 Task: Create a business presentation template vector set.
Action: Mouse moved to (233, 84)
Screenshot: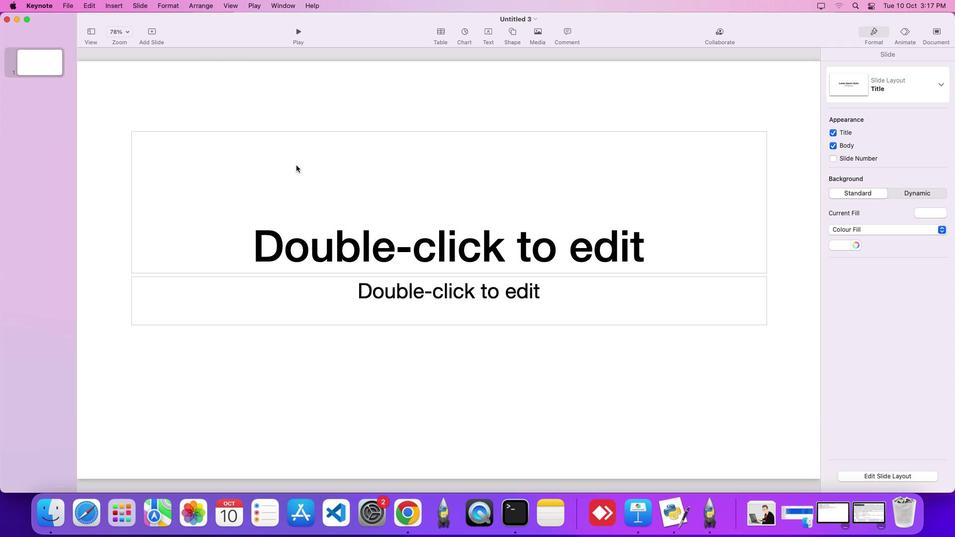 
Action: Mouse pressed left at (233, 84)
Screenshot: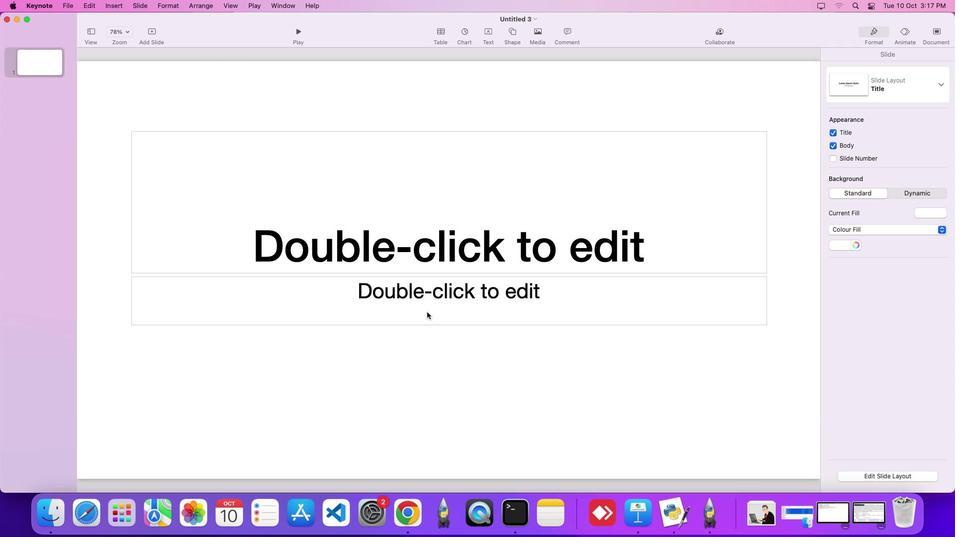 
Action: Mouse moved to (295, 100)
Screenshot: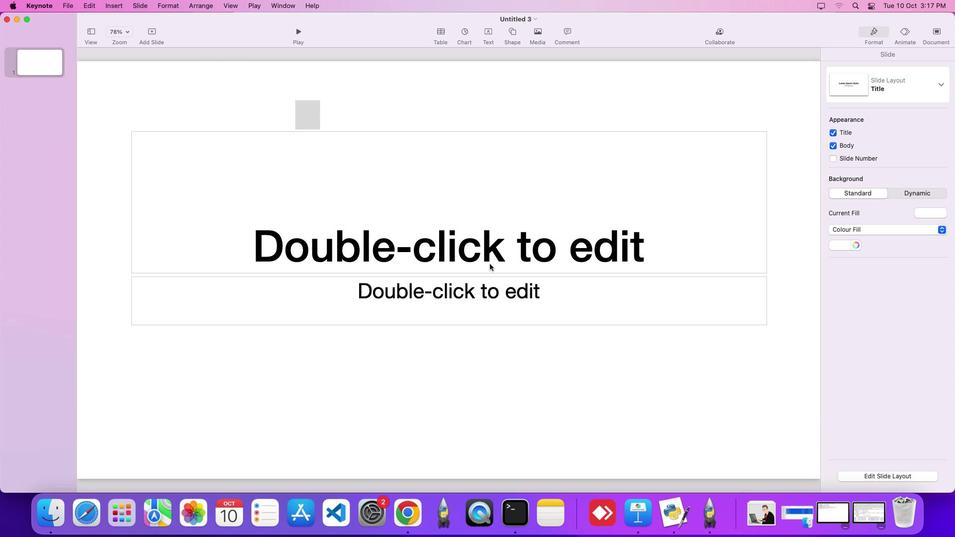 
Action: Mouse pressed left at (295, 100)
Screenshot: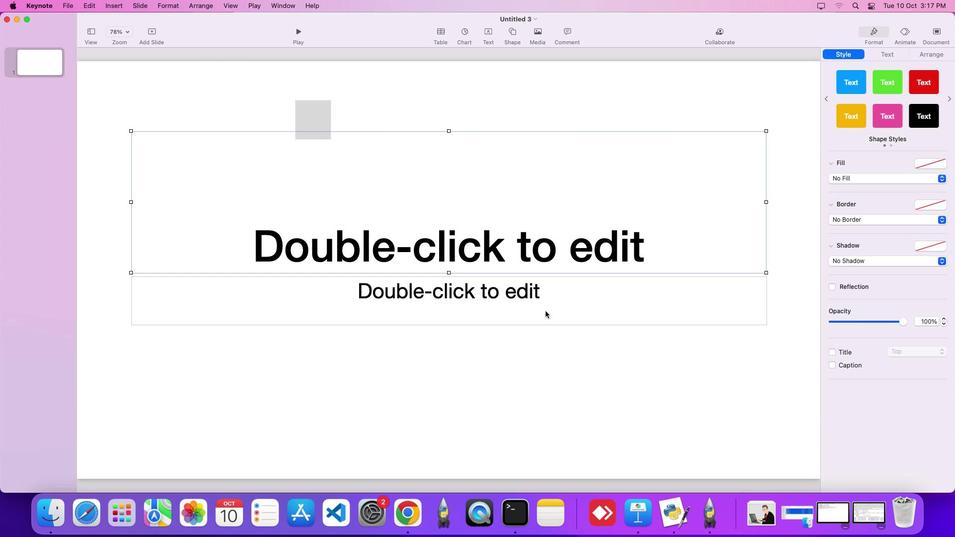 
Action: Mouse moved to (554, 276)
Screenshot: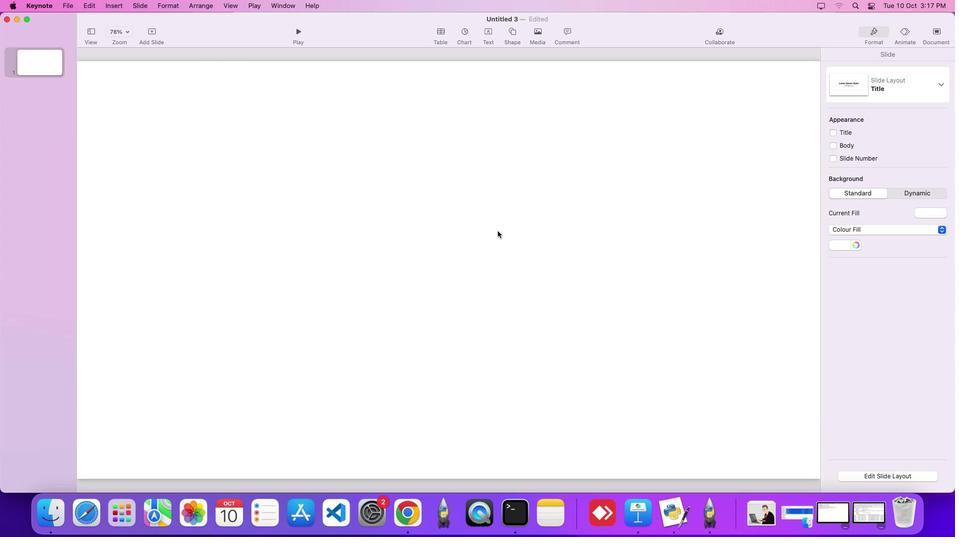 
Action: Key pressed Key.delete
Screenshot: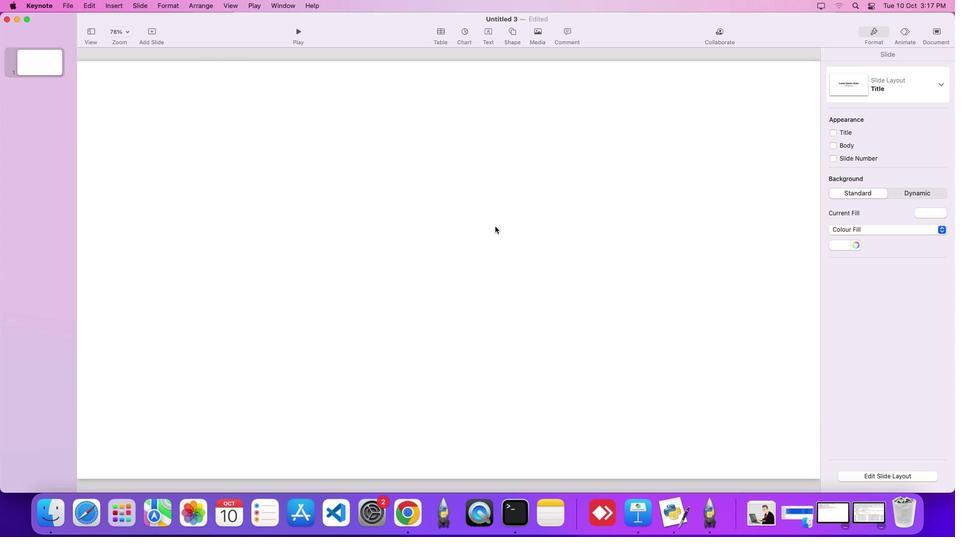 
Action: Mouse moved to (495, 226)
Screenshot: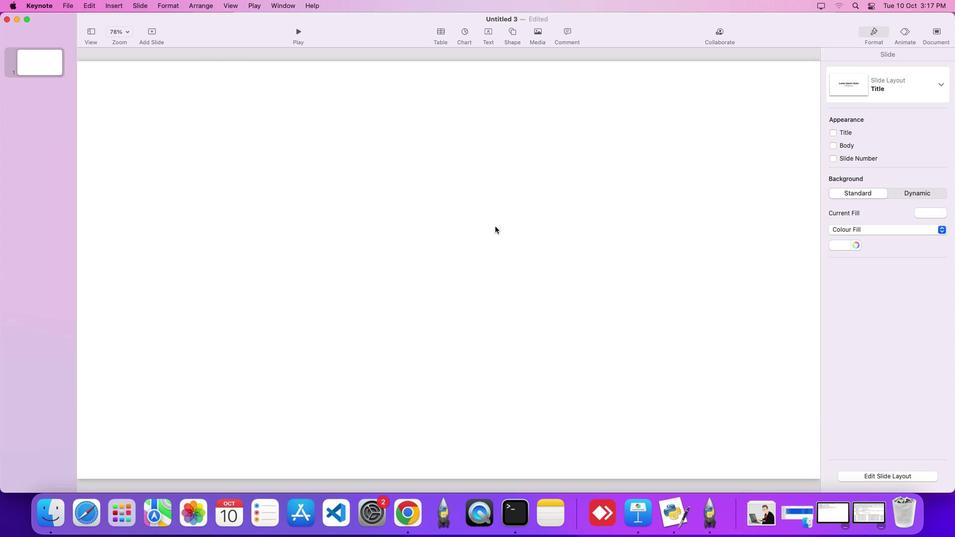 
Action: Mouse pressed left at (495, 226)
Screenshot: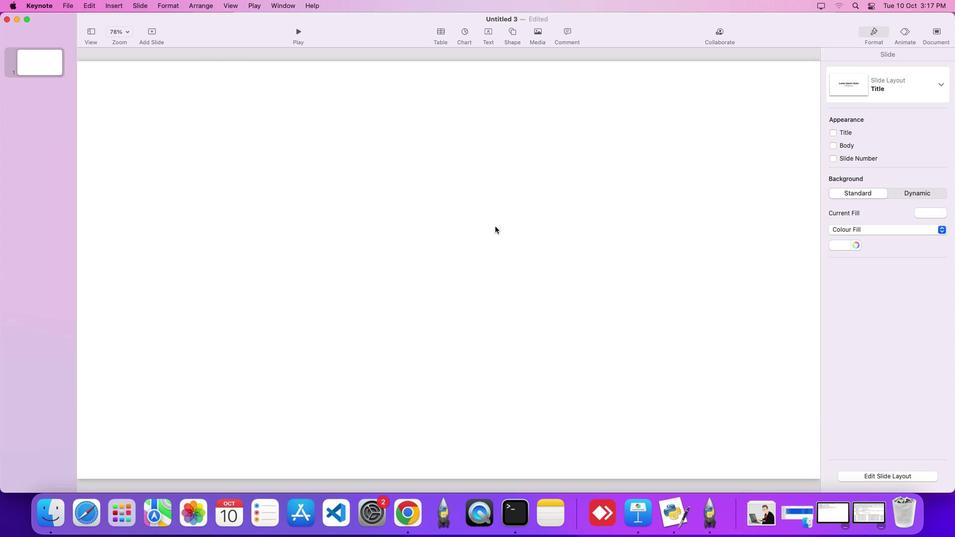 
Action: Mouse moved to (672, 439)
Screenshot: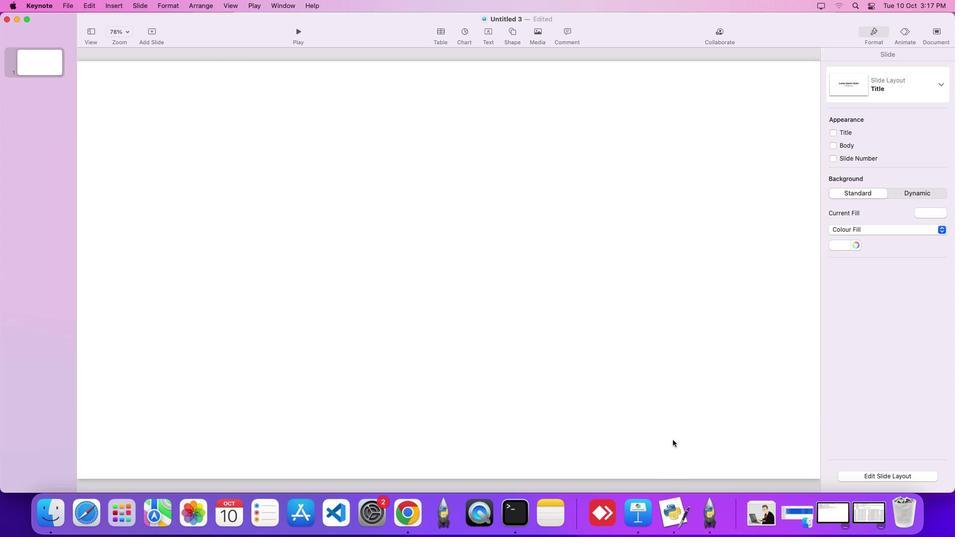
Action: Mouse pressed left at (672, 439)
Screenshot: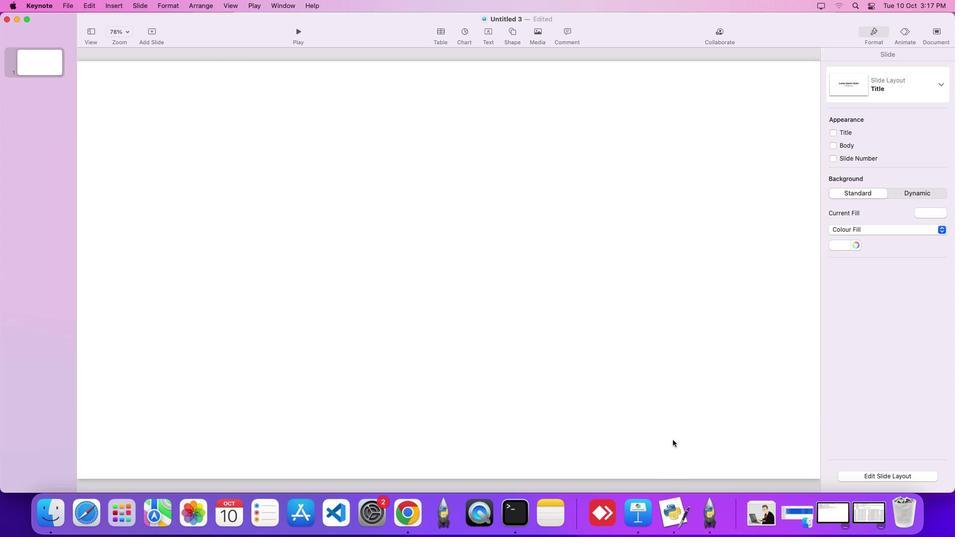 
Action: Mouse moved to (534, 41)
Screenshot: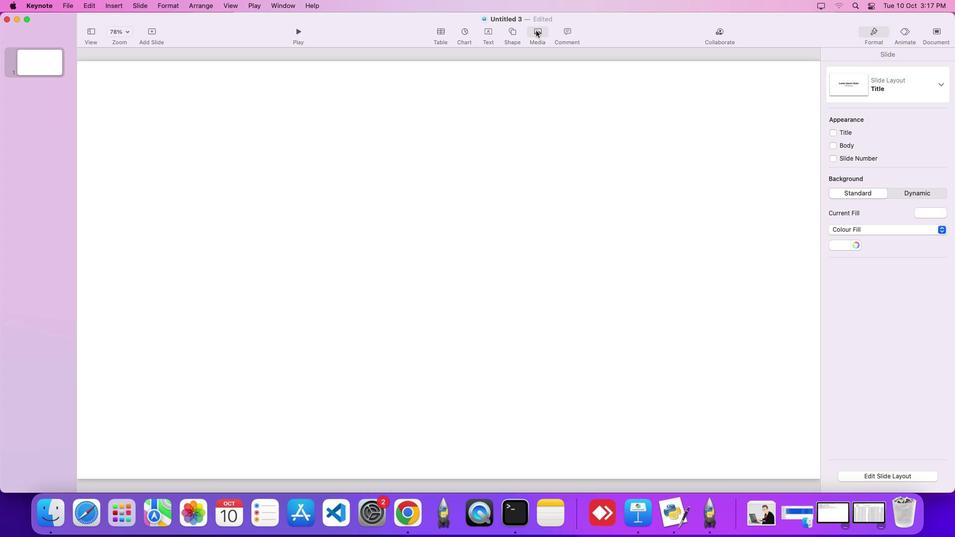 
Action: Mouse pressed left at (534, 41)
Screenshot: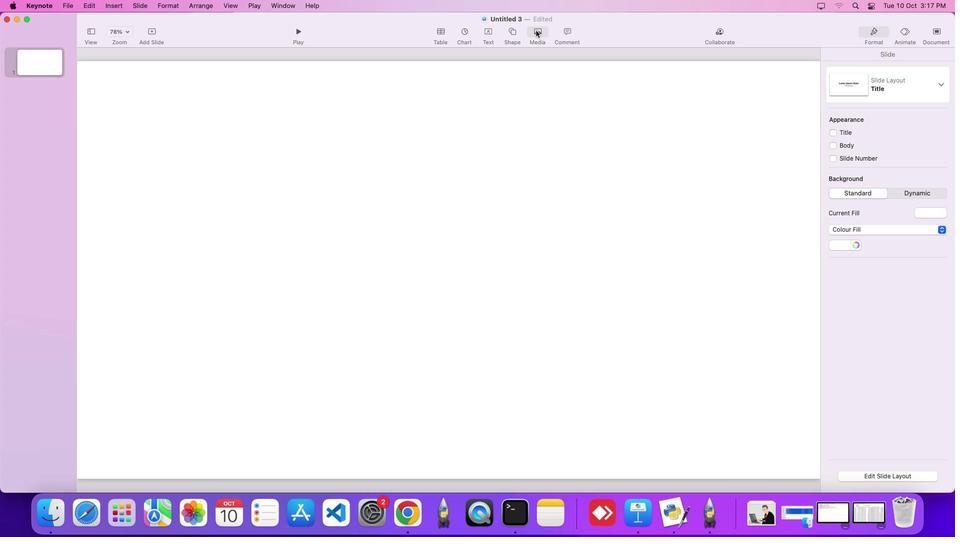 
Action: Mouse moved to (535, 30)
Screenshot: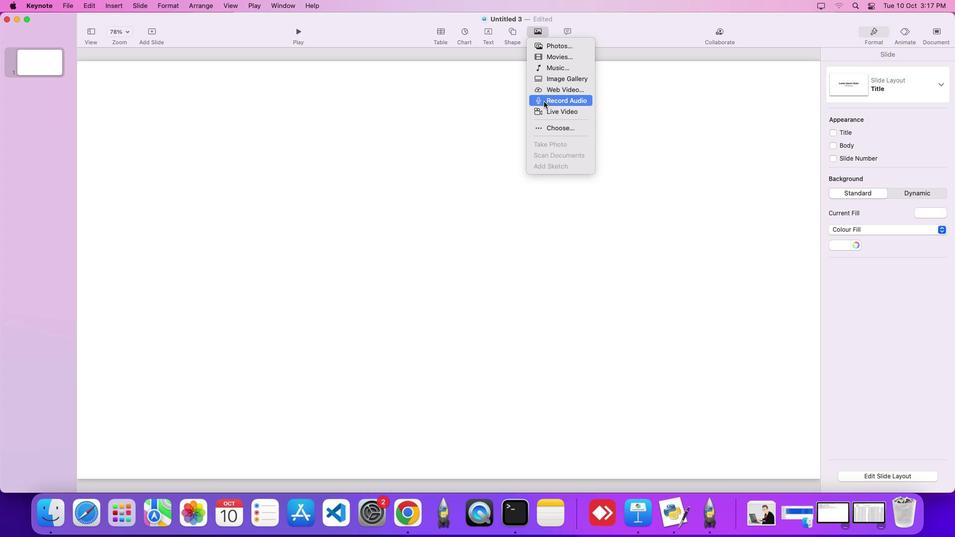 
Action: Mouse pressed left at (535, 30)
Screenshot: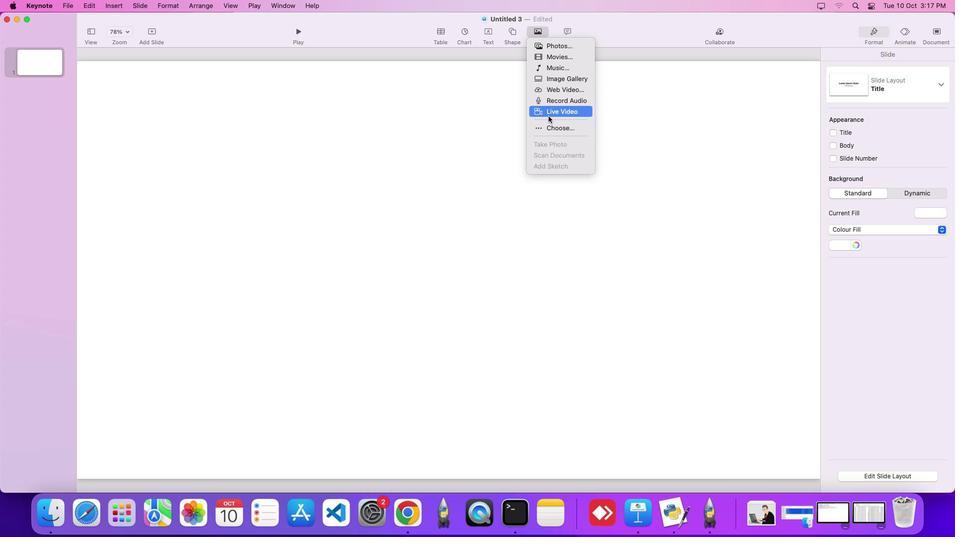 
Action: Mouse moved to (548, 122)
Screenshot: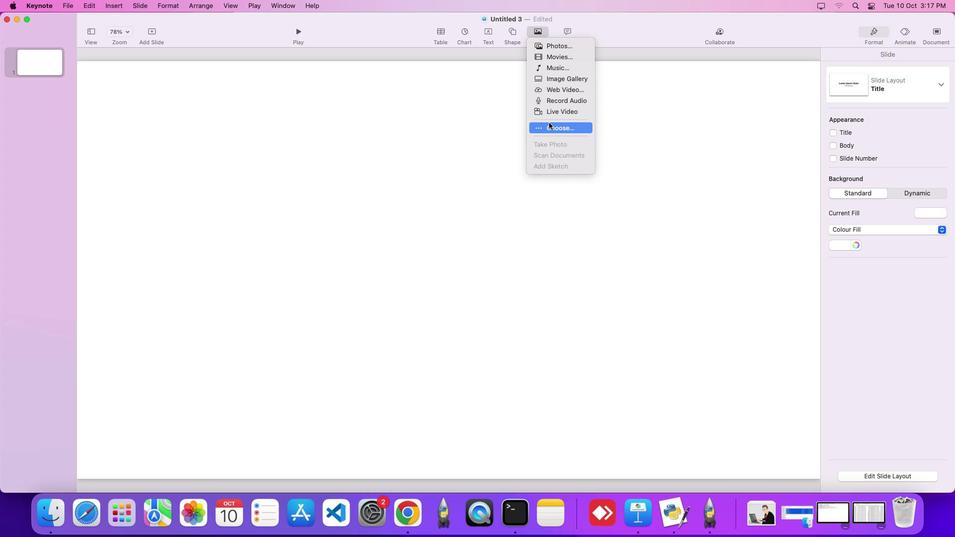 
Action: Mouse pressed left at (548, 122)
Screenshot: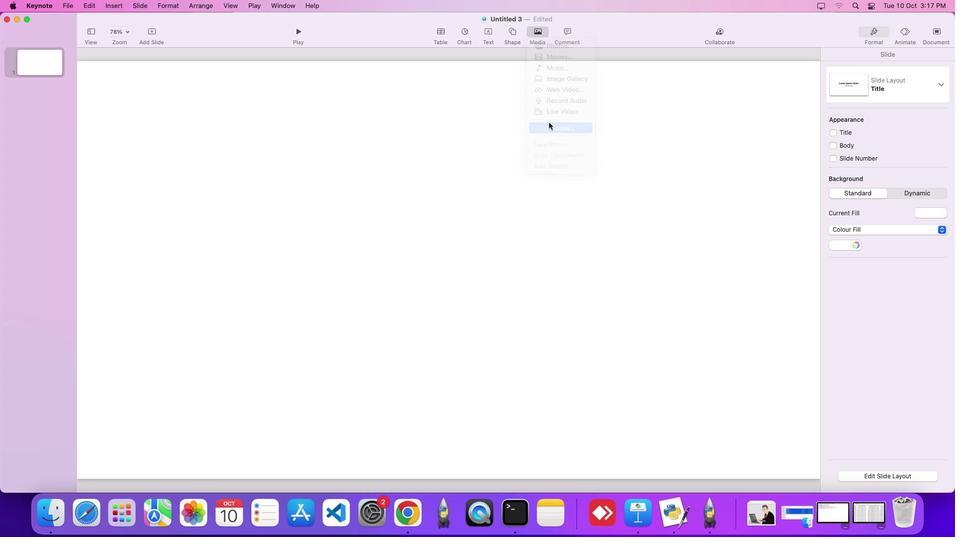 
Action: Mouse moved to (886, 66)
Screenshot: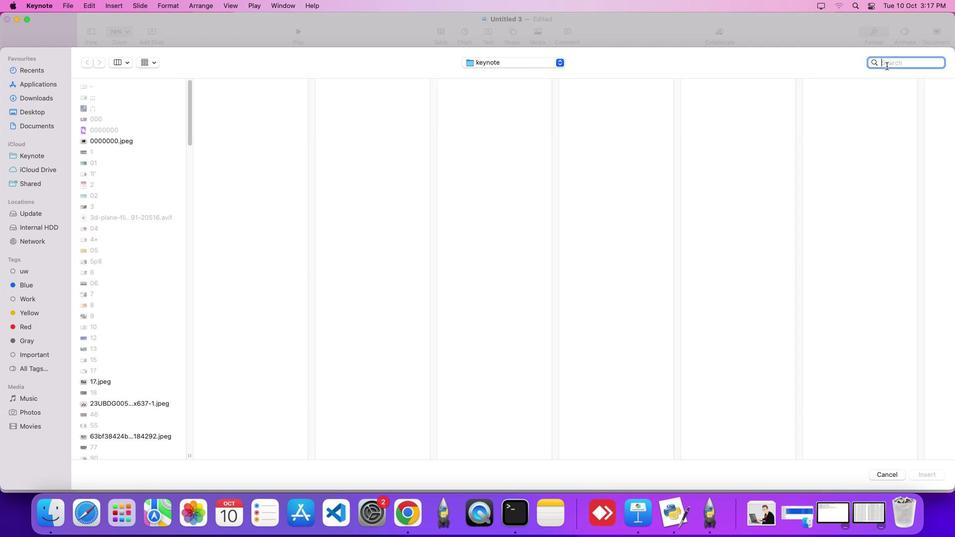 
Action: Mouse pressed left at (886, 66)
Screenshot: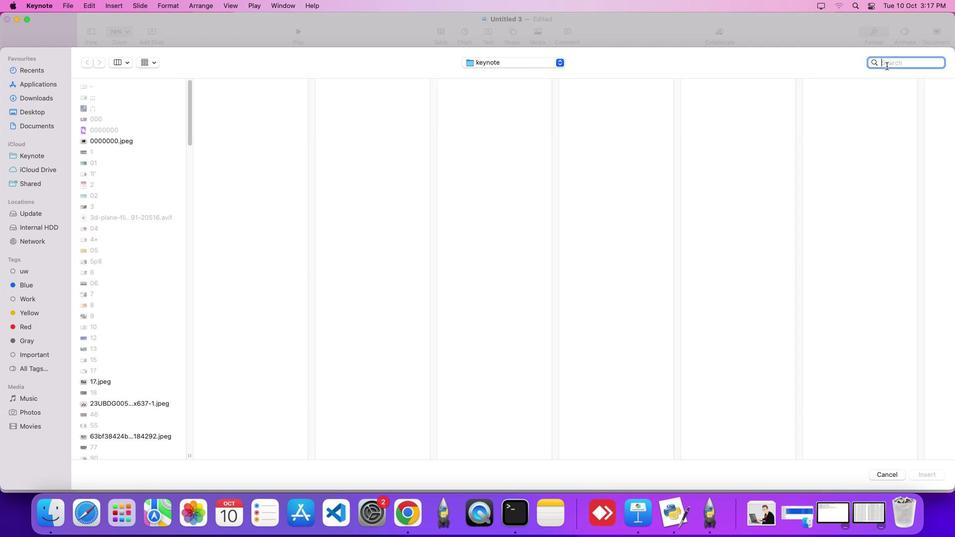 
Action: Mouse moved to (886, 66)
Screenshot: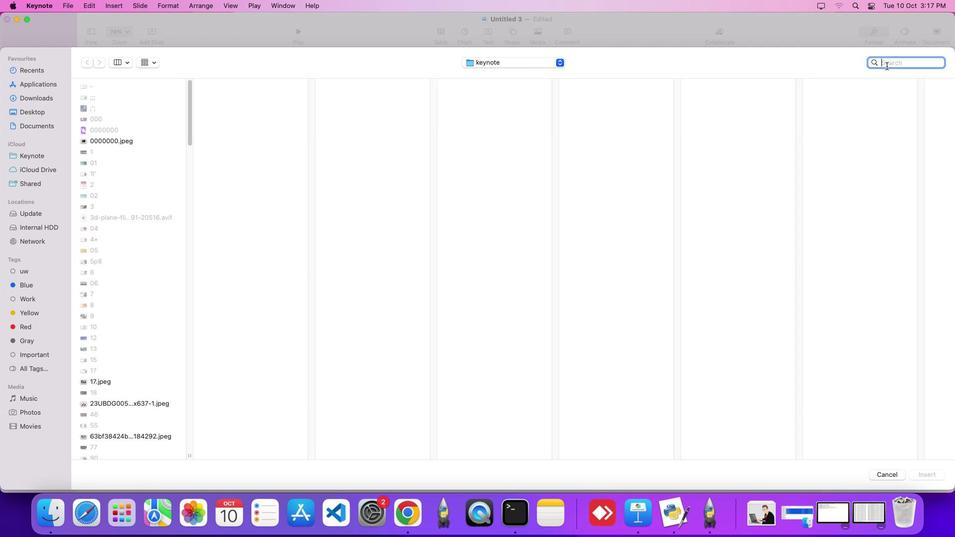 
Action: Key pressed 'b'Key.enter
Screenshot: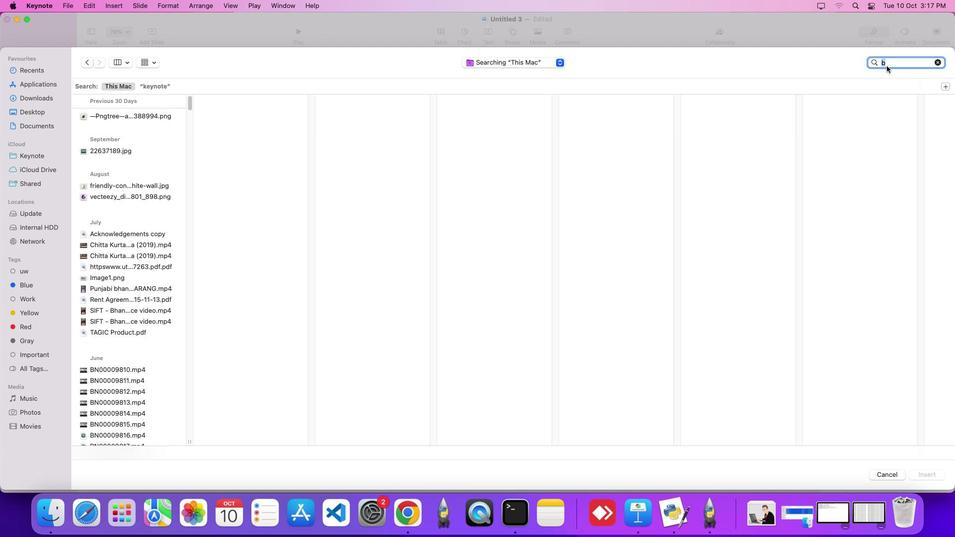 
Action: Mouse moved to (146, 280)
Screenshot: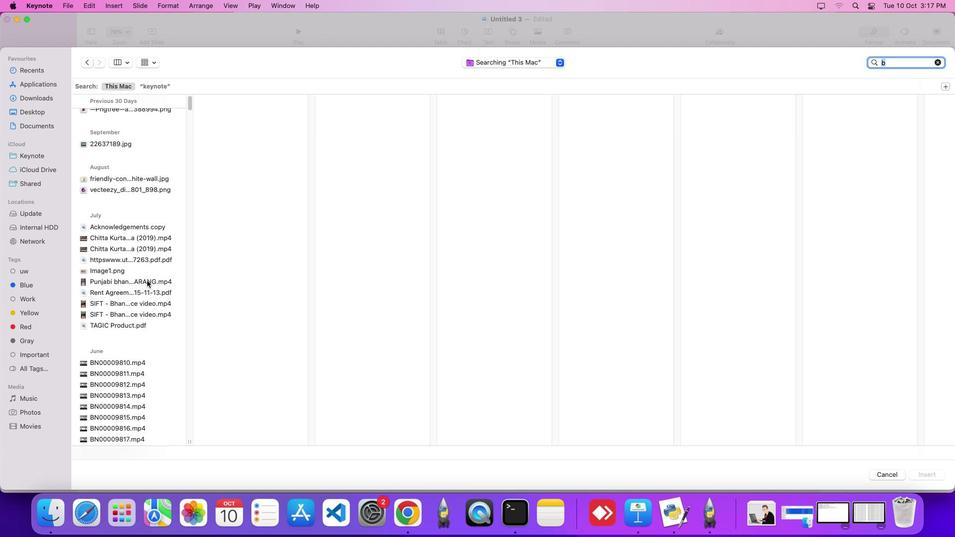 
Action: Mouse scrolled (146, 280) with delta (0, 0)
Screenshot: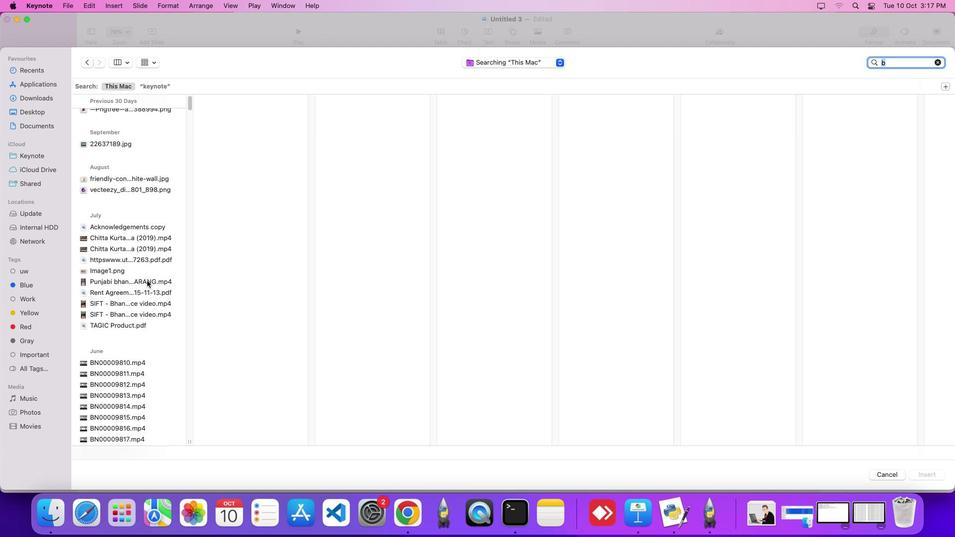 
Action: Mouse scrolled (146, 280) with delta (0, 0)
Screenshot: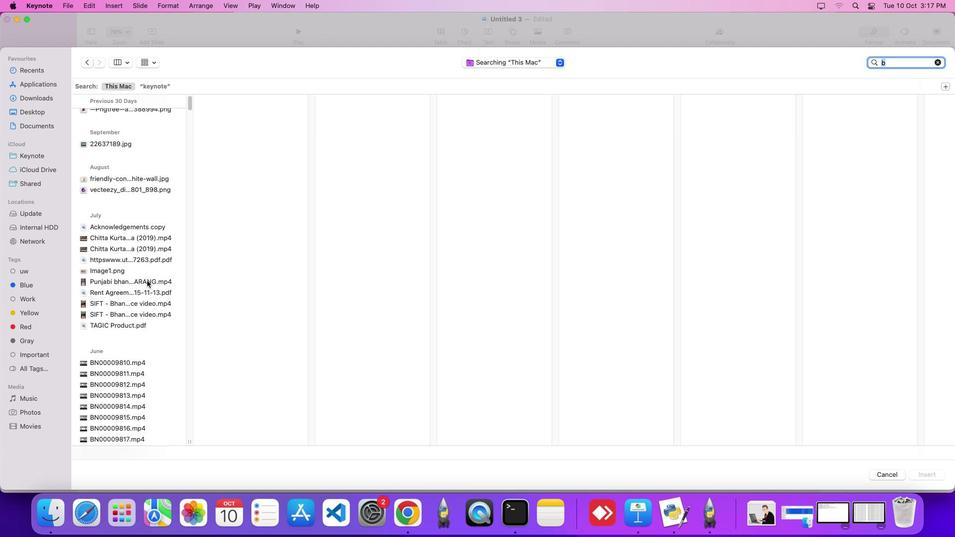 
Action: Mouse moved to (118, 368)
Screenshot: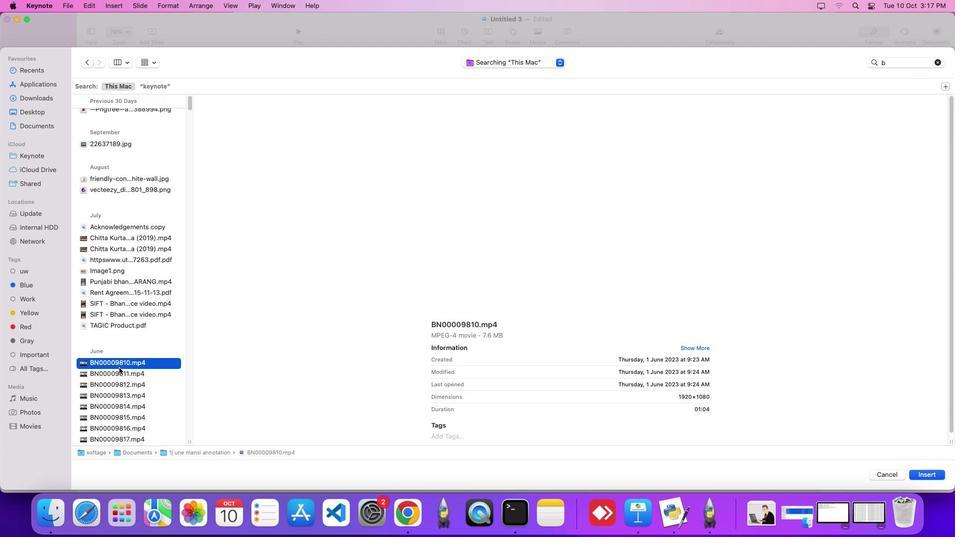 
Action: Mouse pressed left at (118, 368)
Screenshot: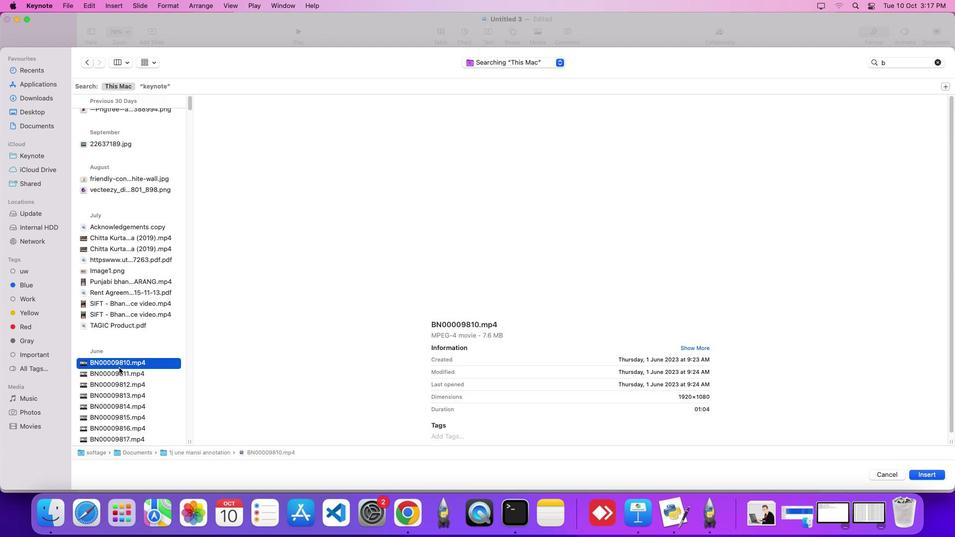 
Action: Mouse moved to (118, 375)
Screenshot: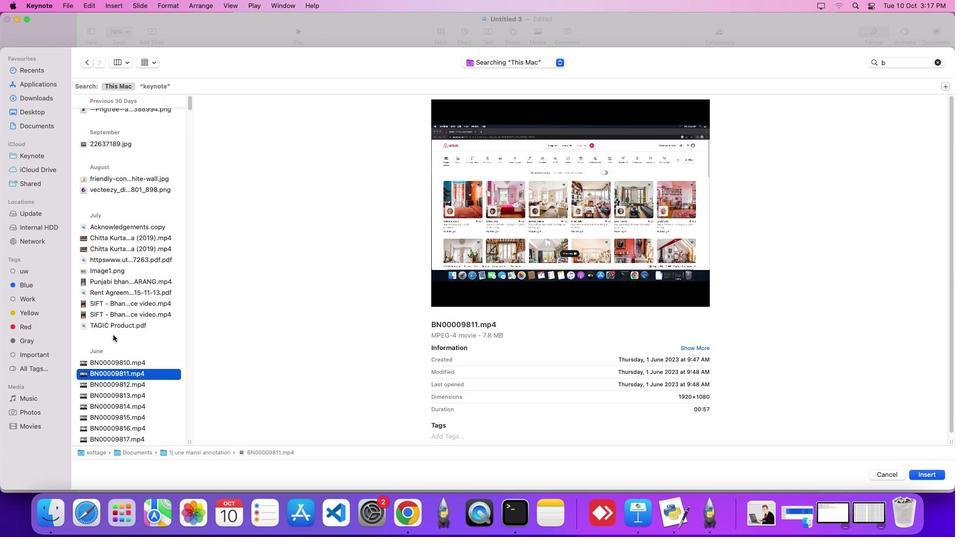 
Action: Mouse pressed left at (118, 375)
Screenshot: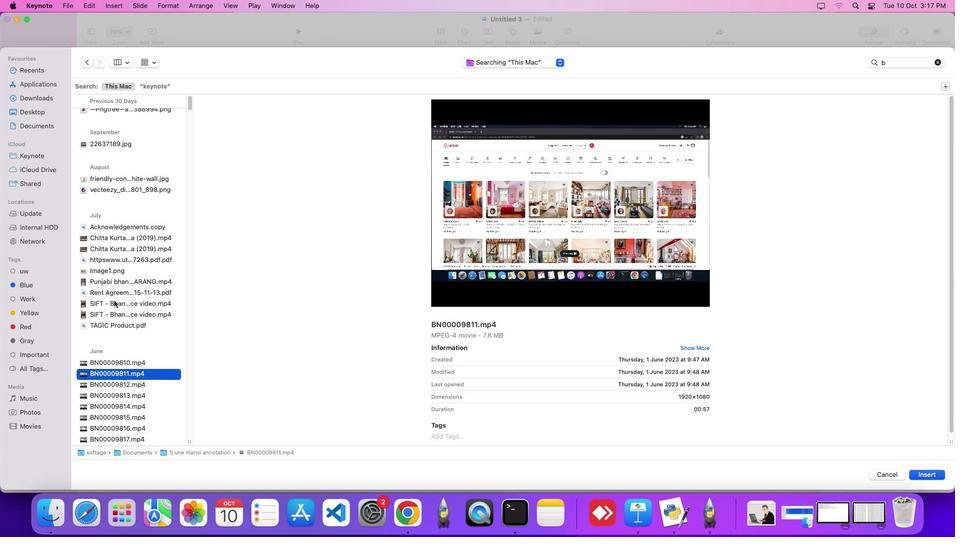 
Action: Mouse moved to (114, 300)
Screenshot: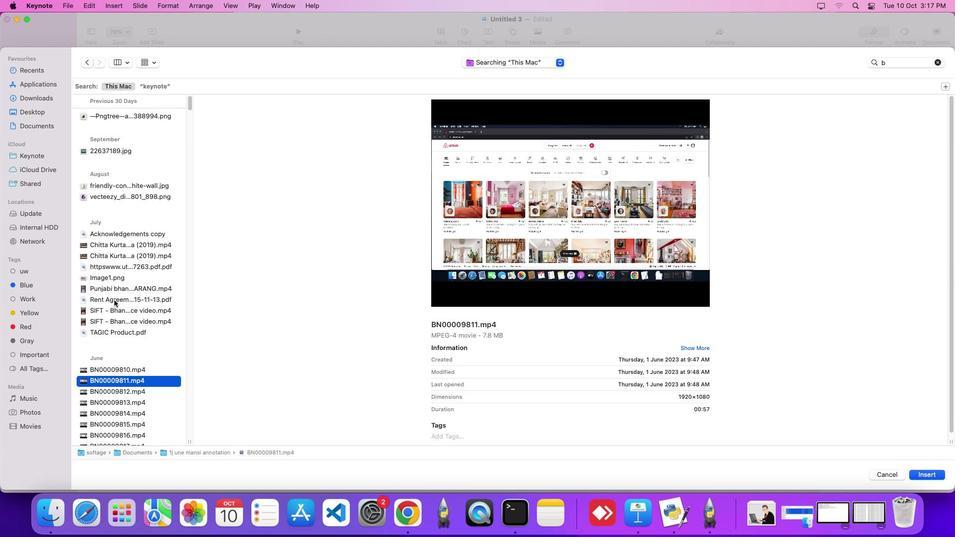 
Action: Mouse scrolled (114, 300) with delta (0, 0)
Screenshot: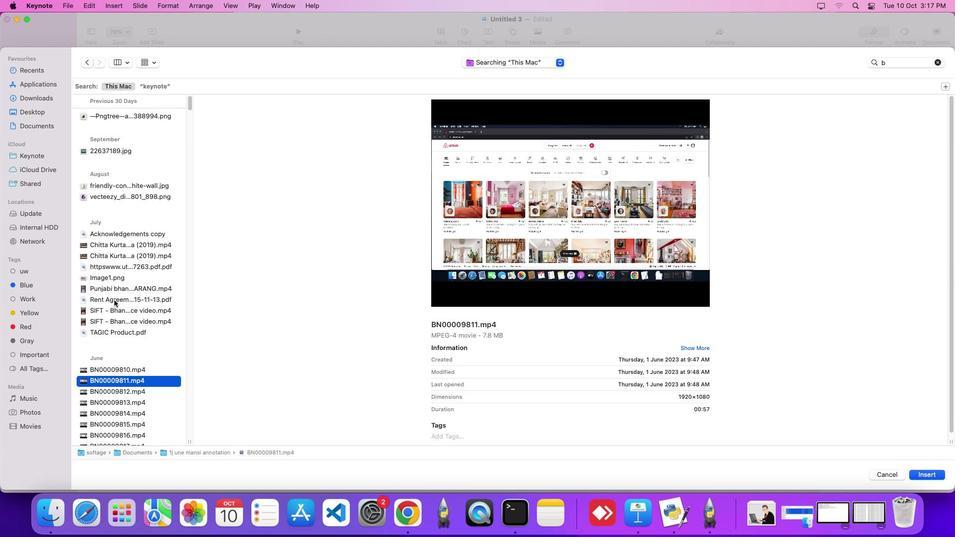
Action: Mouse scrolled (114, 300) with delta (0, 0)
Screenshot: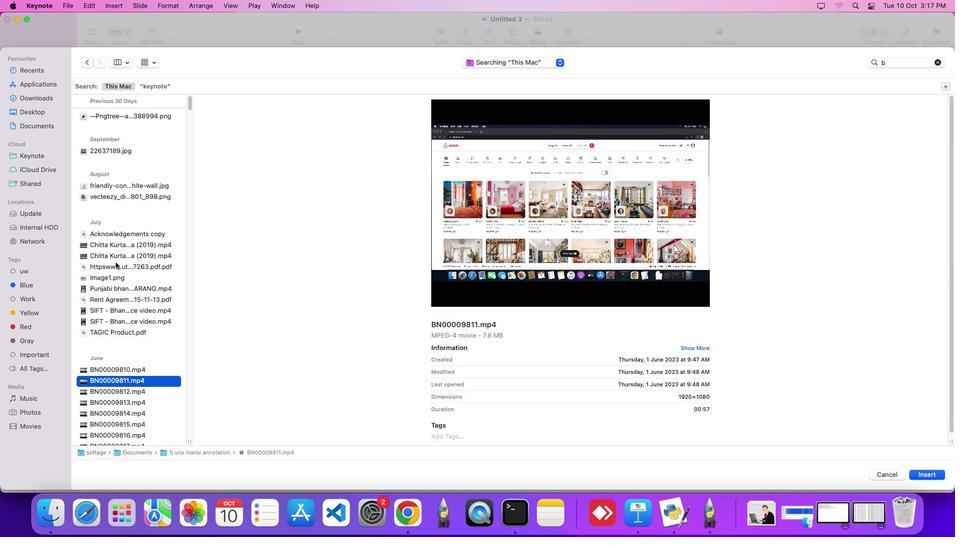 
Action: Mouse scrolled (114, 300) with delta (0, 3)
Screenshot: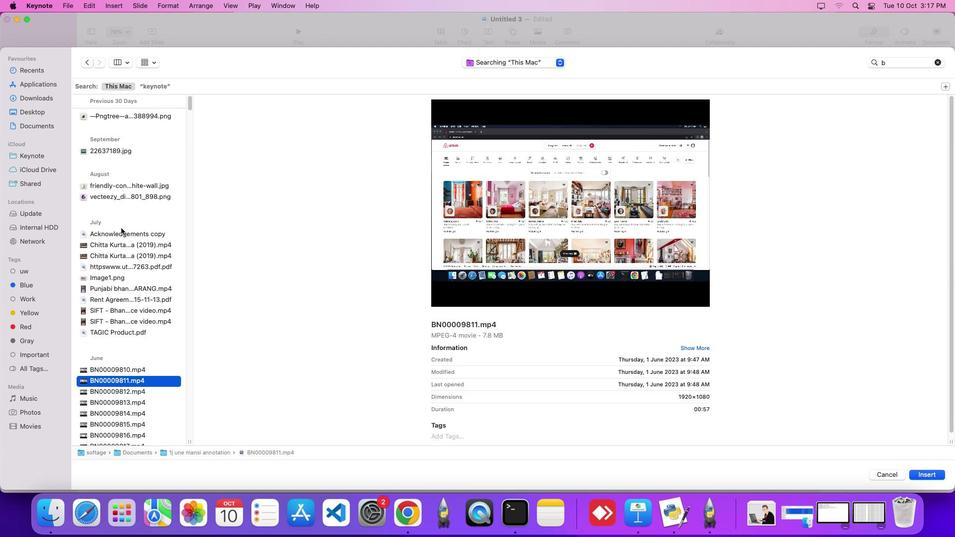 
Action: Mouse moved to (129, 174)
Screenshot: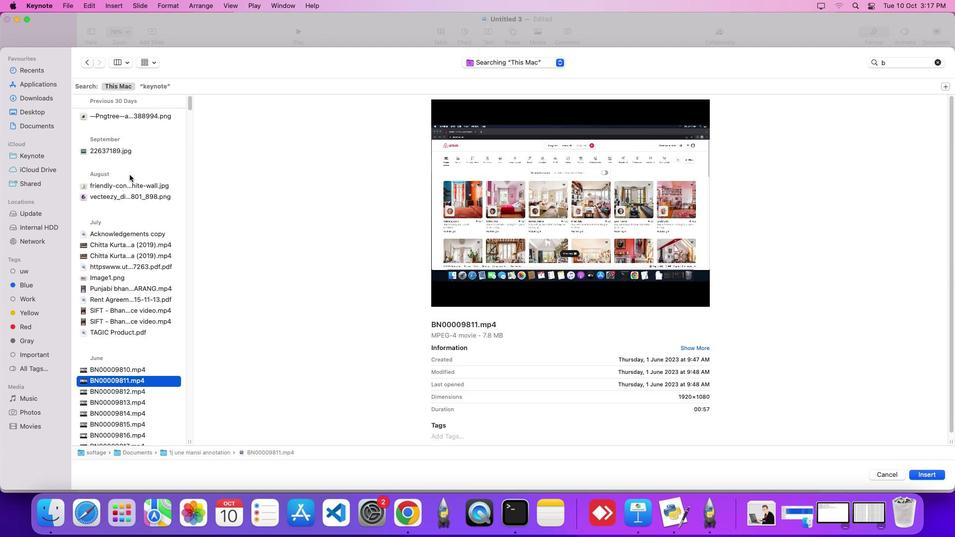 
Action: Mouse pressed left at (129, 174)
Screenshot: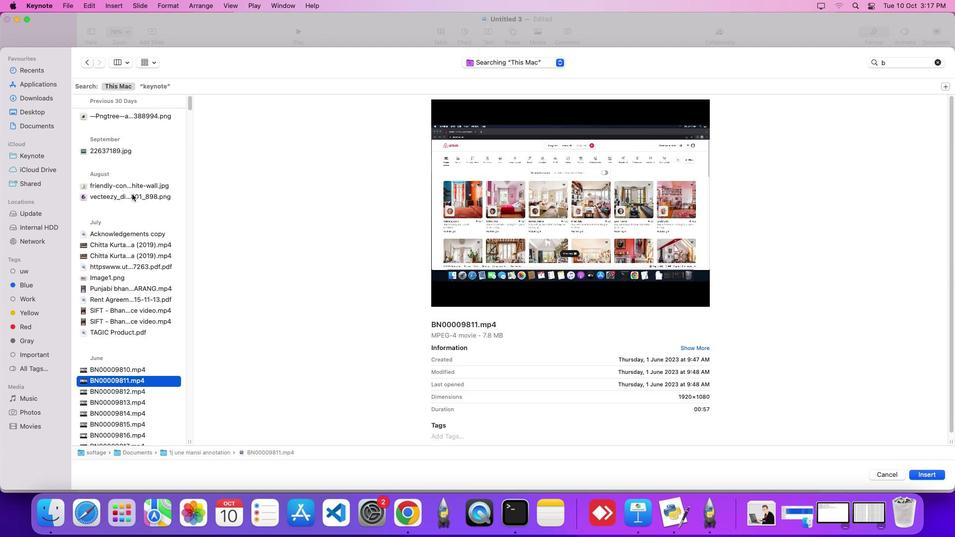
Action: Mouse moved to (132, 195)
Screenshot: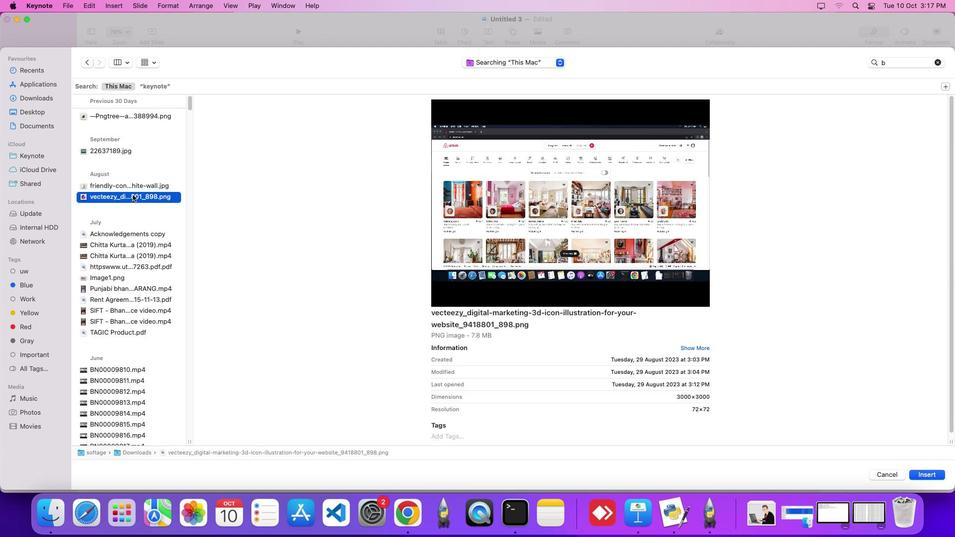 
Action: Mouse pressed left at (132, 195)
Screenshot: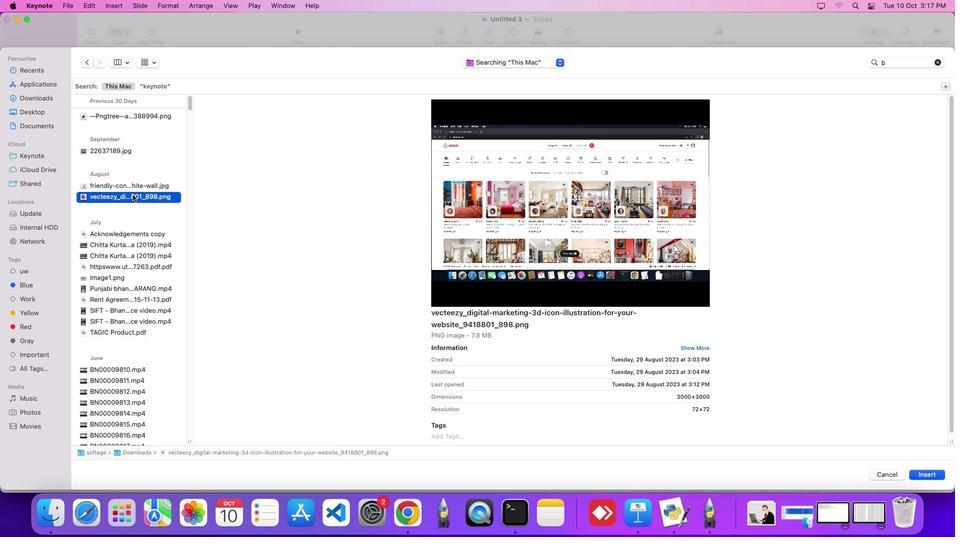 
Action: Mouse moved to (132, 187)
Screenshot: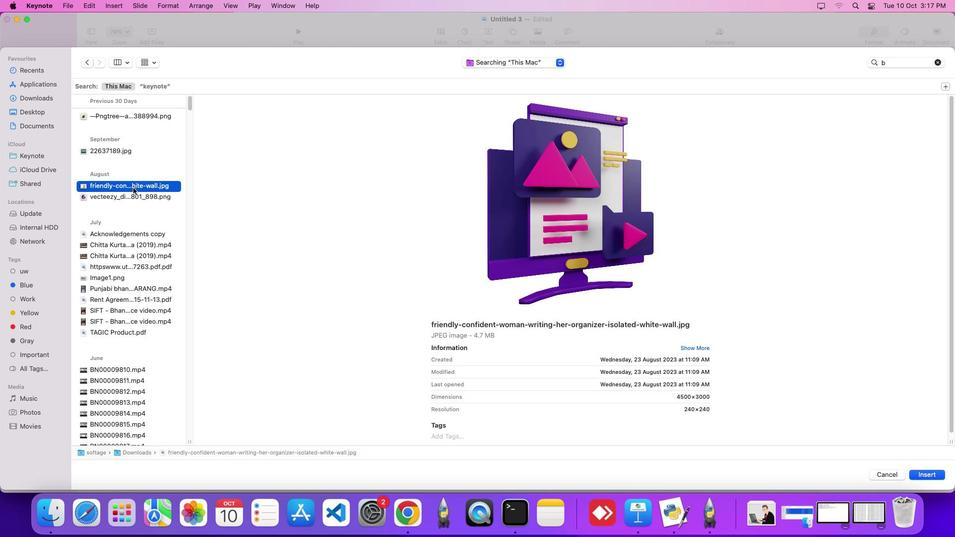 
Action: Mouse pressed left at (132, 187)
Screenshot: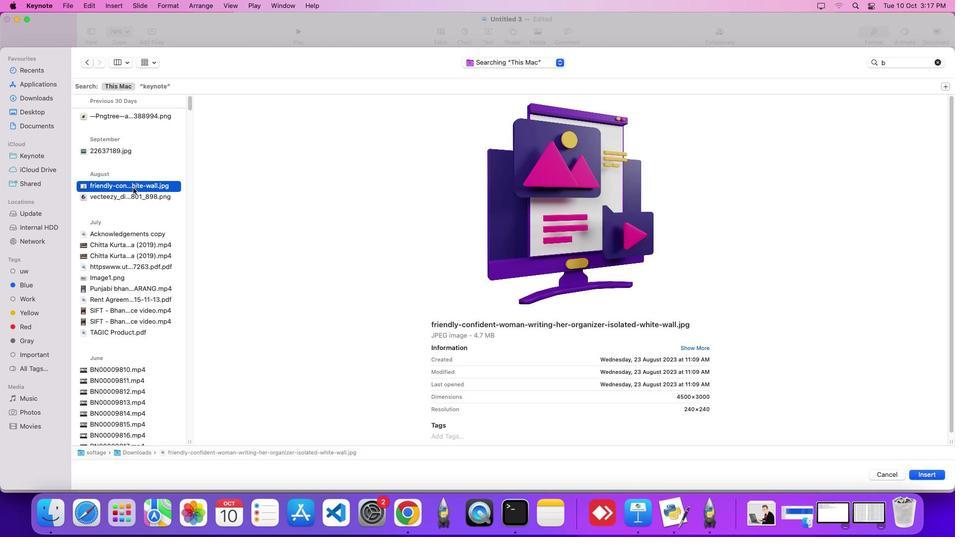 
Action: Mouse scrolled (132, 187) with delta (0, 0)
Screenshot: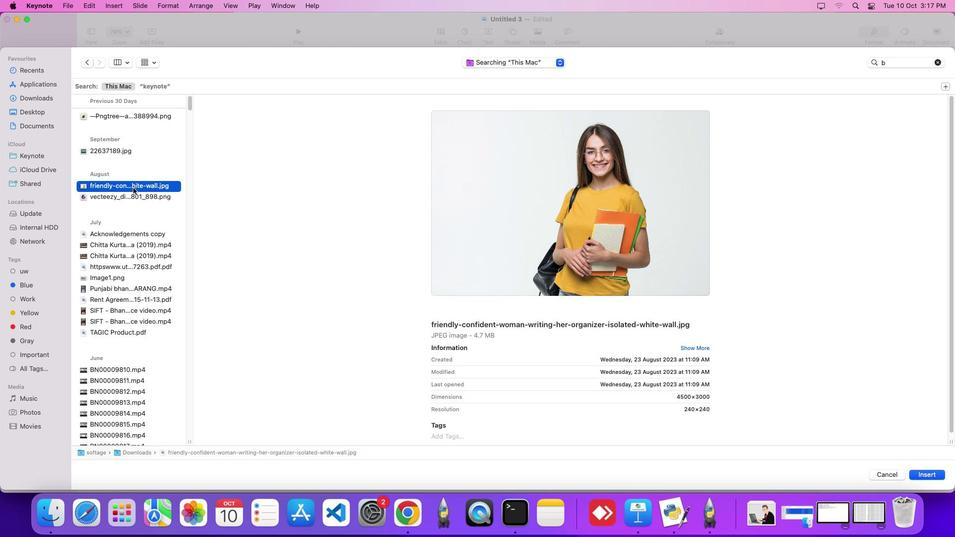 
Action: Mouse scrolled (132, 187) with delta (0, 0)
Screenshot: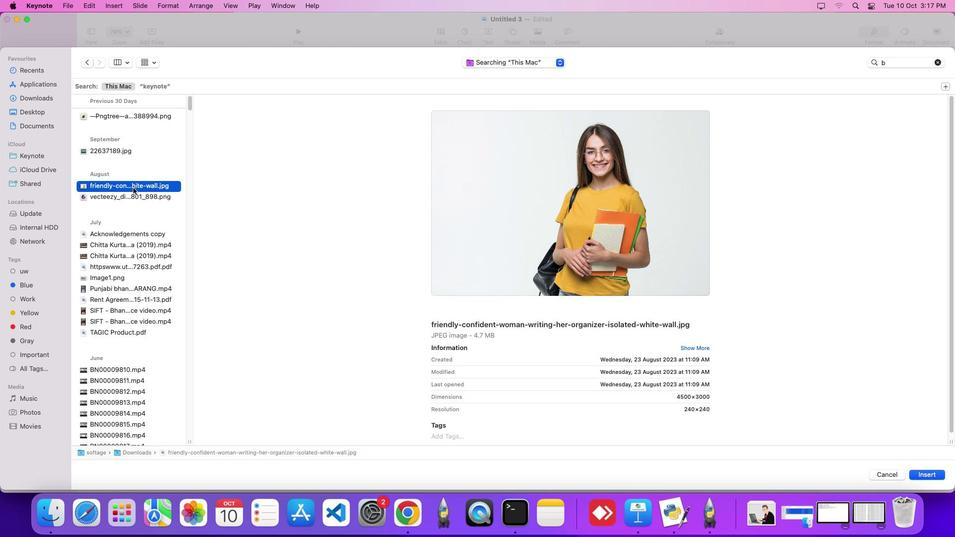 
Action: Mouse scrolled (132, 187) with delta (0, 4)
Screenshot: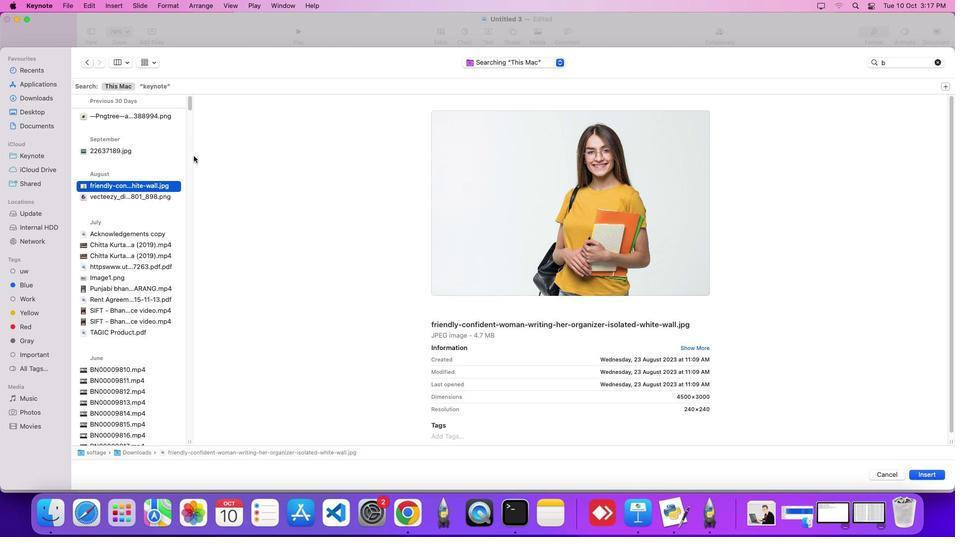 
Action: Mouse moved to (897, 65)
Screenshot: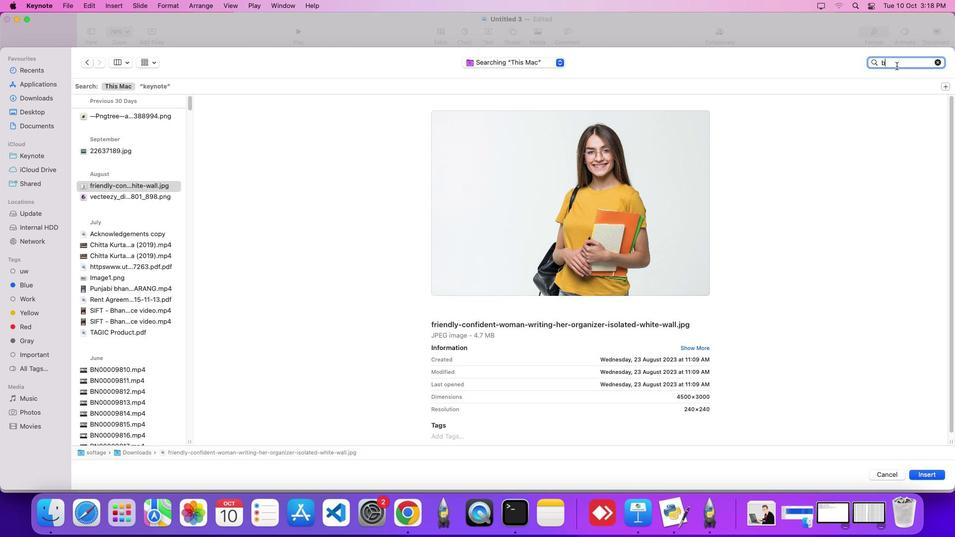 
Action: Mouse pressed left at (897, 65)
Screenshot: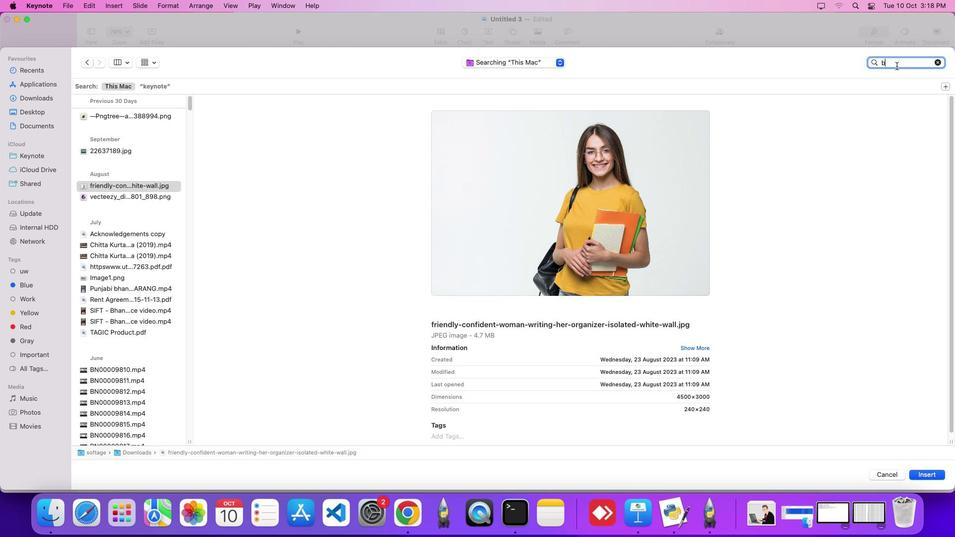 
Action: Key pressed '1'Key.enter
Screenshot: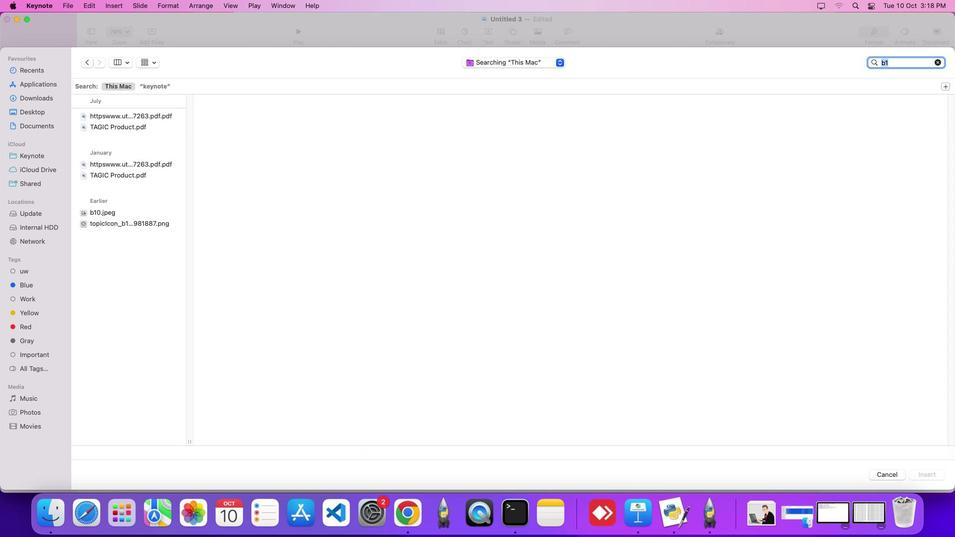 
Action: Mouse moved to (109, 213)
Screenshot: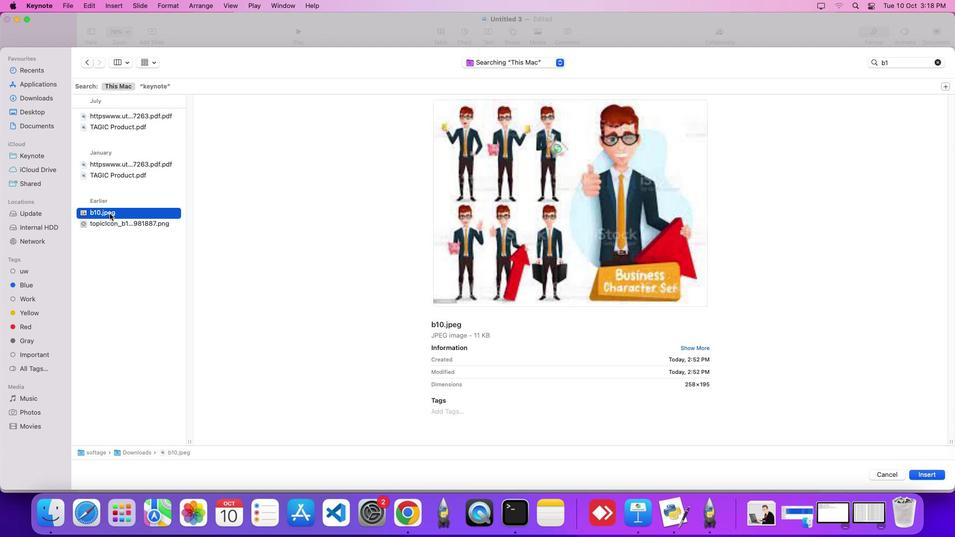 
Action: Mouse pressed left at (109, 213)
Screenshot: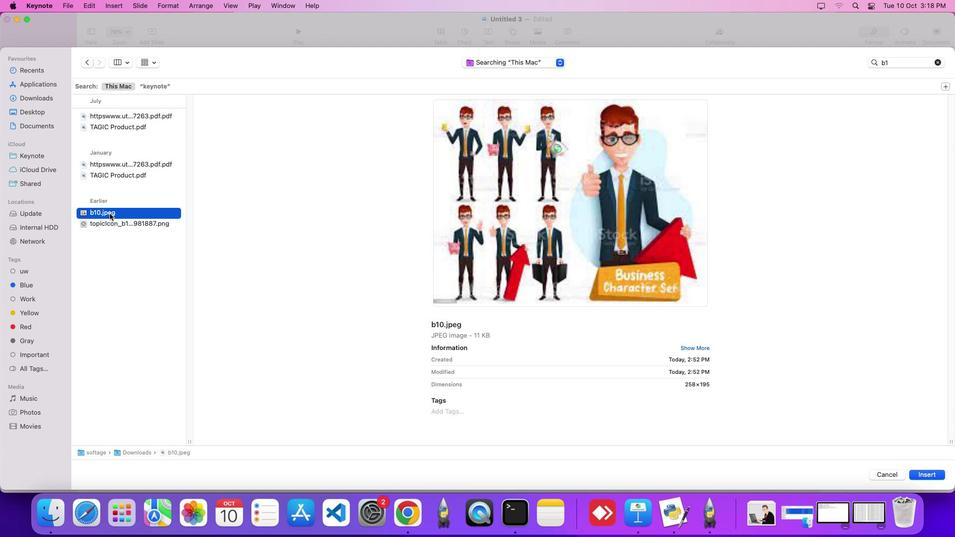 
Action: Mouse moved to (916, 473)
Screenshot: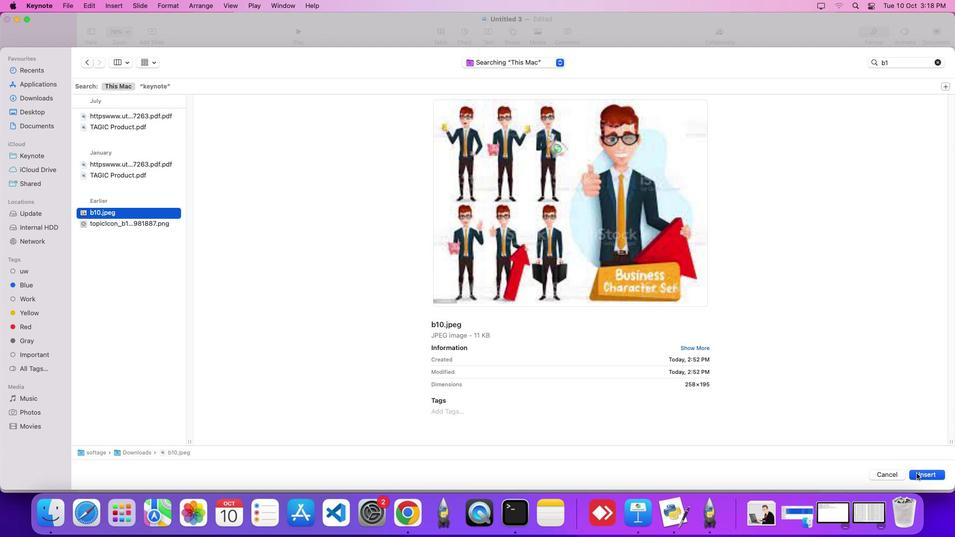 
Action: Mouse pressed left at (916, 473)
Screenshot: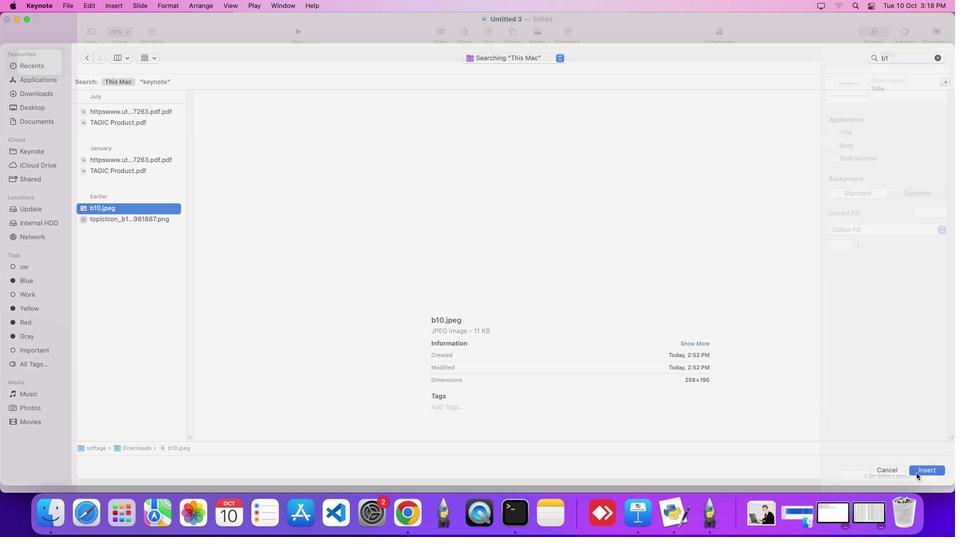 
Action: Mouse moved to (493, 308)
Screenshot: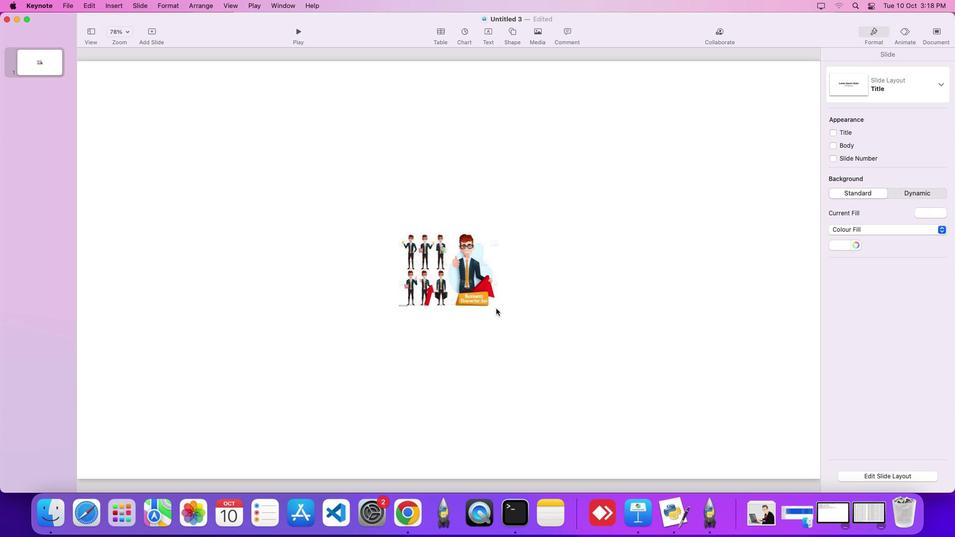 
Action: Mouse pressed left at (493, 308)
Screenshot: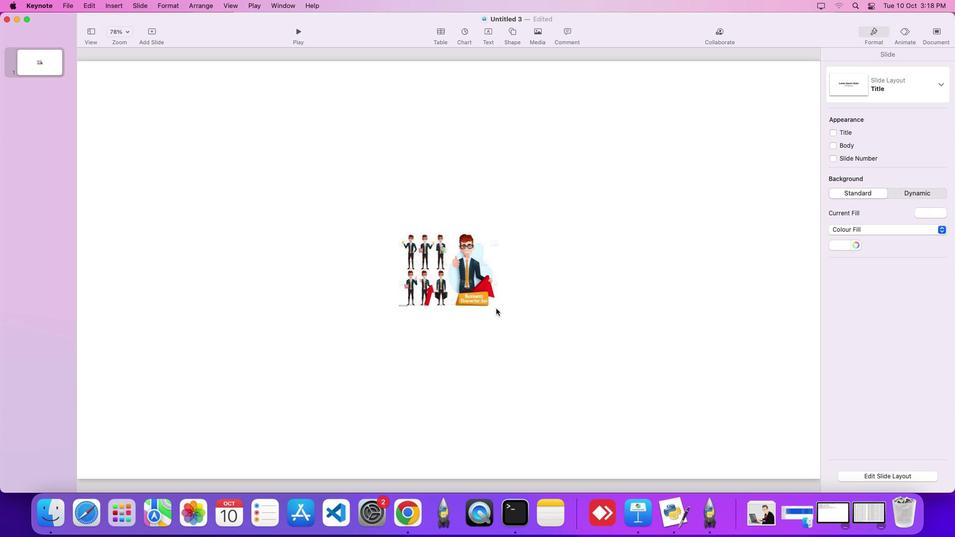 
Action: Mouse moved to (493, 306)
Screenshot: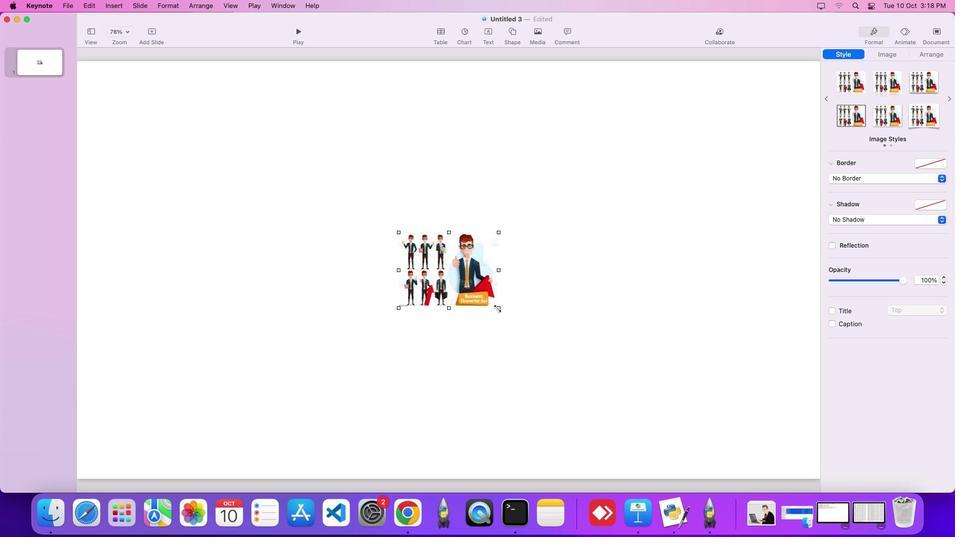 
Action: Mouse pressed left at (493, 306)
Screenshot: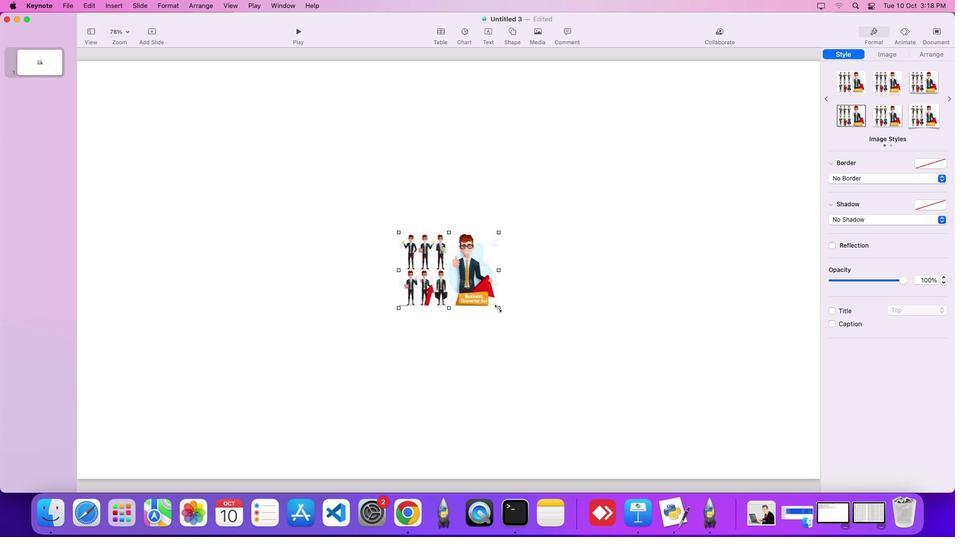 
Action: Mouse moved to (499, 309)
Screenshot: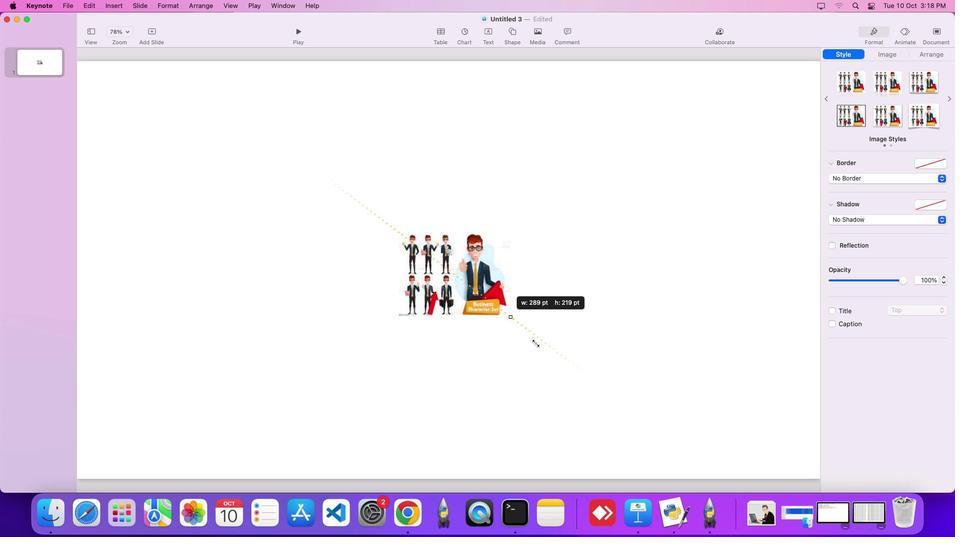 
Action: Key pressed Key.shift
Screenshot: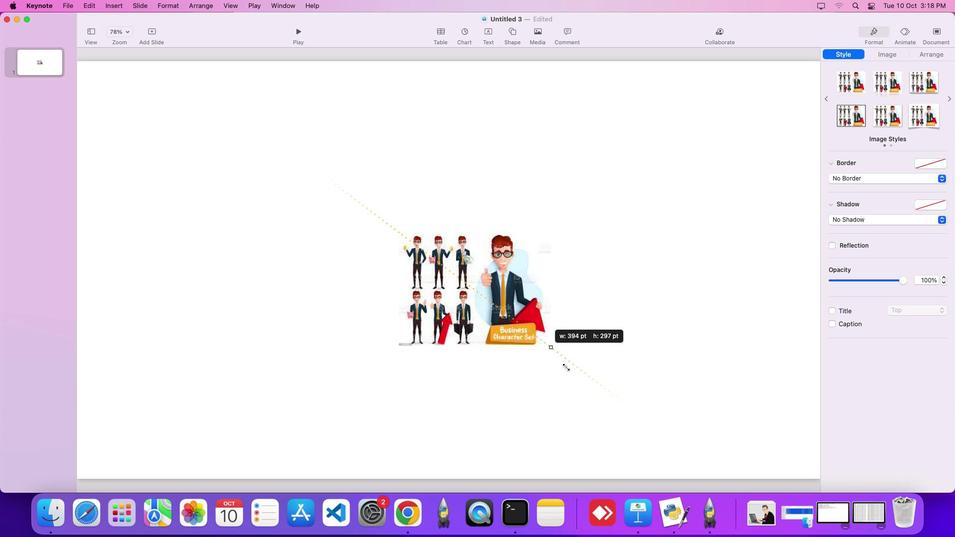 
Action: Mouse pressed left at (499, 309)
Screenshot: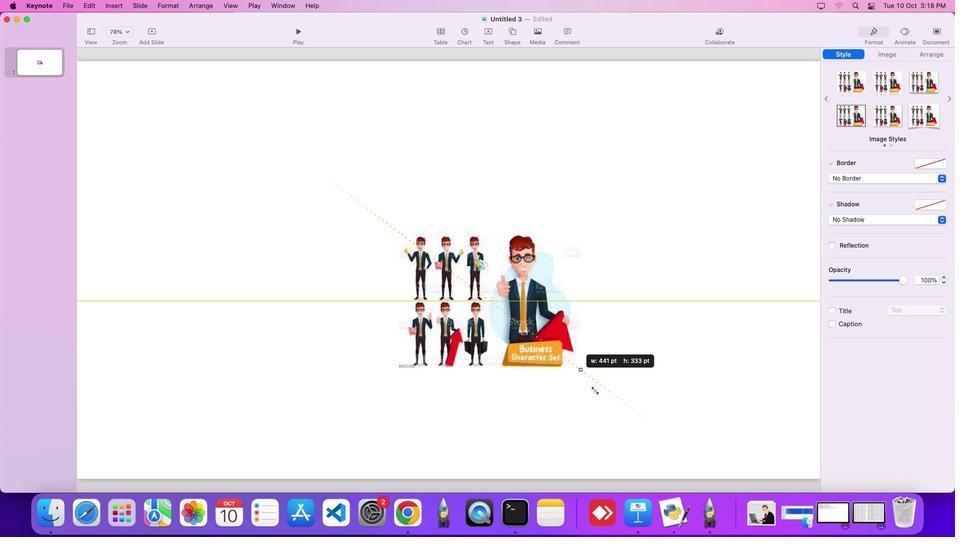 
Action: Mouse moved to (616, 312)
Screenshot: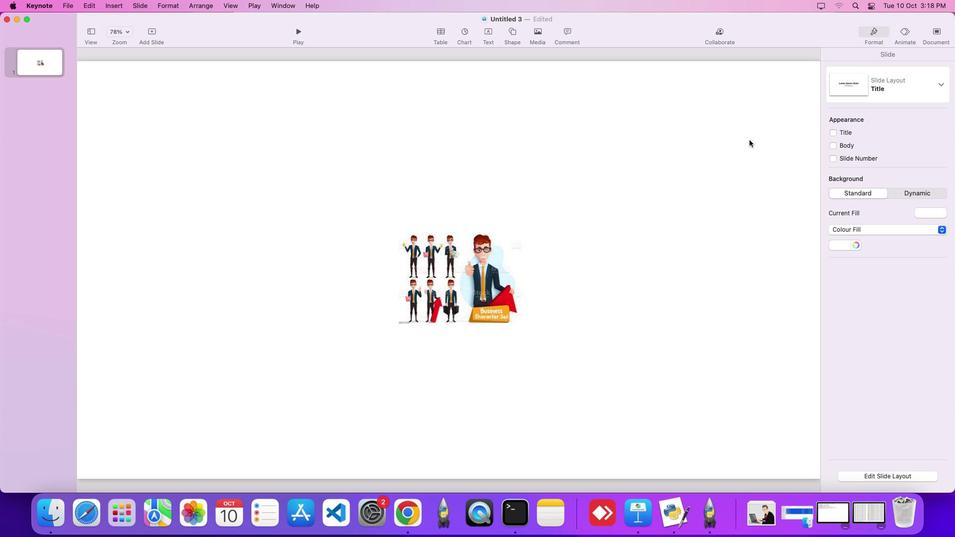 
Action: Mouse pressed left at (616, 312)
Screenshot: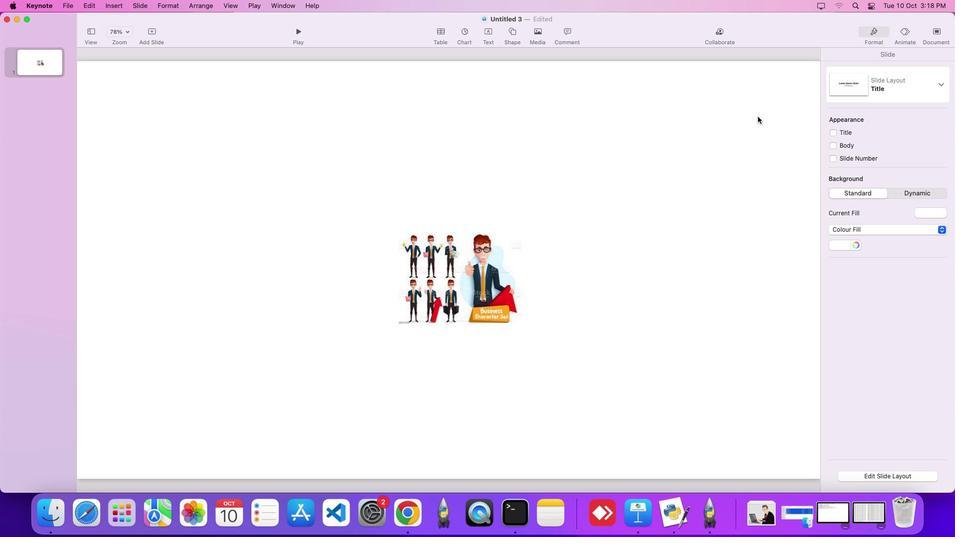 
Action: Mouse moved to (536, 37)
Screenshot: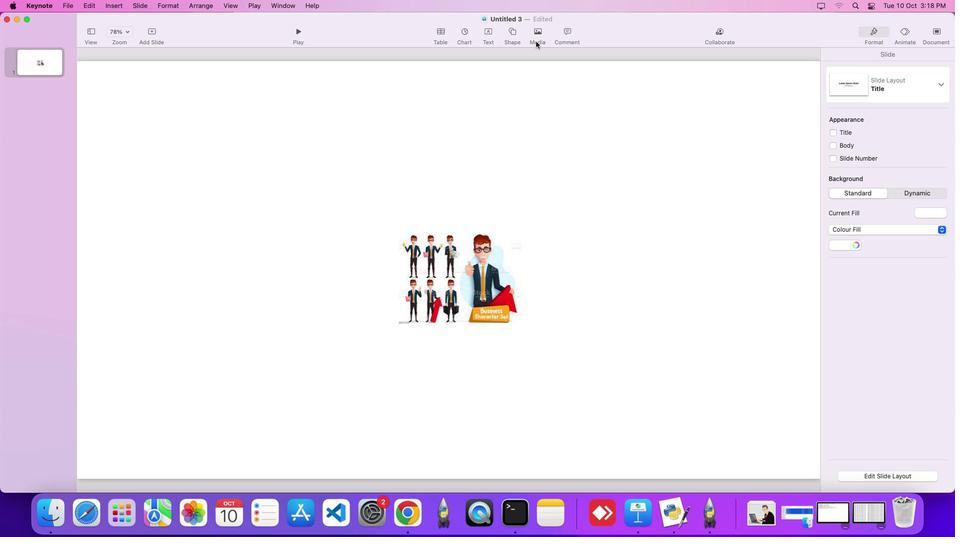 
Action: Mouse pressed left at (536, 37)
Screenshot: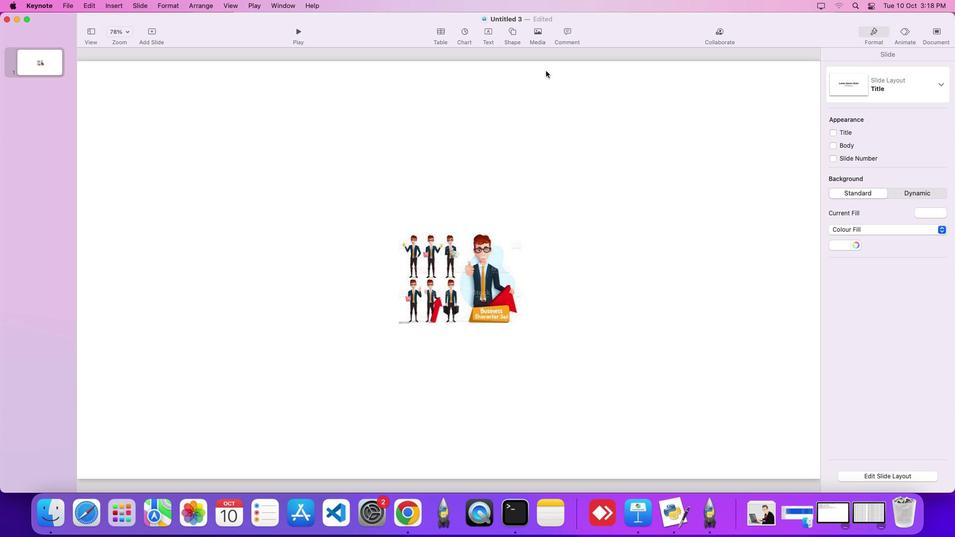 
Action: Mouse moved to (541, 35)
Screenshot: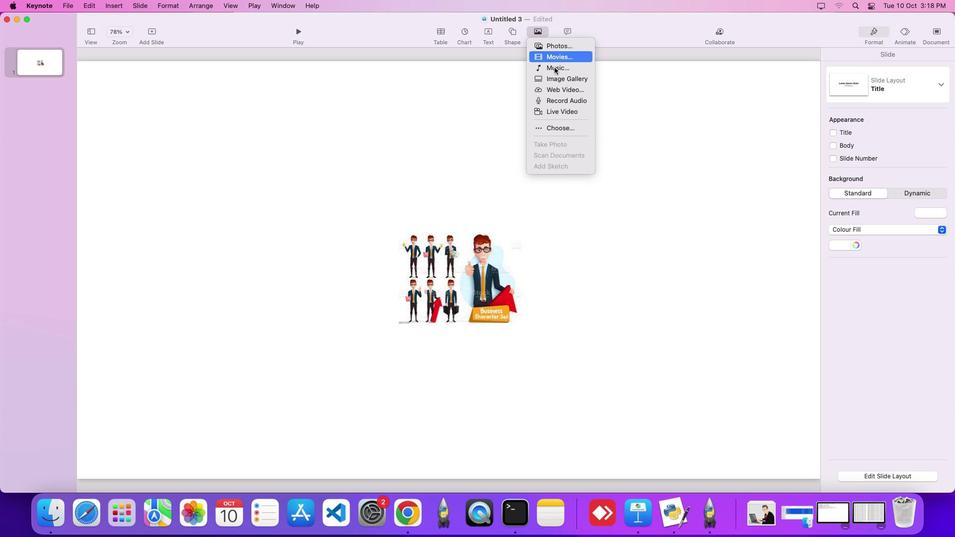 
Action: Mouse pressed left at (541, 35)
Screenshot: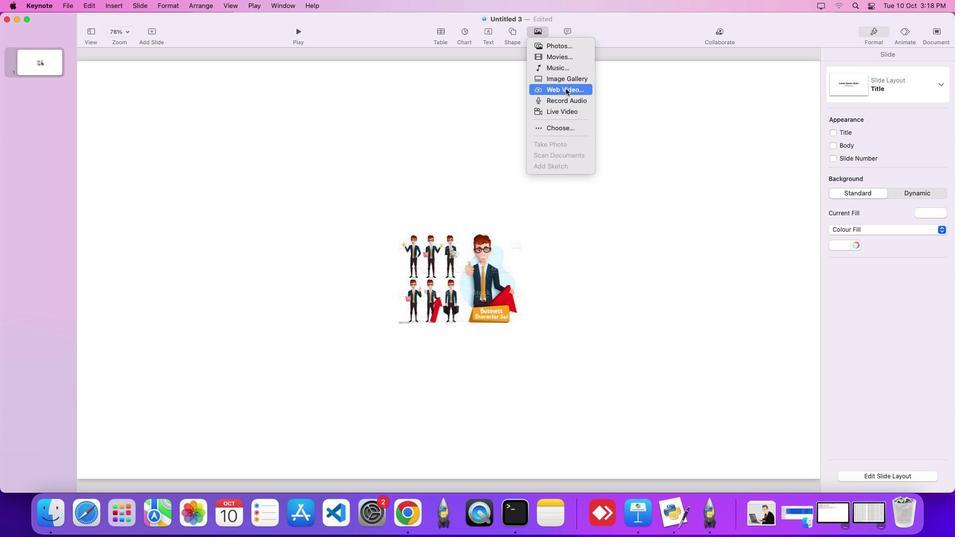 
Action: Mouse moved to (567, 132)
Screenshot: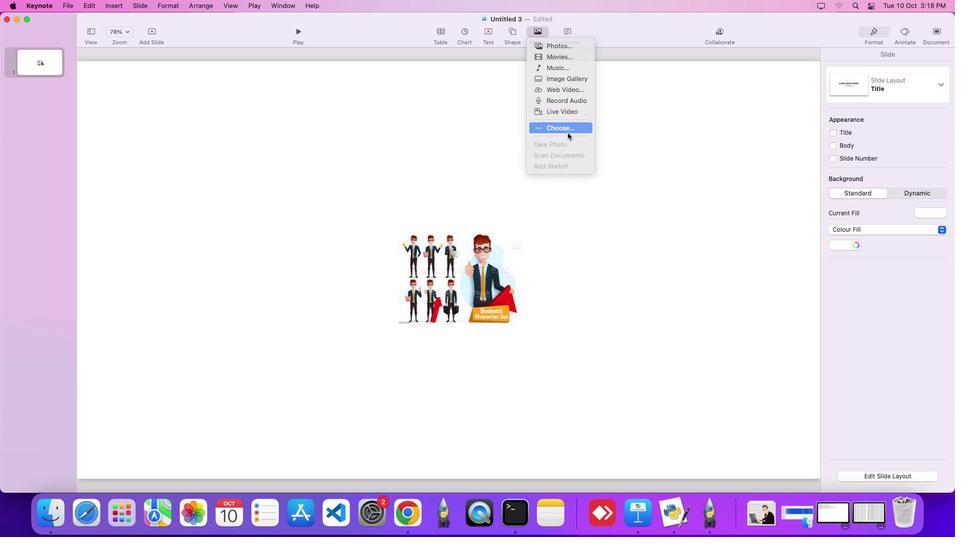 
Action: Mouse pressed left at (567, 132)
Screenshot: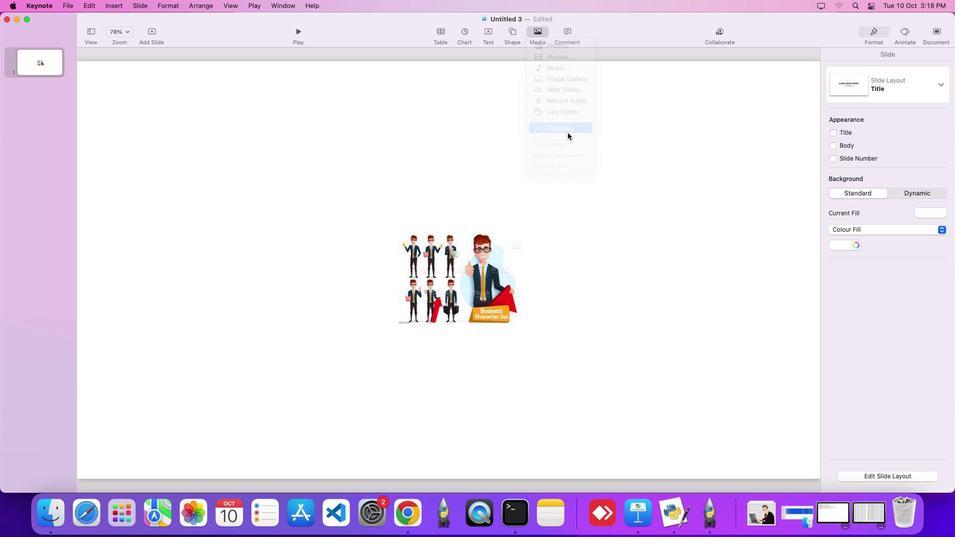 
Action: Mouse moved to (41, 99)
Screenshot: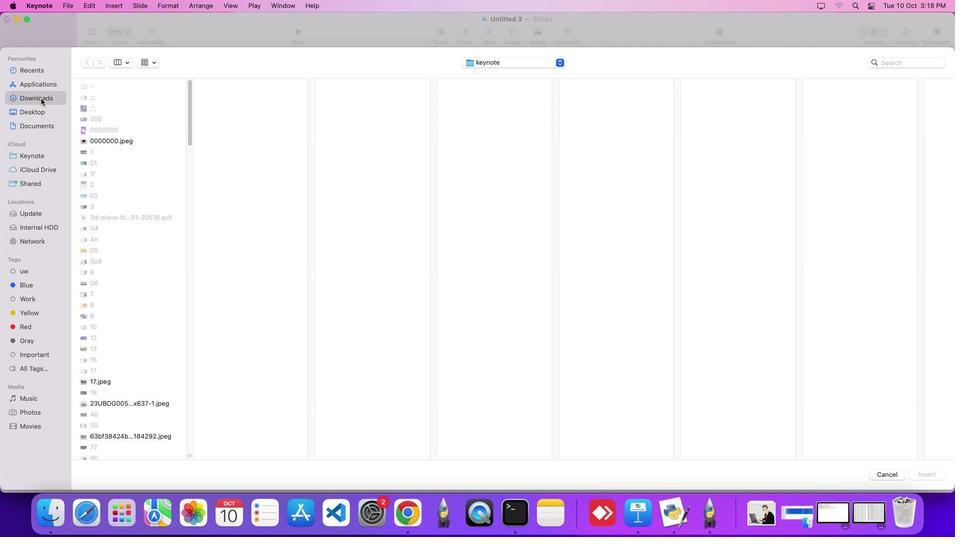
Action: Mouse pressed left at (41, 99)
Screenshot: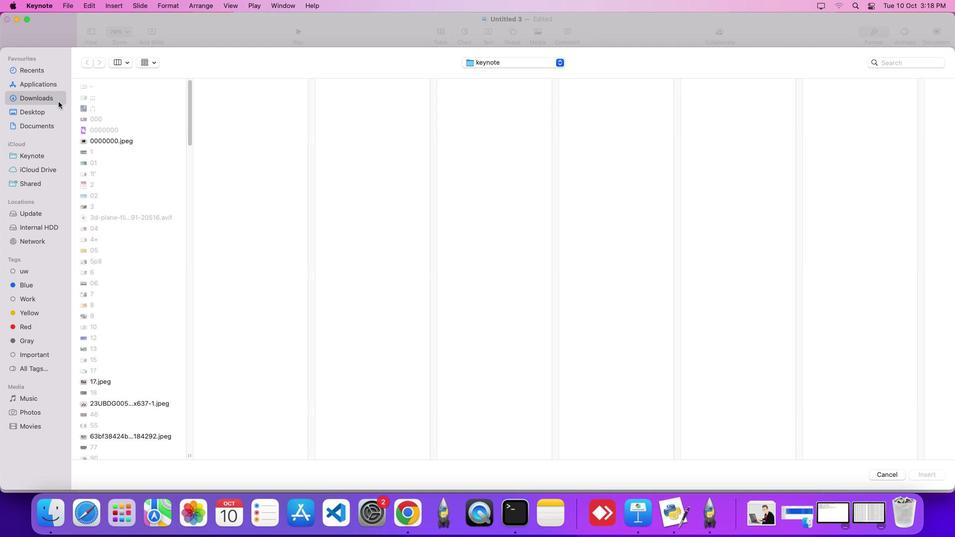 
Action: Mouse moved to (890, 60)
Screenshot: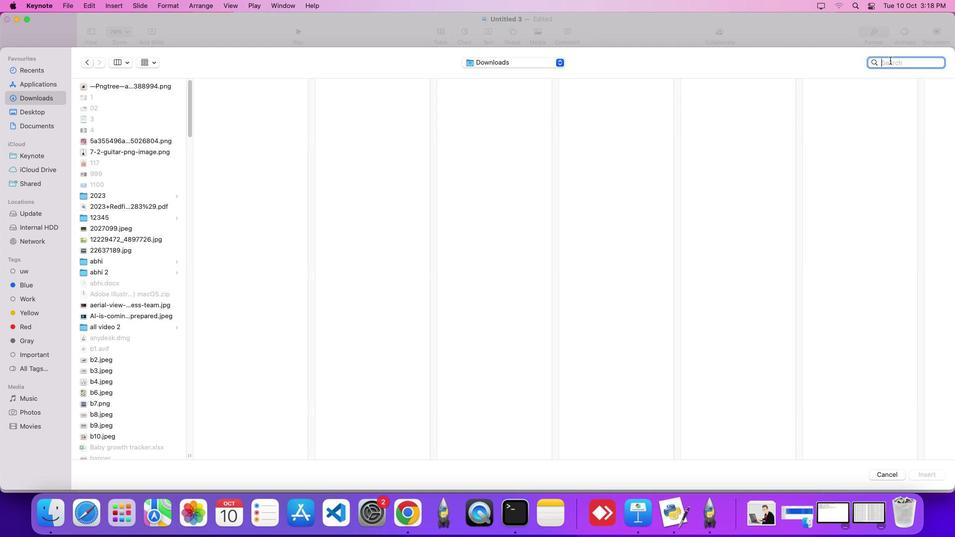 
Action: Mouse pressed left at (890, 60)
Screenshot: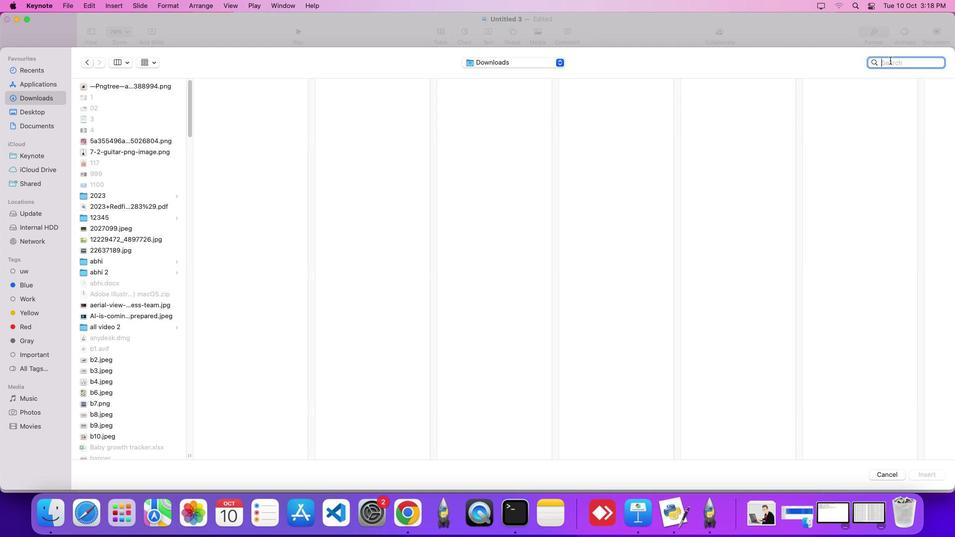 
Action: Key pressed 'b'Key.enter
Screenshot: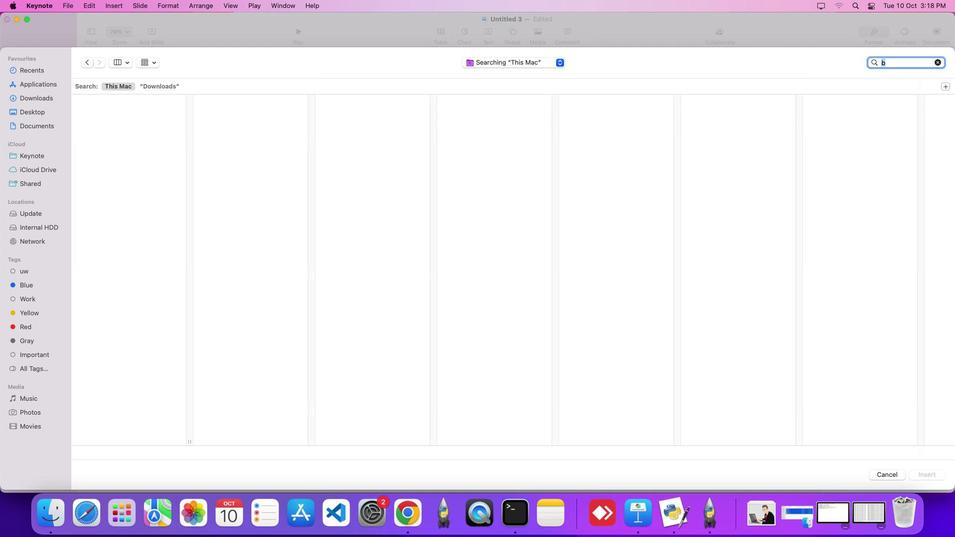 
Action: Mouse moved to (126, 221)
Screenshot: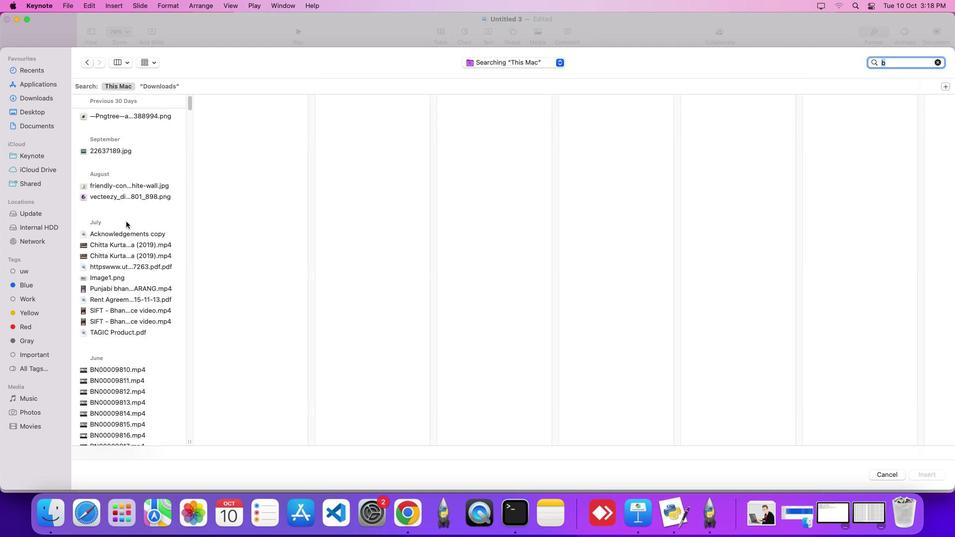 
Action: Mouse scrolled (126, 221) with delta (0, 0)
Screenshot: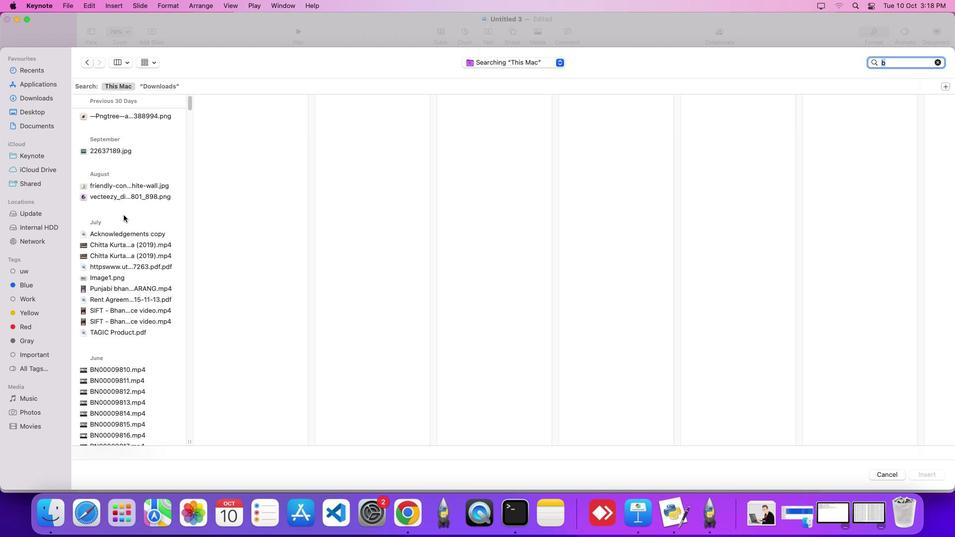 
Action: Mouse scrolled (126, 221) with delta (0, 0)
Screenshot: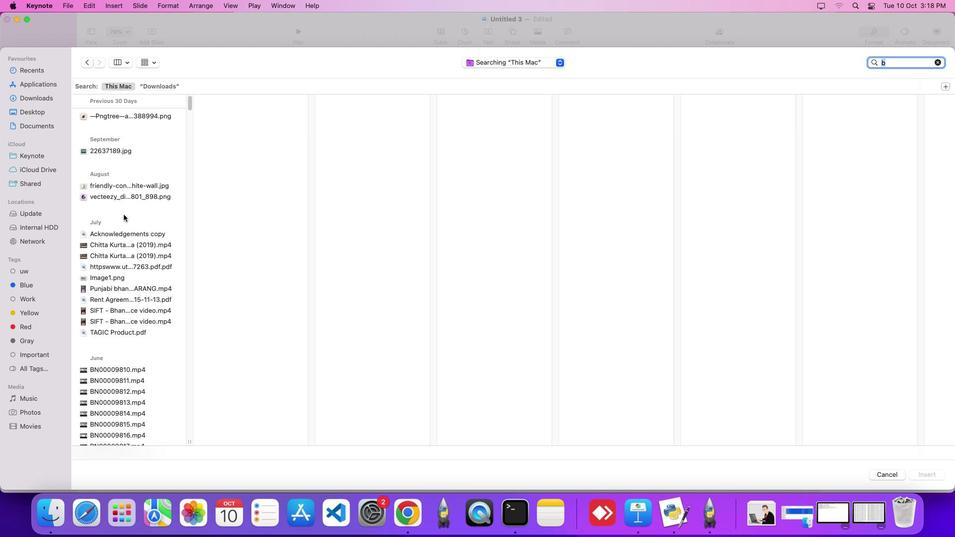 
Action: Mouse scrolled (126, 221) with delta (0, 4)
Screenshot: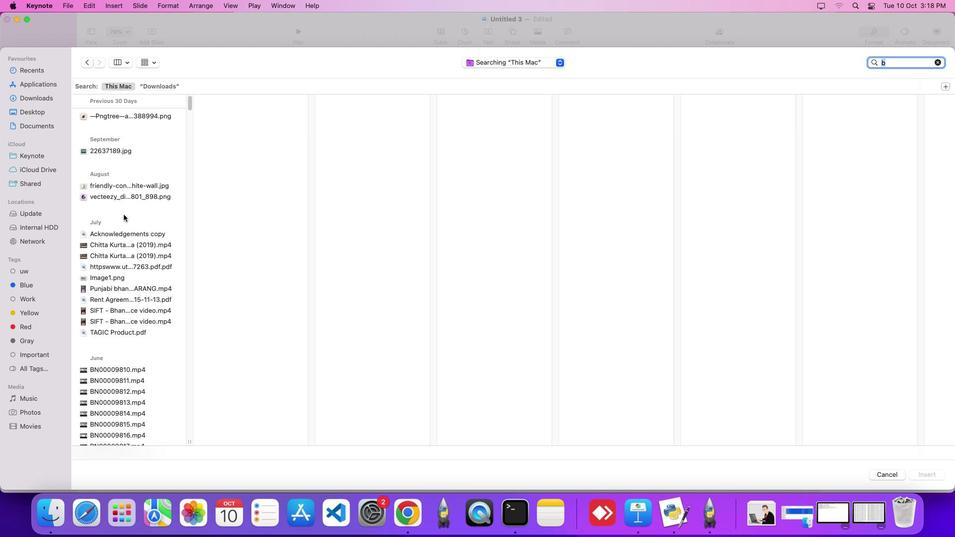 
Action: Mouse scrolled (126, 221) with delta (0, 6)
Screenshot: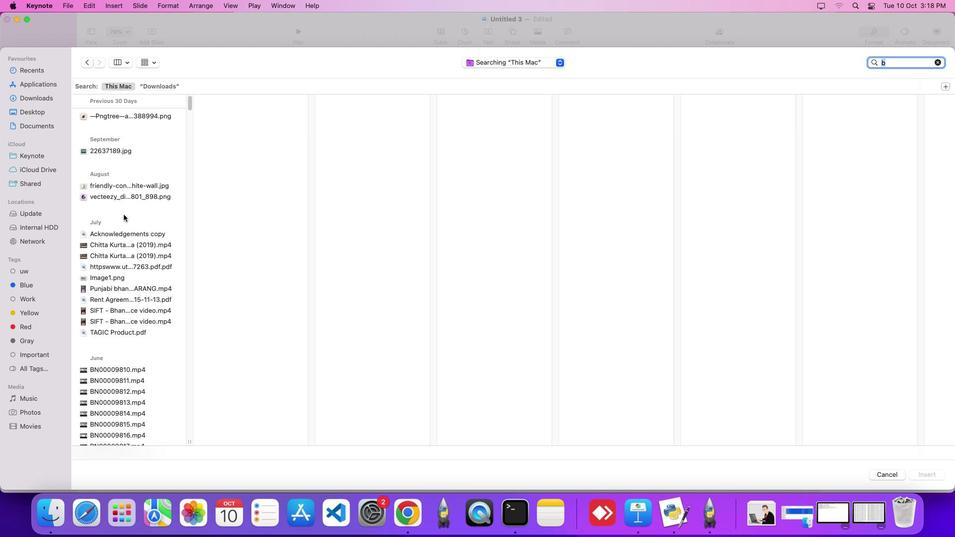 
Action: Mouse moved to (123, 214)
Screenshot: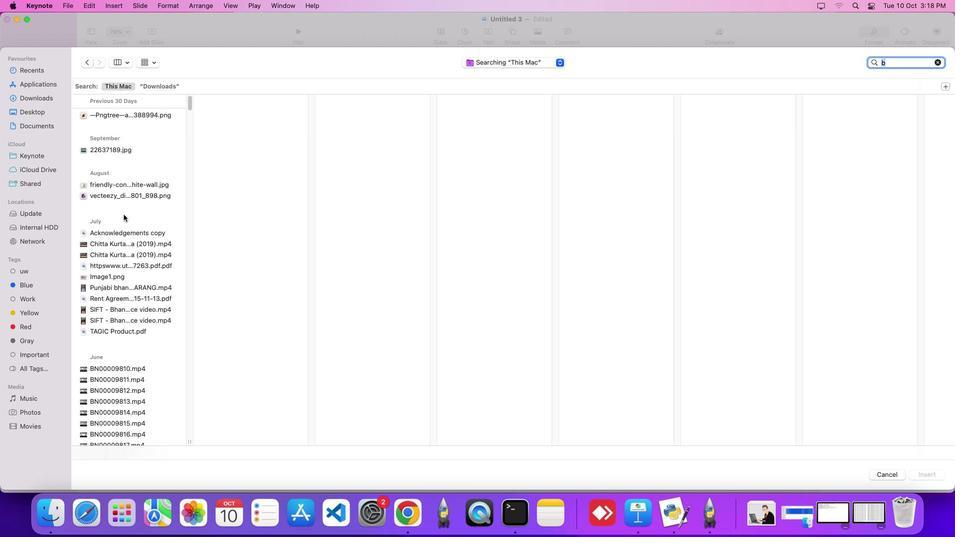 
Action: Mouse scrolled (123, 214) with delta (0, 0)
Screenshot: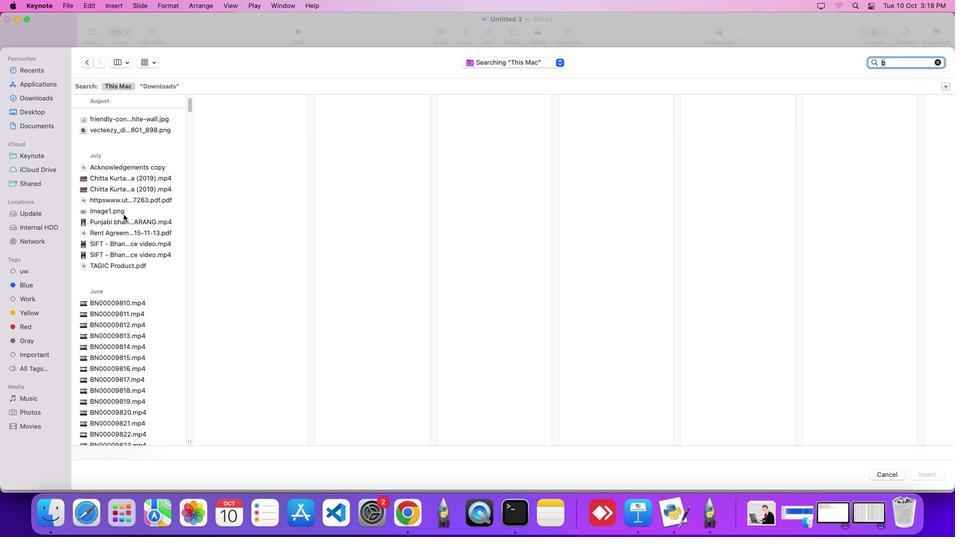 
Action: Mouse scrolled (123, 214) with delta (0, 0)
Screenshot: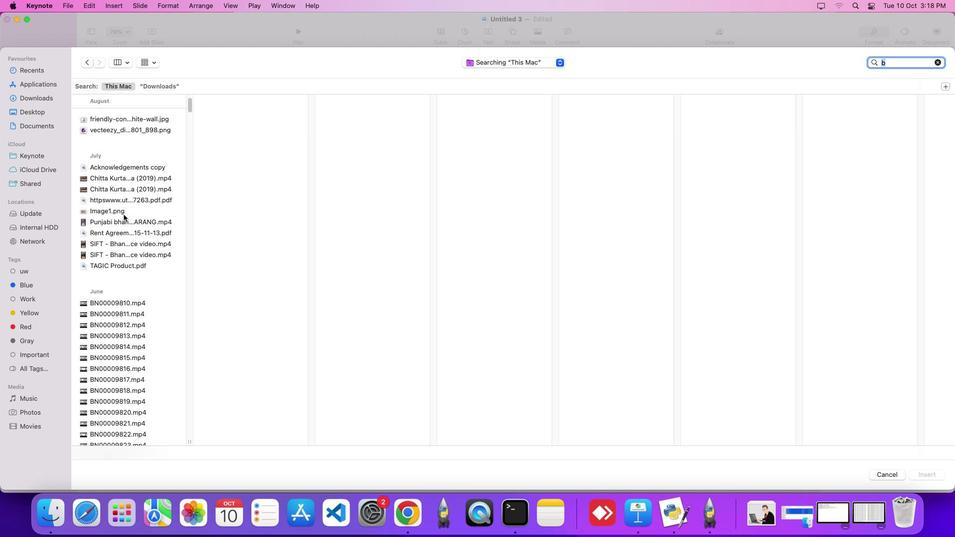 
Action: Mouse scrolled (123, 214) with delta (0, -1)
Screenshot: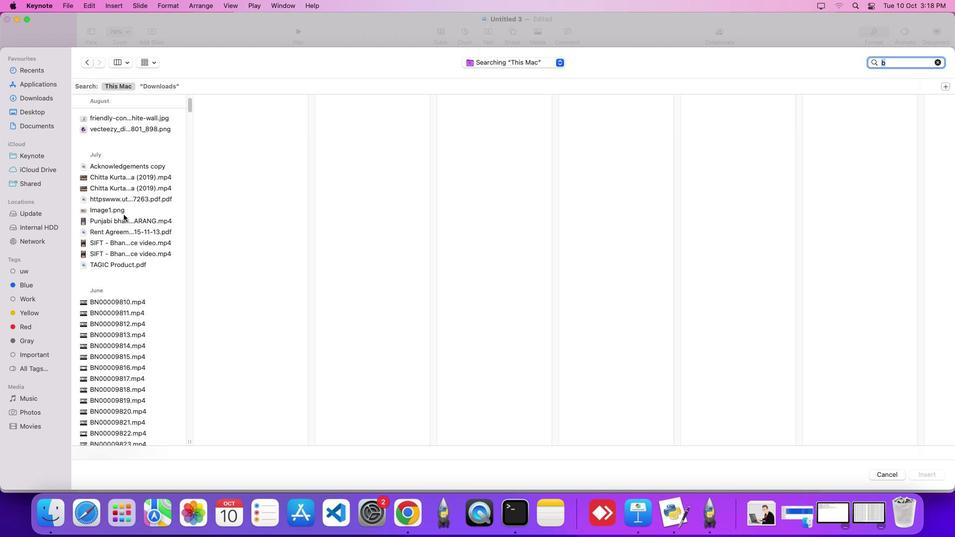 
Action: Mouse scrolled (123, 214) with delta (0, 0)
Screenshot: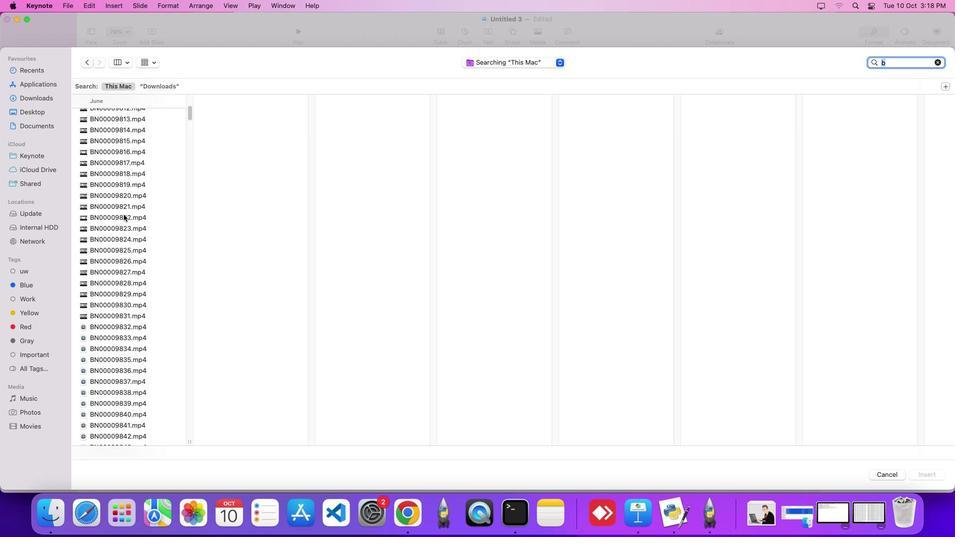 
Action: Mouse scrolled (123, 214) with delta (0, 0)
Screenshot: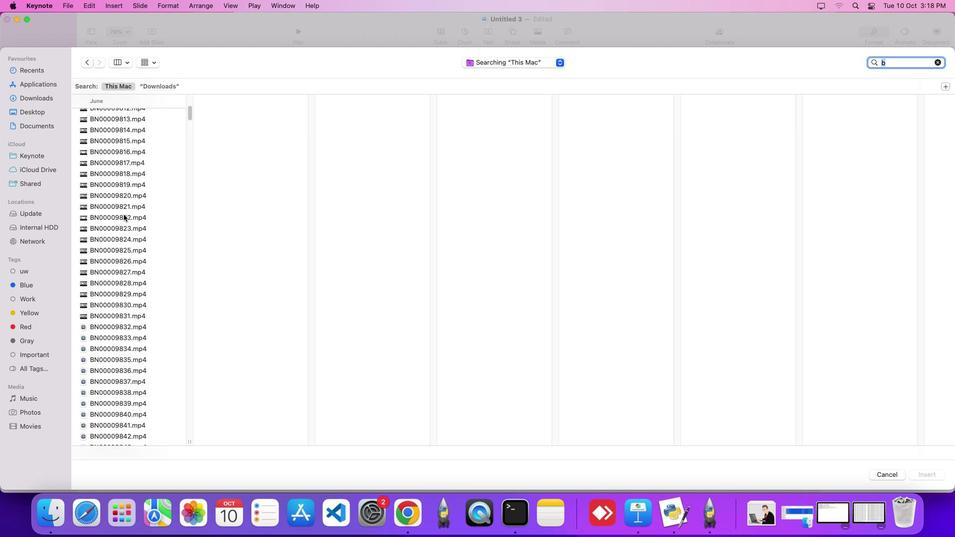 
Action: Mouse scrolled (123, 214) with delta (0, -3)
Screenshot: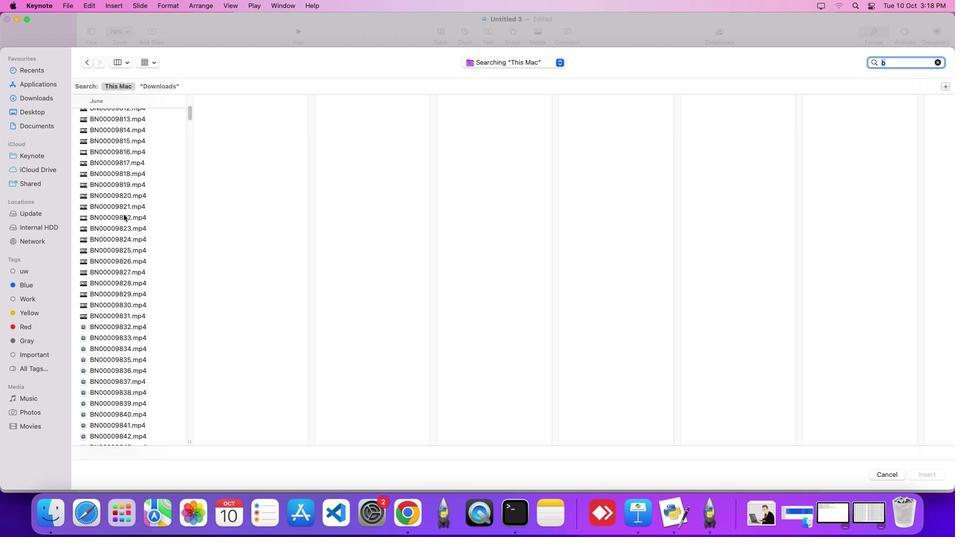 
Action: Mouse scrolled (123, 214) with delta (0, -4)
Screenshot: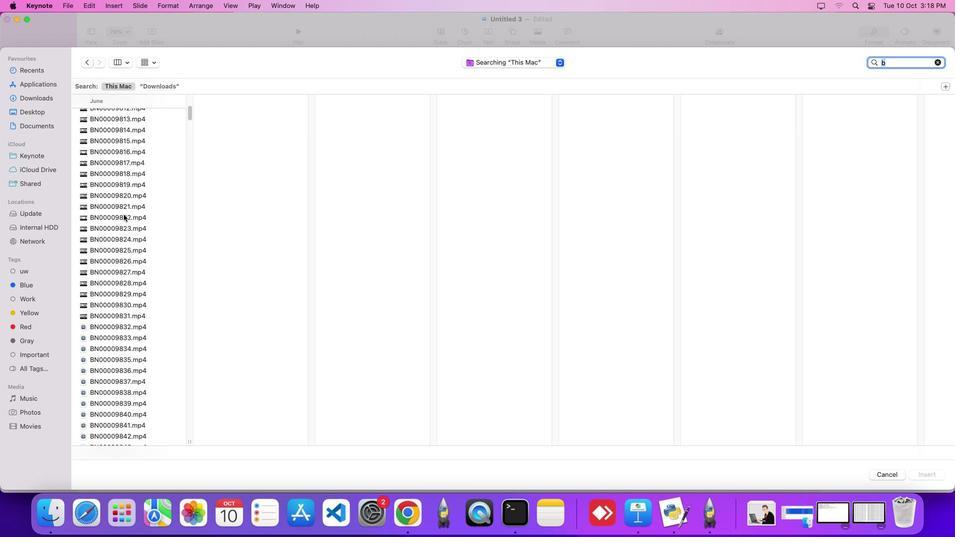 
Action: Mouse scrolled (123, 214) with delta (0, 0)
Screenshot: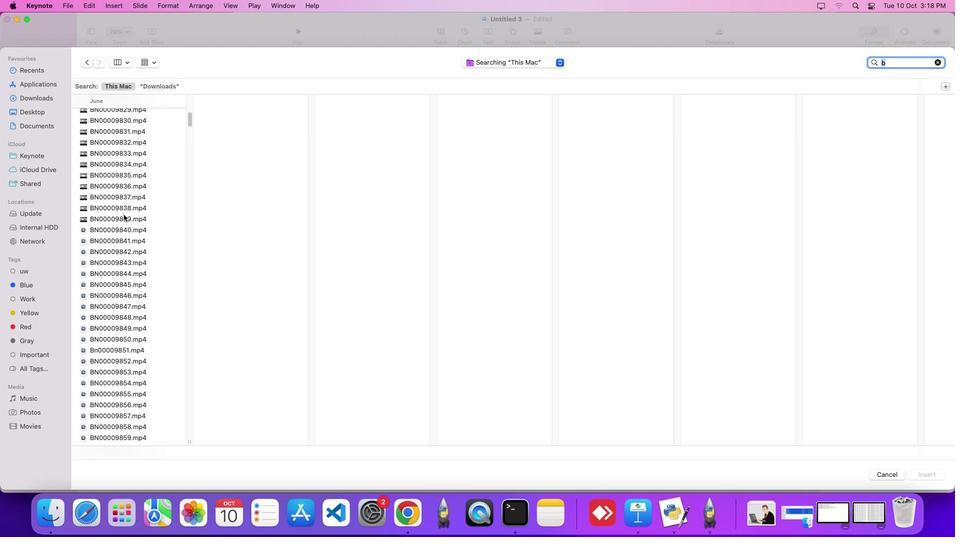 
Action: Mouse scrolled (123, 214) with delta (0, 0)
Screenshot: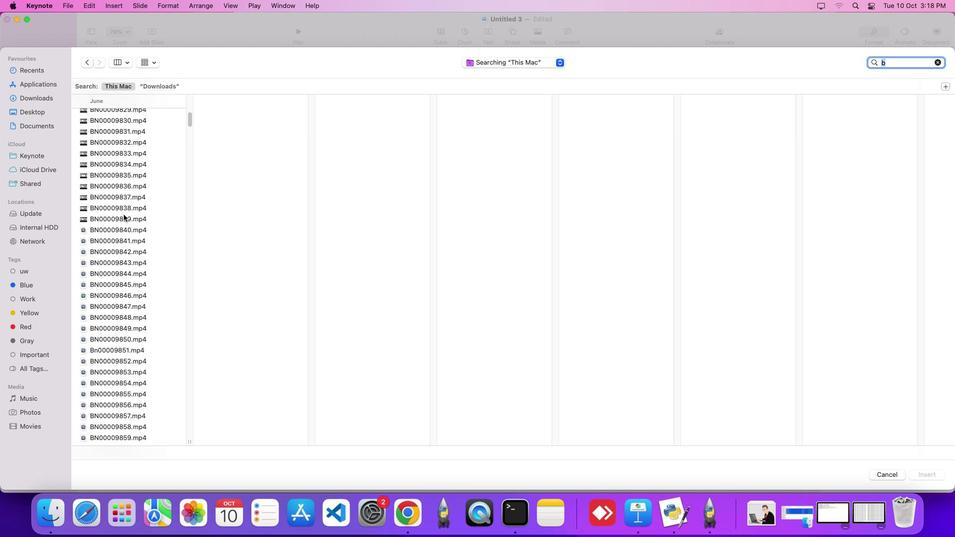 
Action: Mouse scrolled (123, 214) with delta (0, -3)
Screenshot: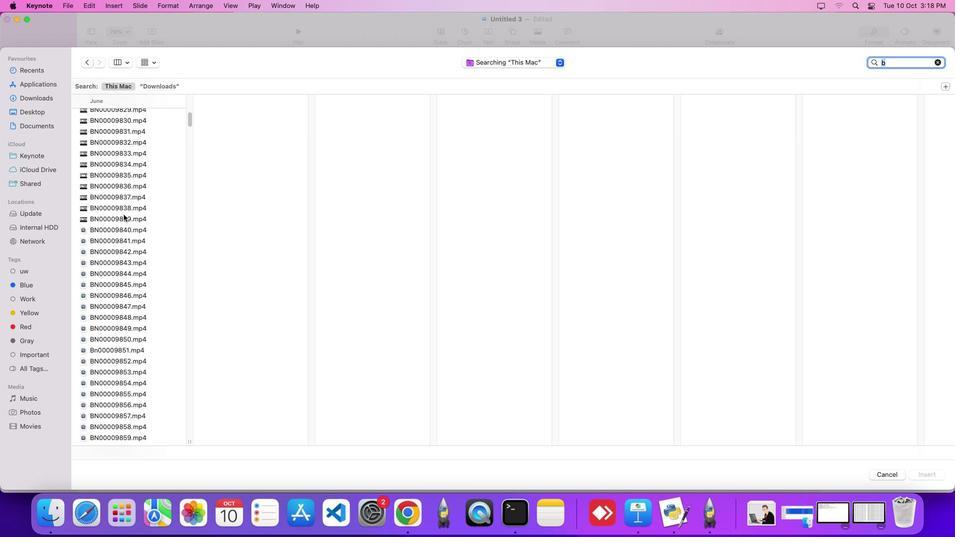 
Action: Mouse scrolled (123, 214) with delta (0, -3)
Screenshot: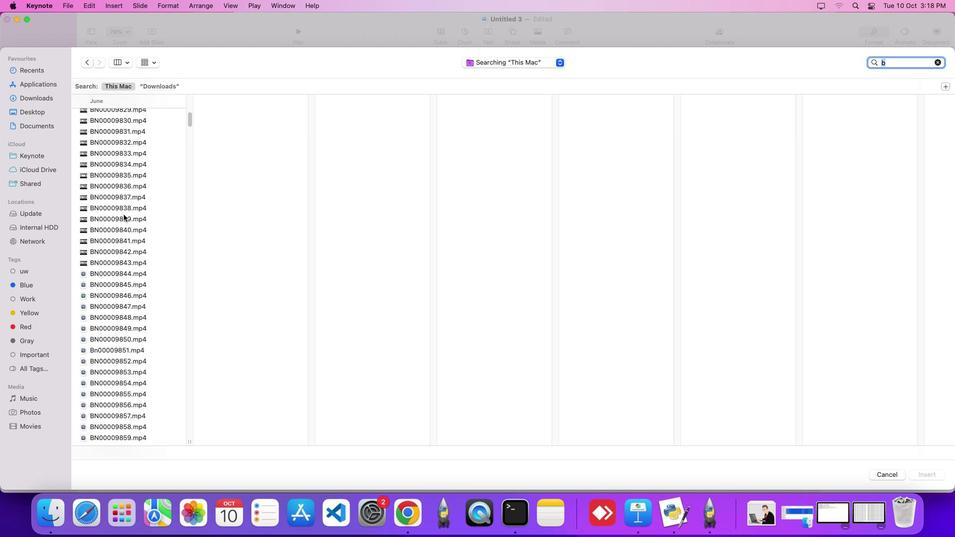 
Action: Mouse scrolled (123, 214) with delta (0, 0)
Screenshot: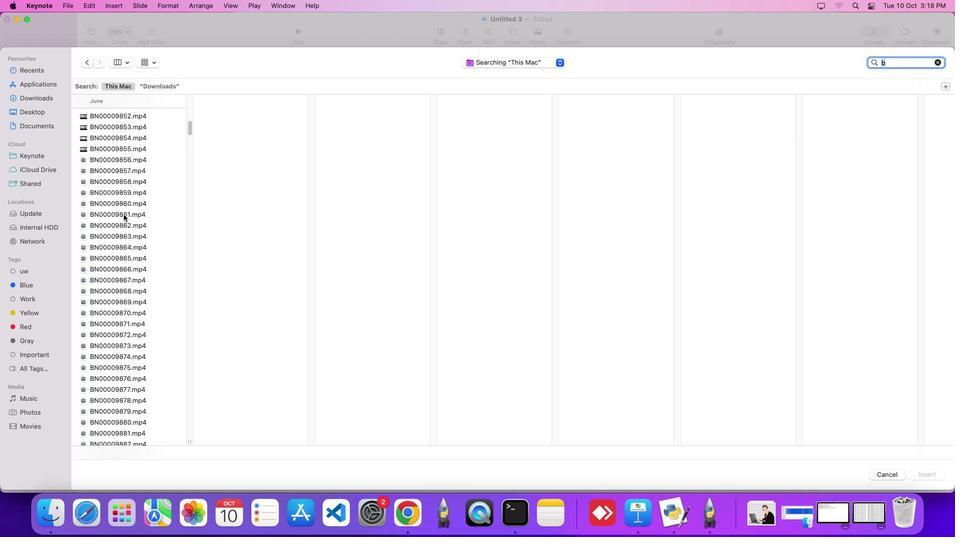 
Action: Mouse scrolled (123, 214) with delta (0, 0)
Screenshot: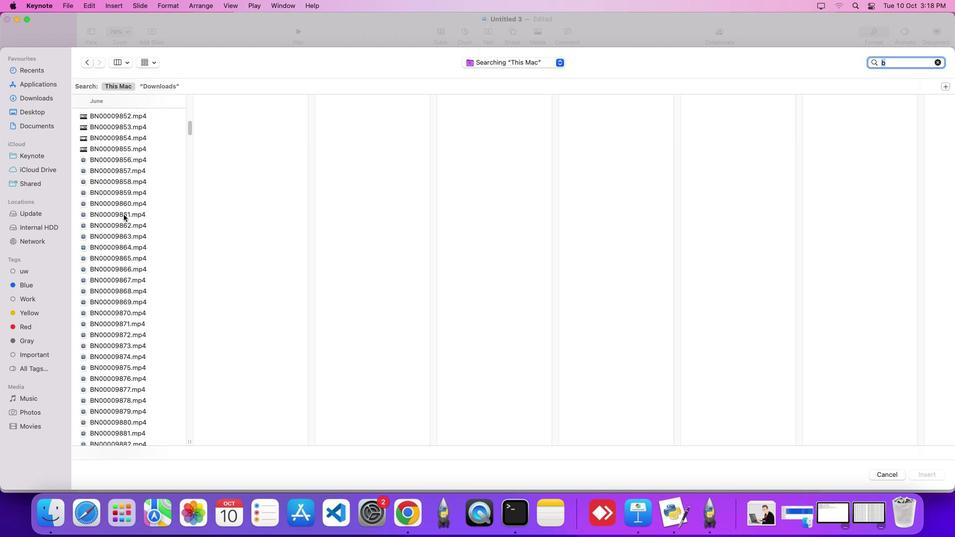 
Action: Mouse scrolled (123, 214) with delta (0, -3)
Screenshot: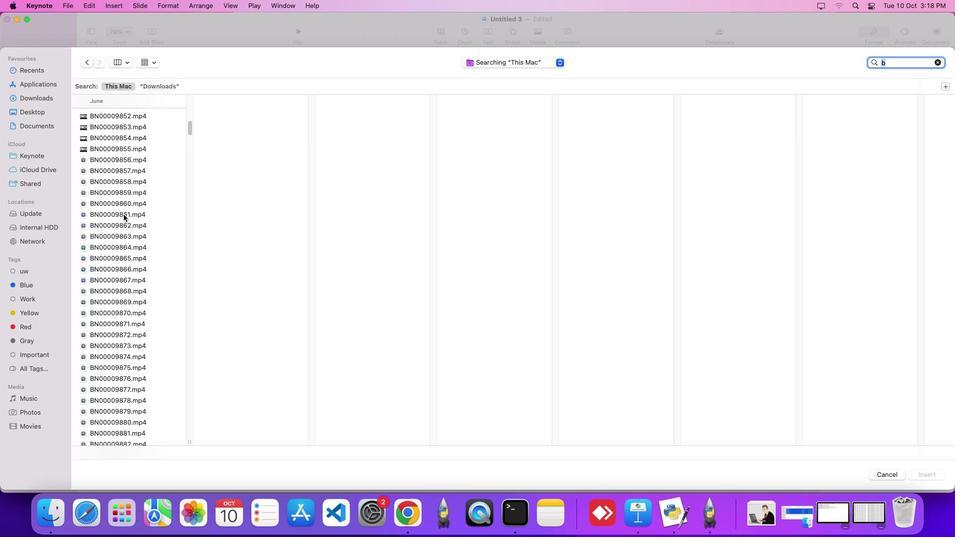 
Action: Mouse scrolled (123, 214) with delta (0, -5)
Screenshot: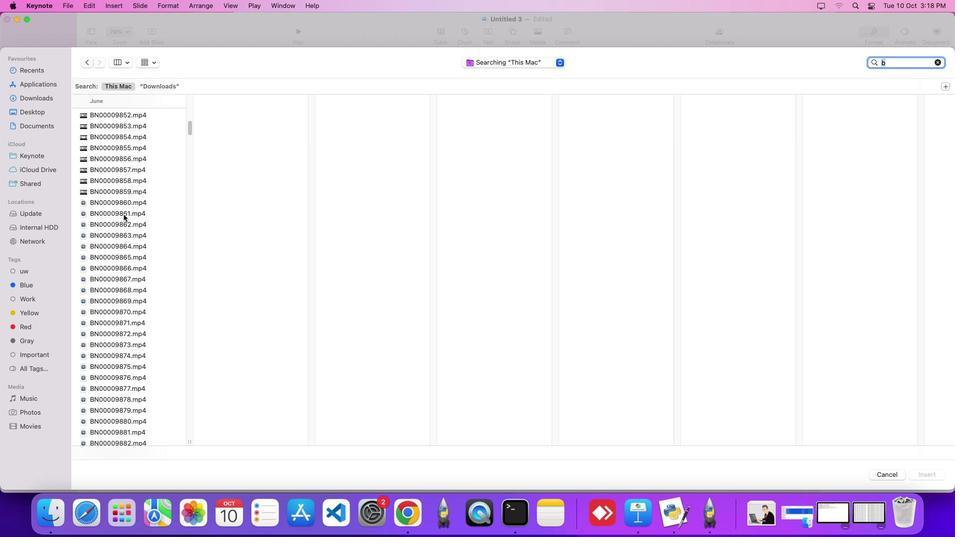 
Action: Mouse scrolled (123, 214) with delta (0, 0)
Screenshot: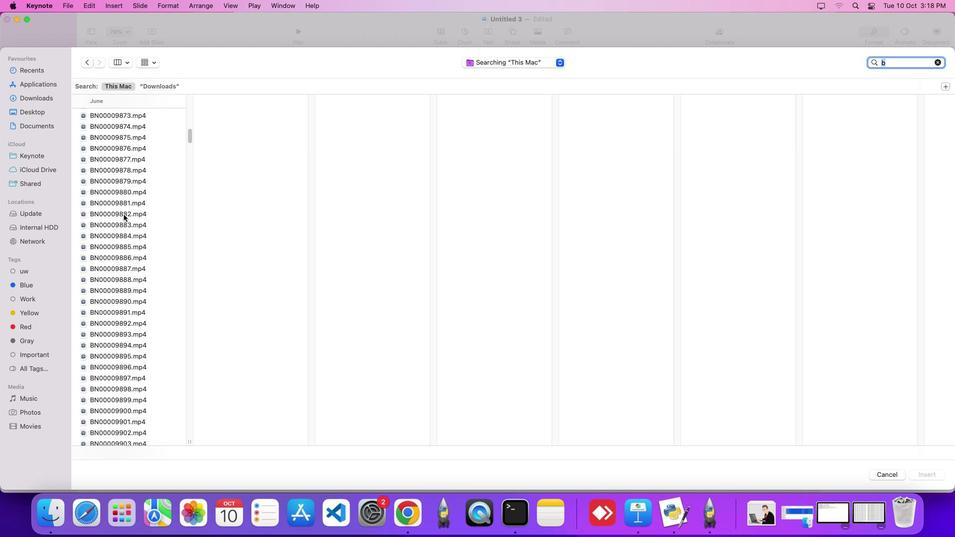 
Action: Mouse scrolled (123, 214) with delta (0, 0)
Screenshot: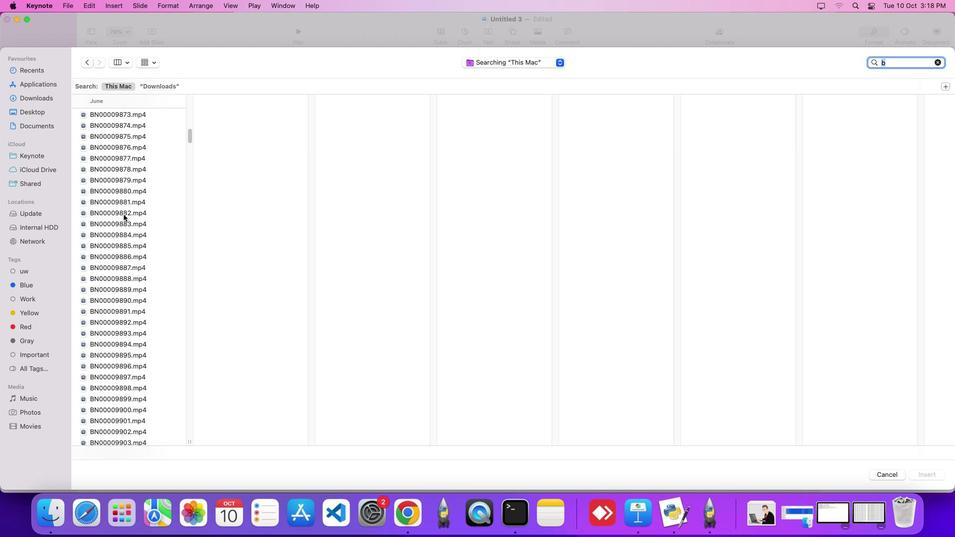 
Action: Mouse scrolled (123, 214) with delta (0, -3)
Screenshot: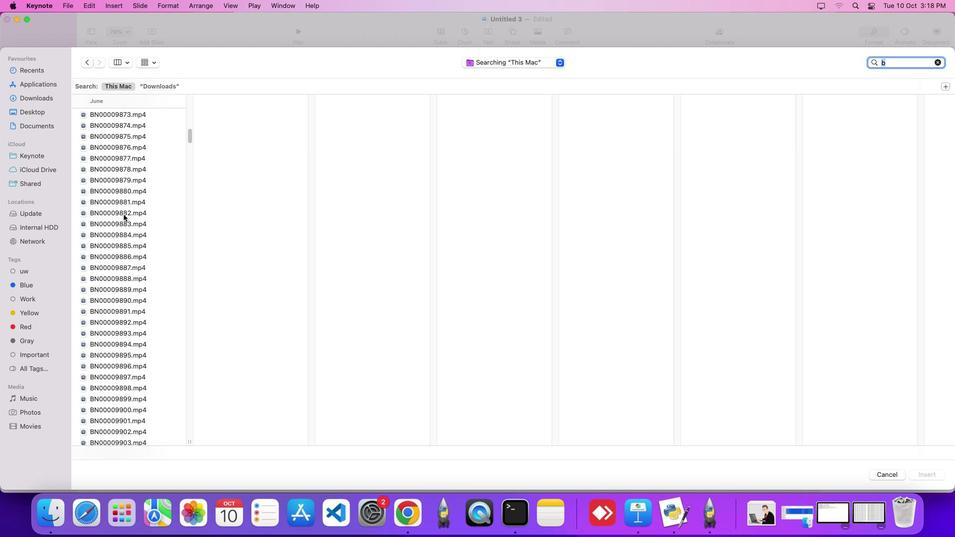 
Action: Mouse scrolled (123, 214) with delta (0, -4)
Screenshot: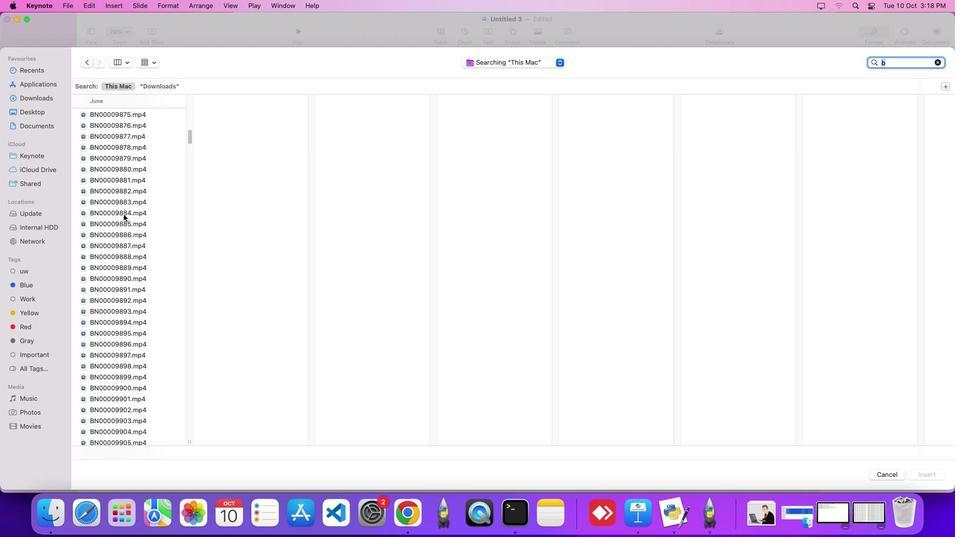
Action: Mouse scrolled (123, 214) with delta (0, 0)
Screenshot: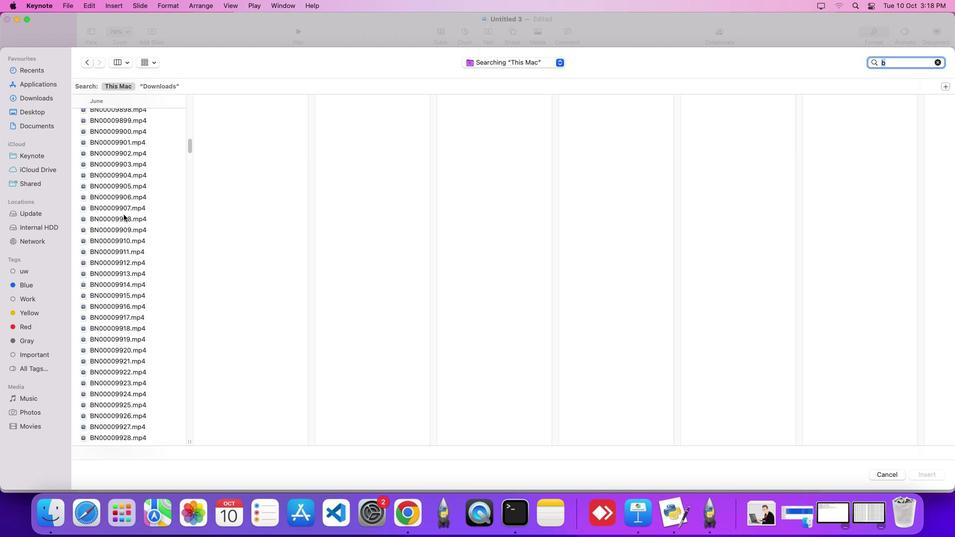 
Action: Mouse scrolled (123, 214) with delta (0, 0)
Screenshot: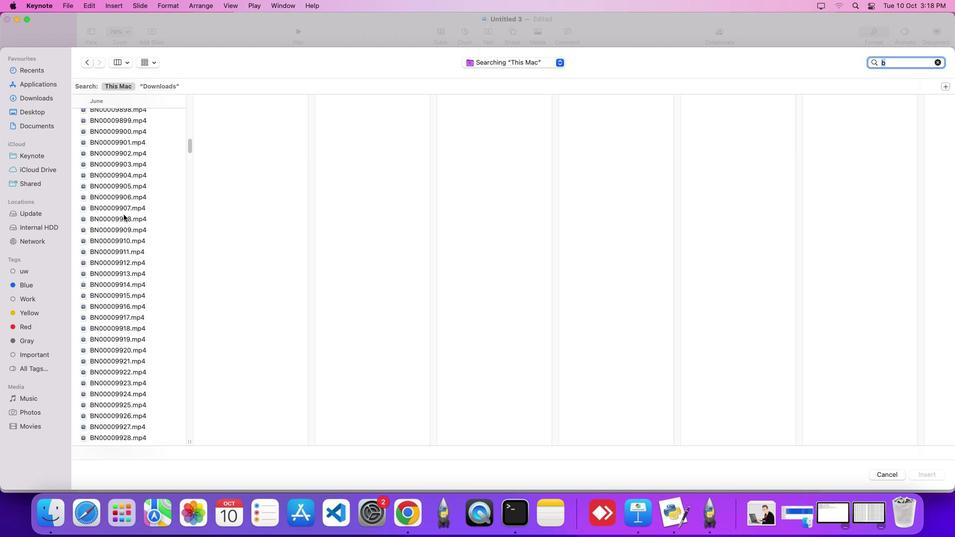 
Action: Mouse scrolled (123, 214) with delta (0, -4)
Screenshot: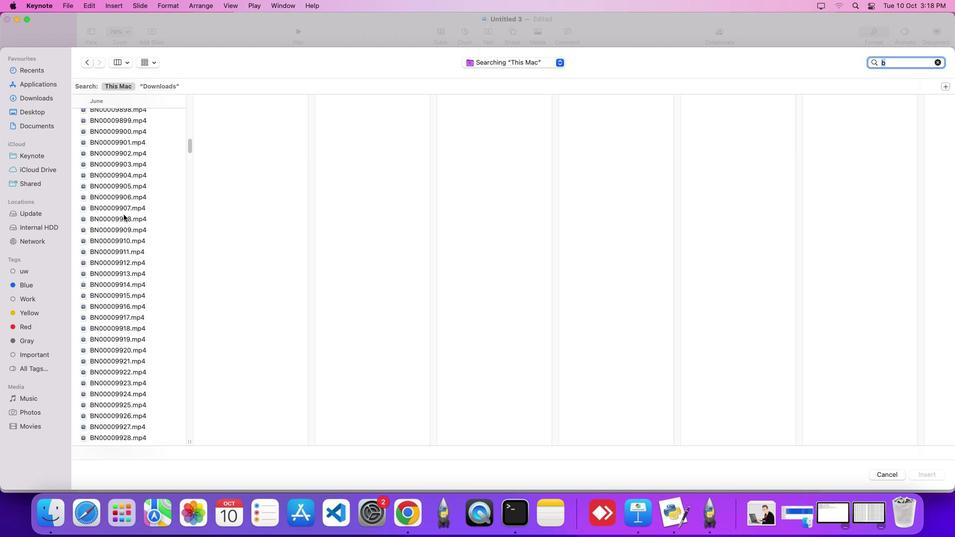 
Action: Mouse scrolled (123, 214) with delta (0, -6)
Screenshot: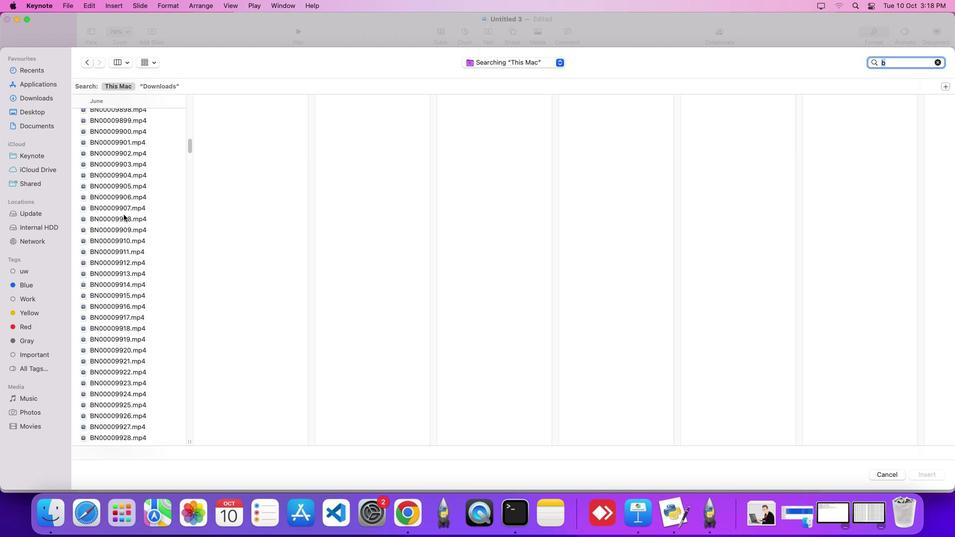 
Action: Mouse scrolled (123, 214) with delta (0, 0)
Screenshot: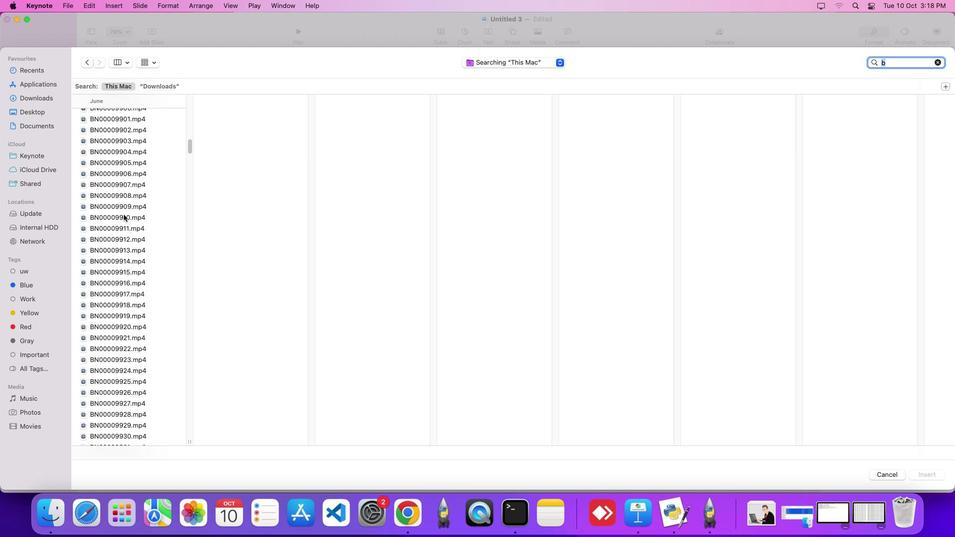 
Action: Mouse scrolled (123, 214) with delta (0, 0)
Screenshot: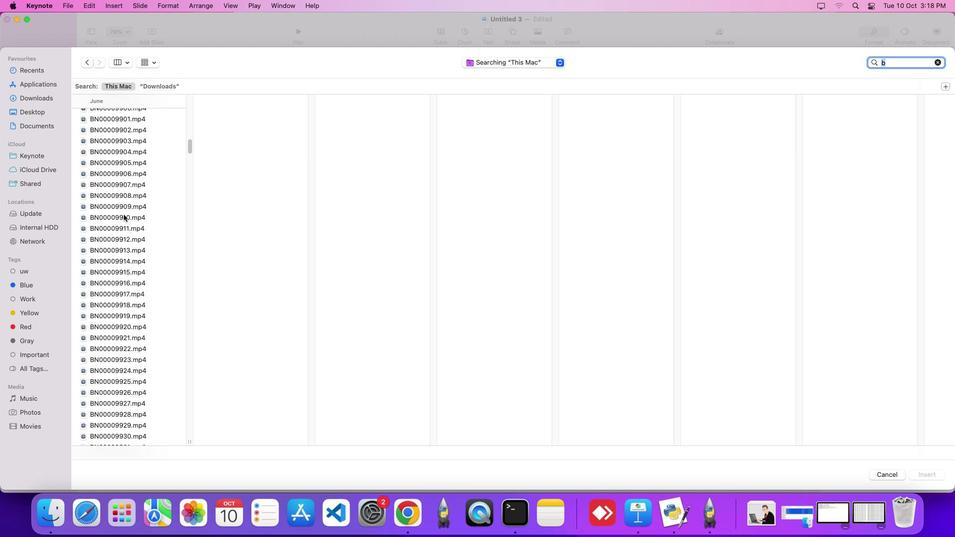 
Action: Mouse scrolled (123, 214) with delta (0, -4)
Screenshot: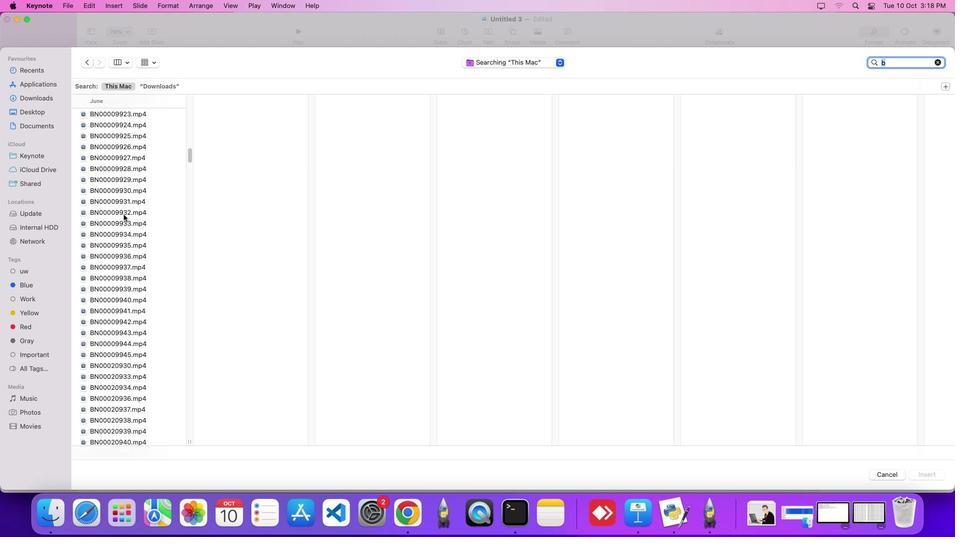 
Action: Mouse scrolled (123, 214) with delta (0, -6)
Screenshot: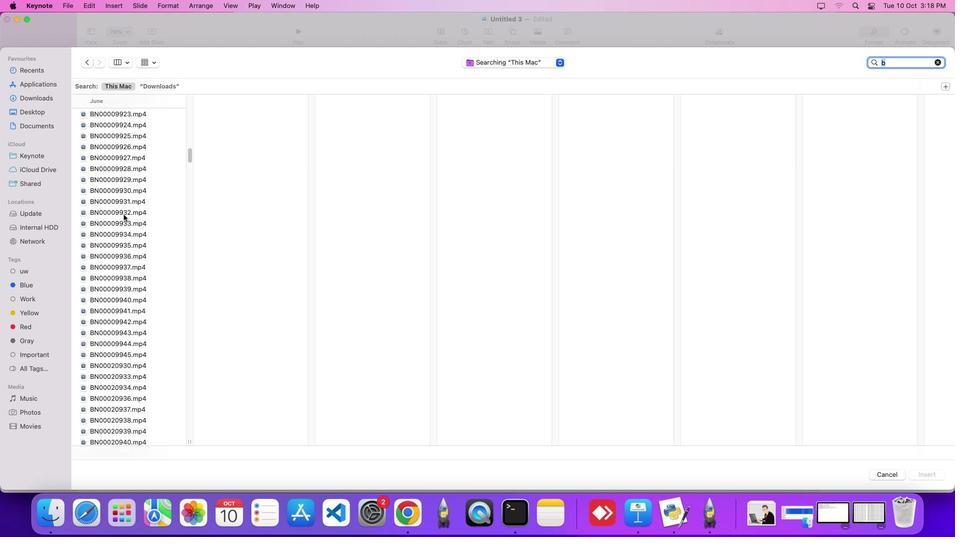 
Action: Mouse scrolled (123, 214) with delta (0, 0)
Screenshot: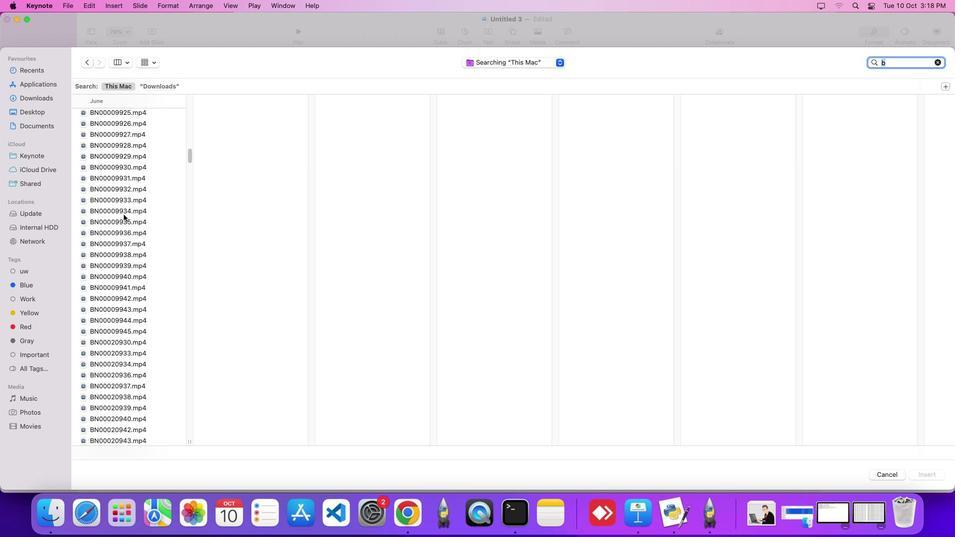 
Action: Mouse scrolled (123, 214) with delta (0, 0)
Screenshot: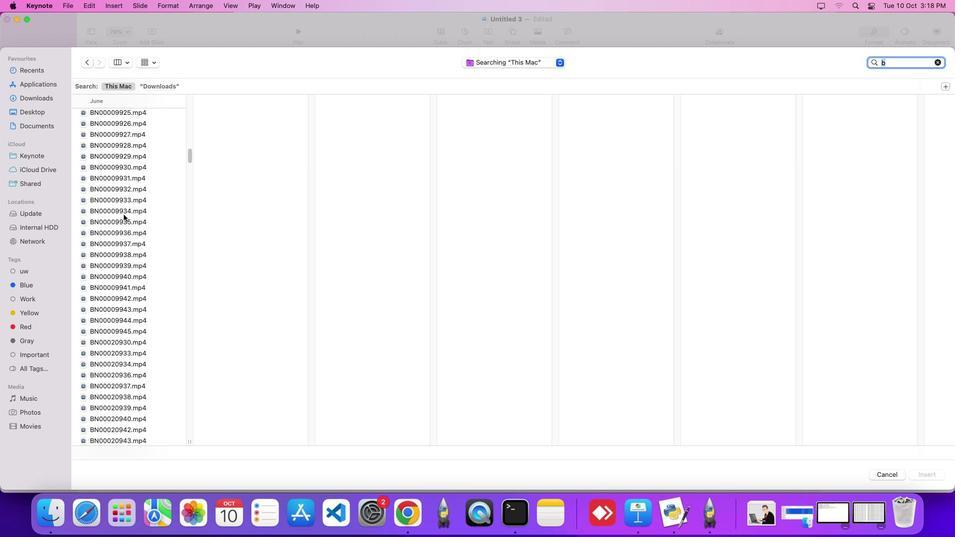 
Action: Mouse scrolled (123, 214) with delta (0, -4)
Screenshot: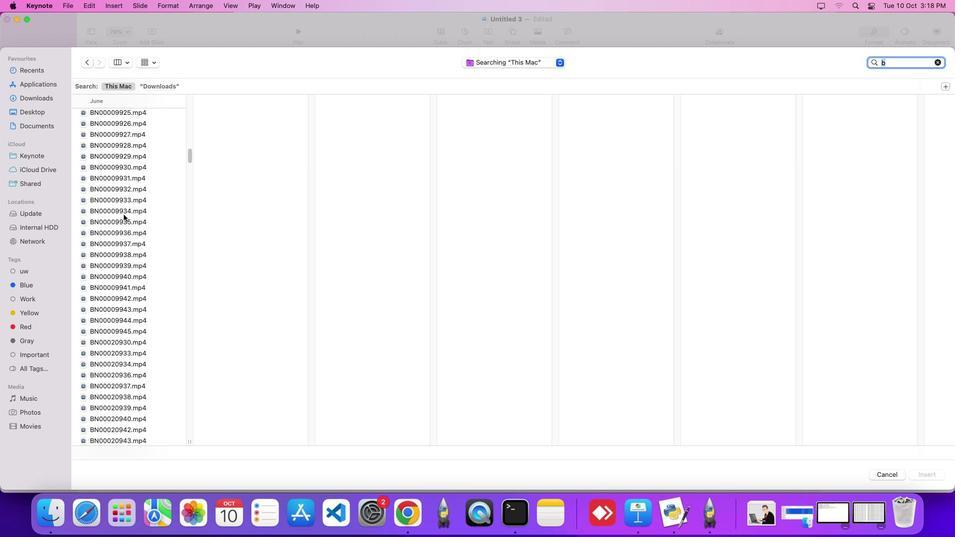 
Action: Mouse scrolled (123, 214) with delta (0, -6)
Screenshot: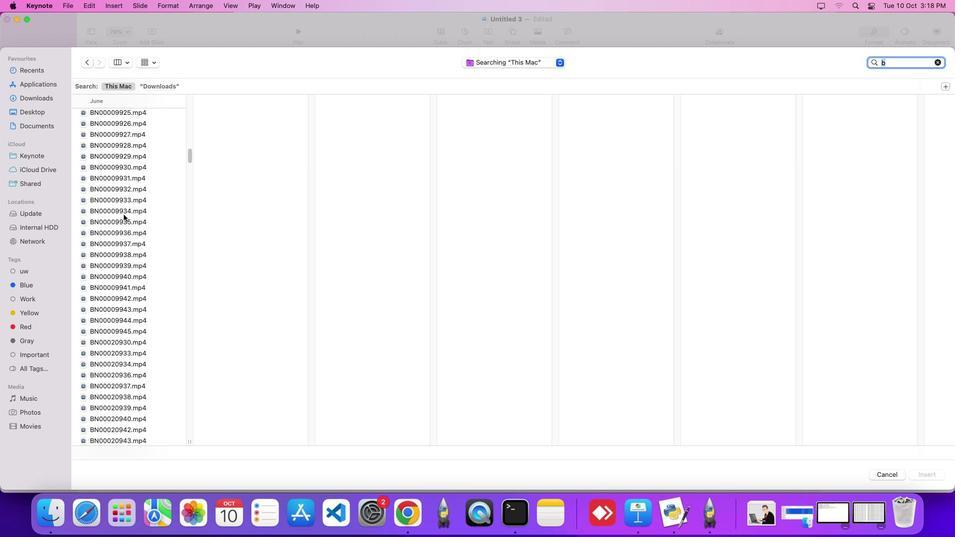 
Action: Mouse scrolled (123, 214) with delta (0, 0)
Screenshot: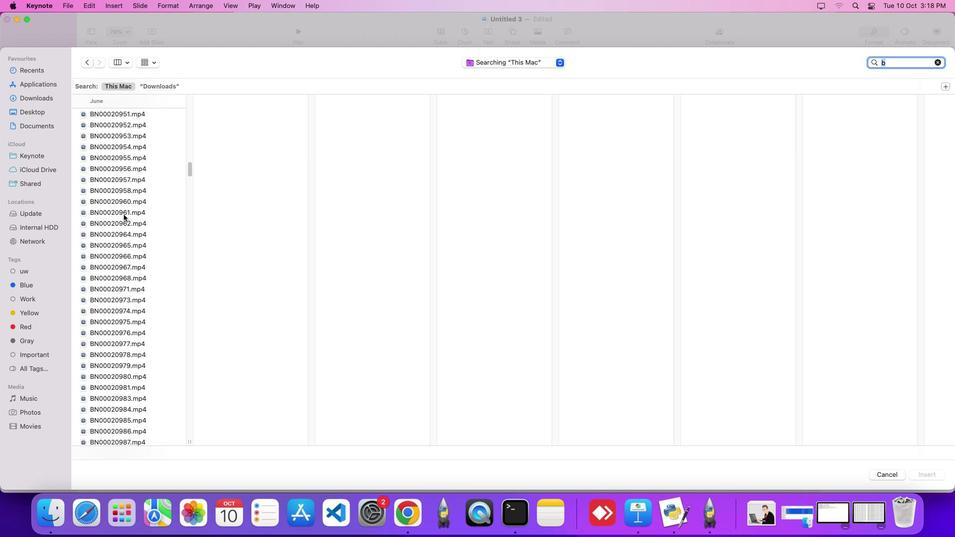 
Action: Mouse scrolled (123, 214) with delta (0, 0)
Screenshot: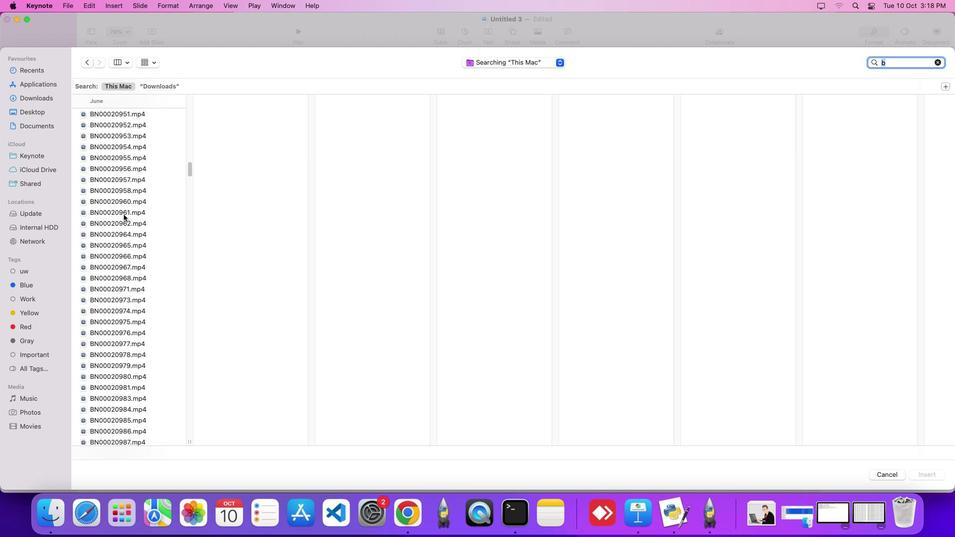 
Action: Mouse scrolled (123, 214) with delta (0, -4)
Screenshot: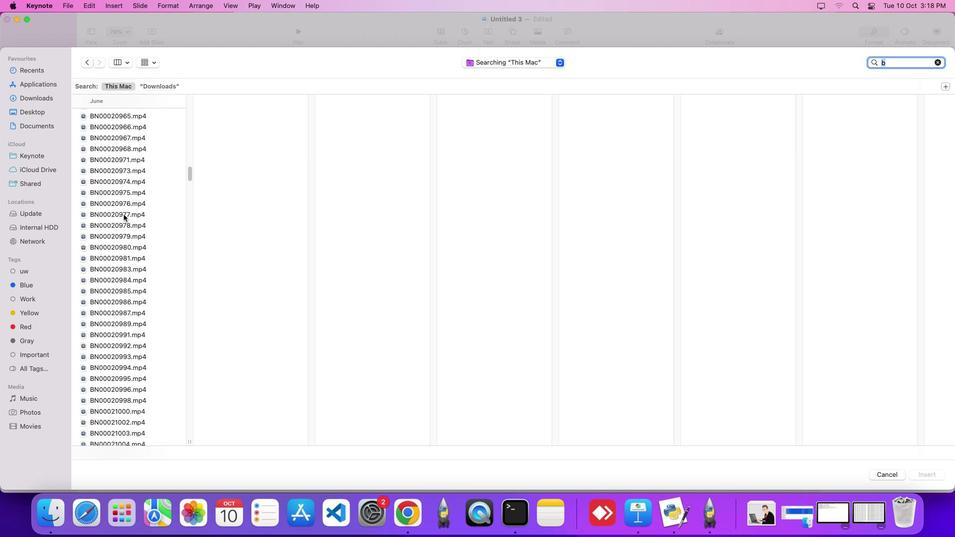 
Action: Mouse scrolled (123, 214) with delta (0, -5)
Screenshot: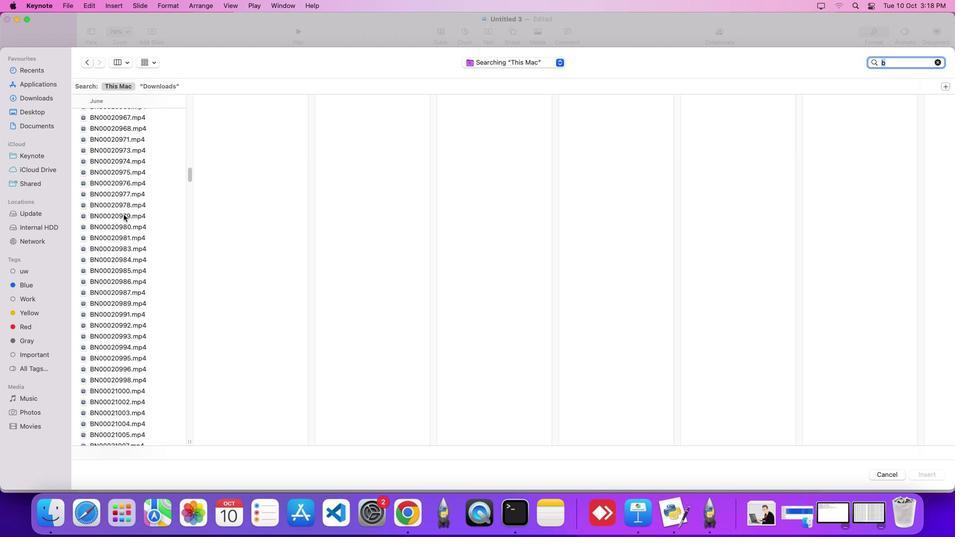 
Action: Mouse scrolled (123, 214) with delta (0, 0)
Screenshot: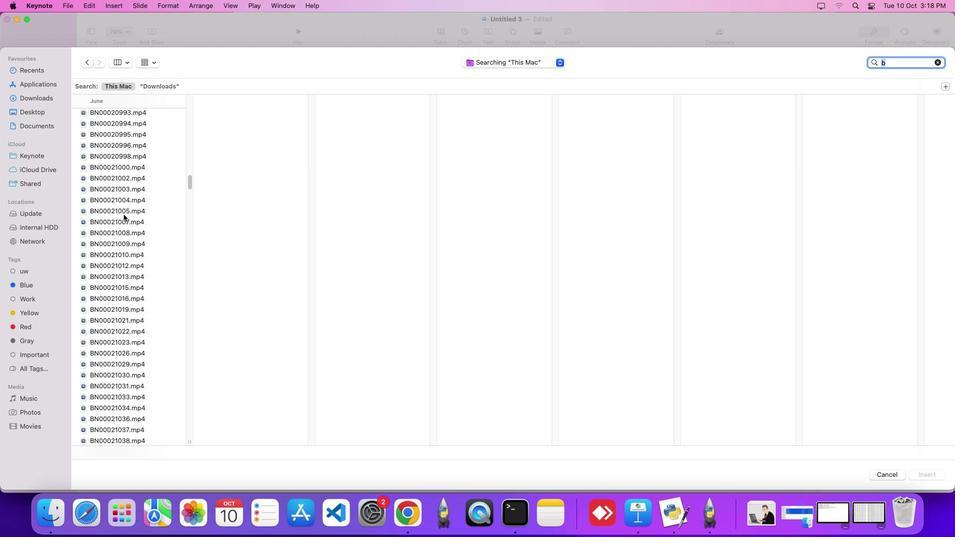 
Action: Mouse scrolled (123, 214) with delta (0, 0)
Screenshot: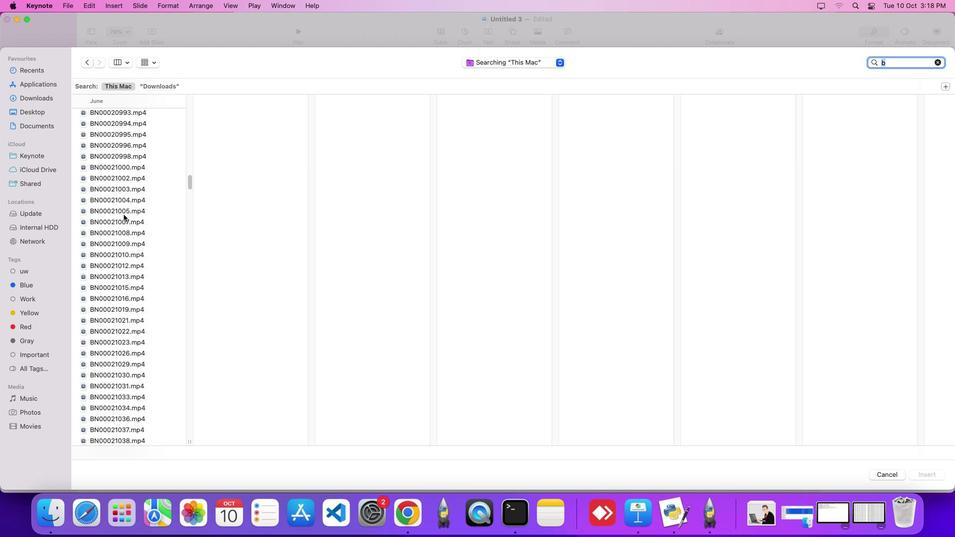 
Action: Mouse scrolled (123, 214) with delta (0, -3)
Screenshot: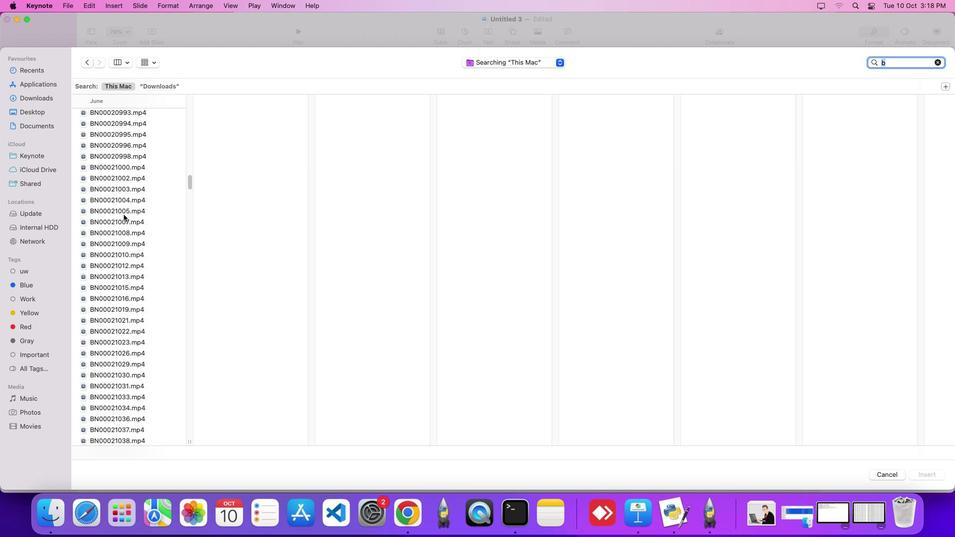 
Action: Mouse scrolled (123, 214) with delta (0, -5)
Screenshot: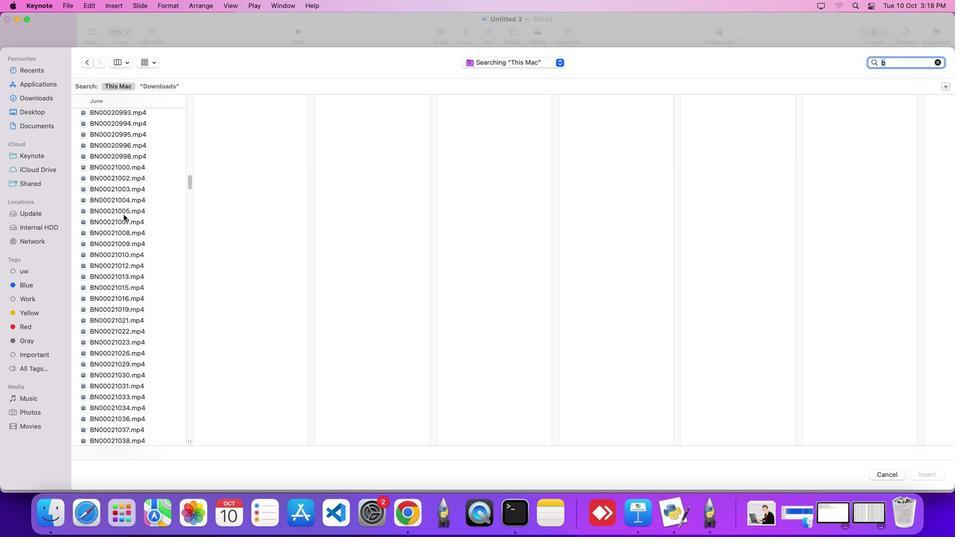 
Action: Mouse scrolled (123, 214) with delta (0, 0)
Screenshot: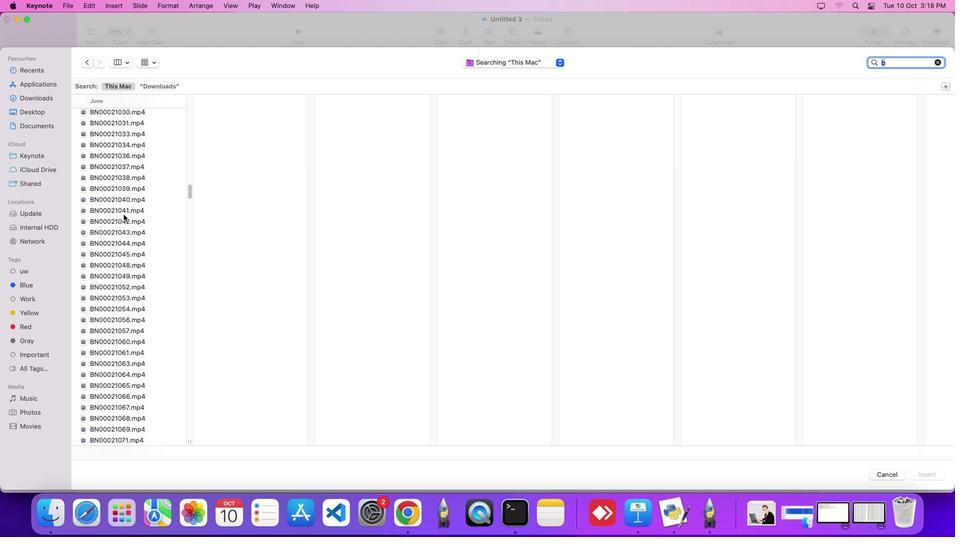 
Action: Mouse scrolled (123, 214) with delta (0, 0)
Screenshot: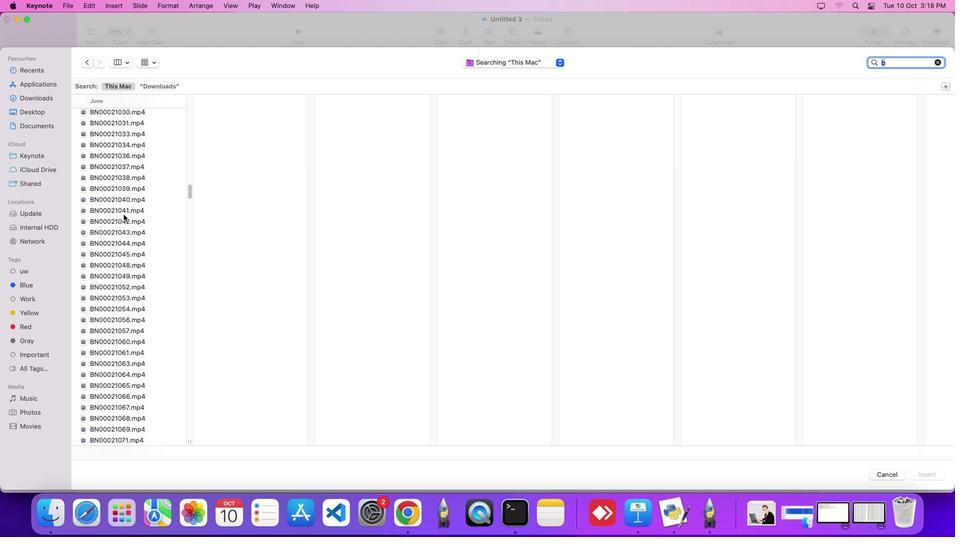 
Action: Mouse scrolled (123, 214) with delta (0, -4)
Screenshot: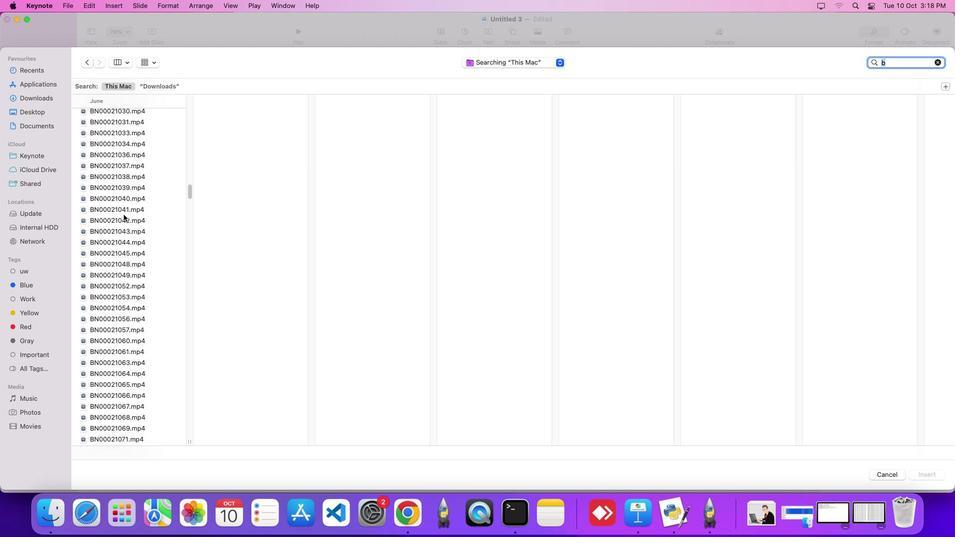 
Action: Mouse scrolled (123, 214) with delta (0, -5)
Screenshot: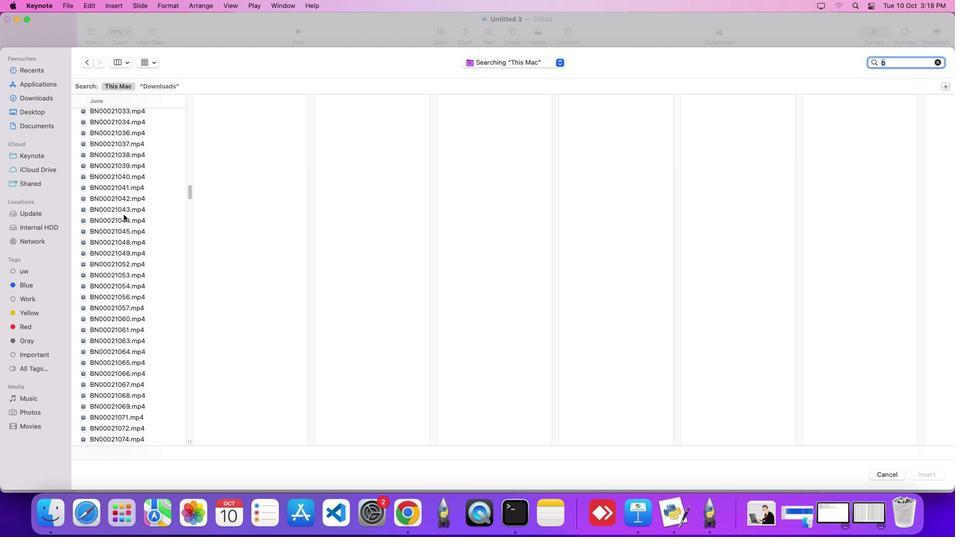 
Action: Mouse scrolled (123, 214) with delta (0, 0)
Screenshot: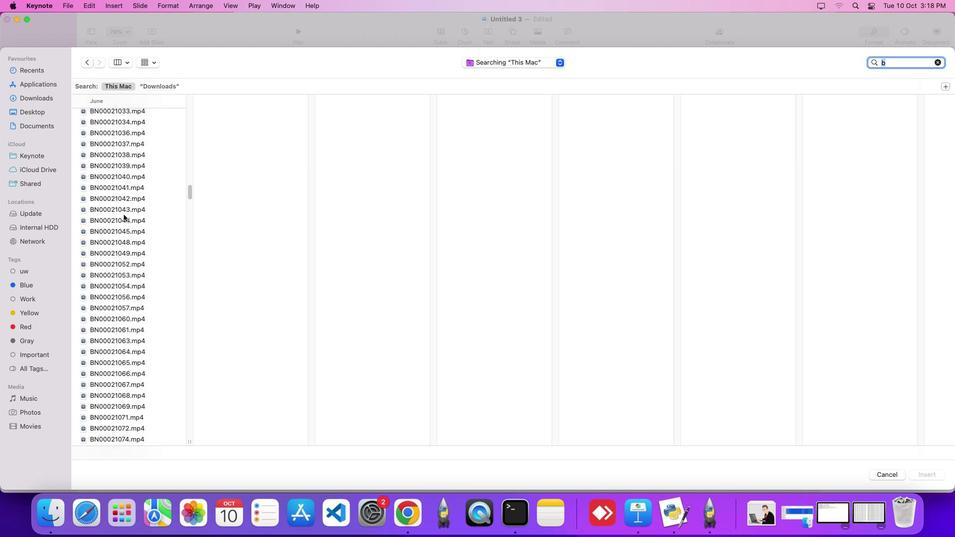 
Action: Mouse scrolled (123, 214) with delta (0, 0)
Screenshot: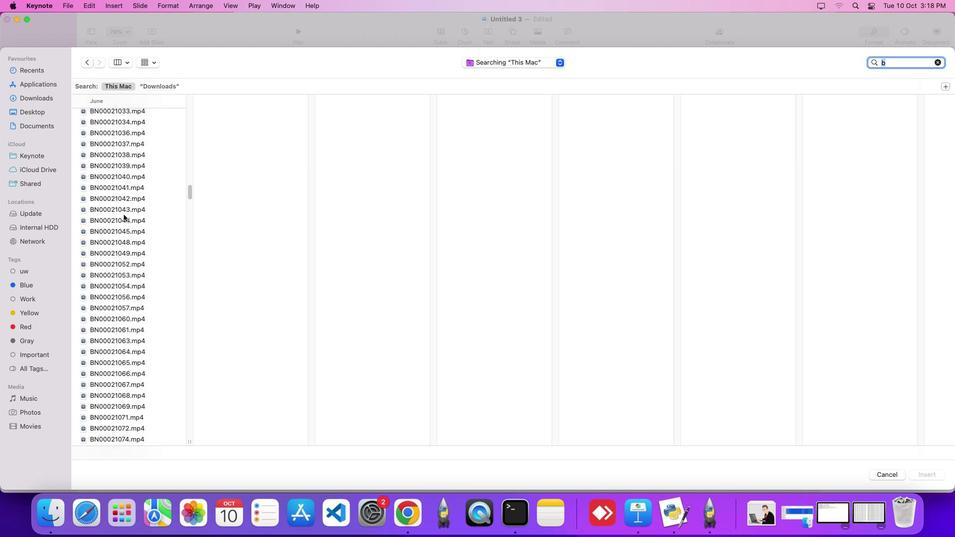 
Action: Mouse scrolled (123, 214) with delta (0, -4)
Screenshot: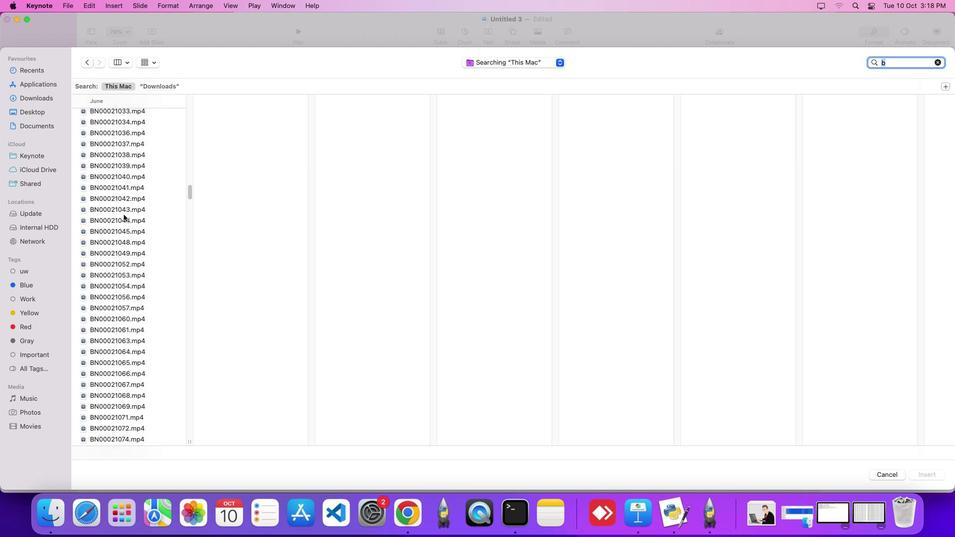 
Action: Mouse scrolled (123, 214) with delta (0, -6)
Screenshot: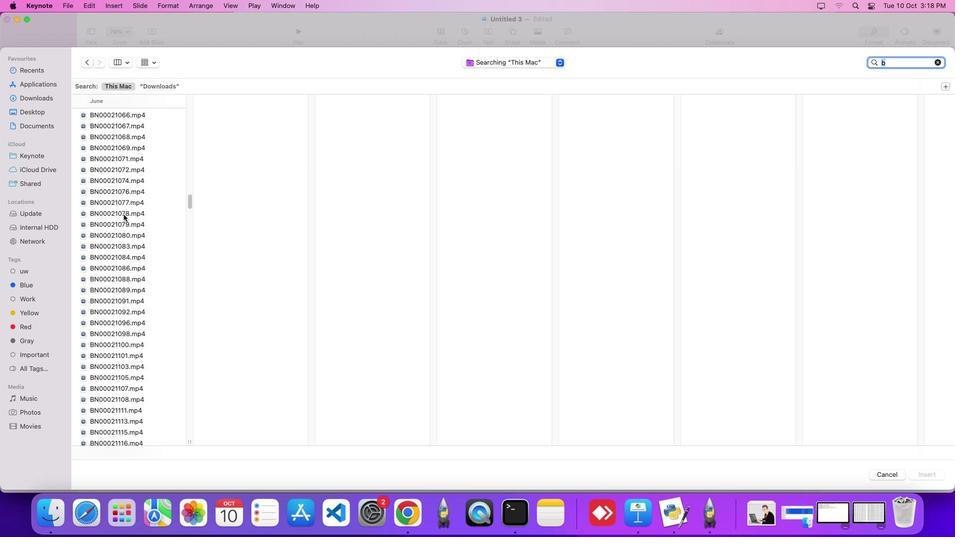 
Action: Mouse scrolled (123, 214) with delta (0, 0)
Screenshot: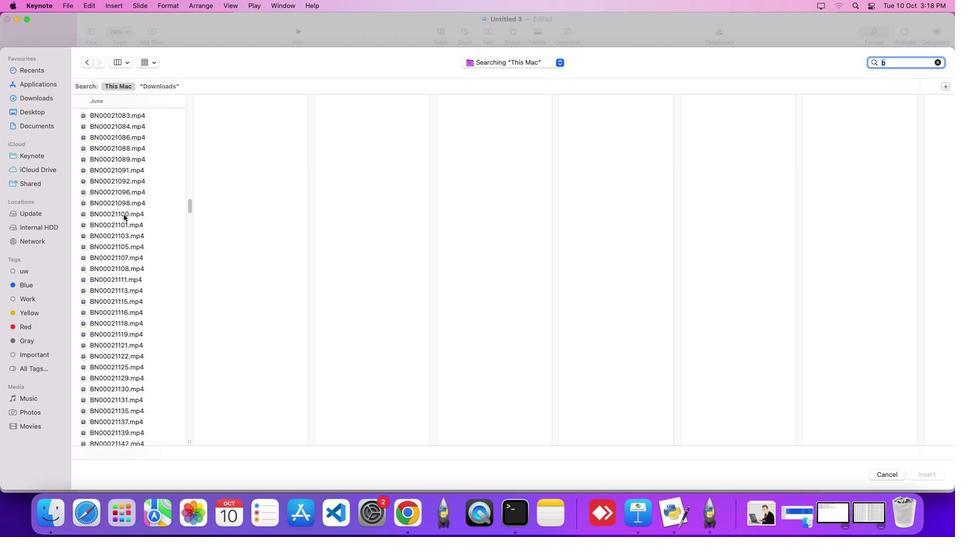 
Action: Mouse scrolled (123, 214) with delta (0, 0)
Screenshot: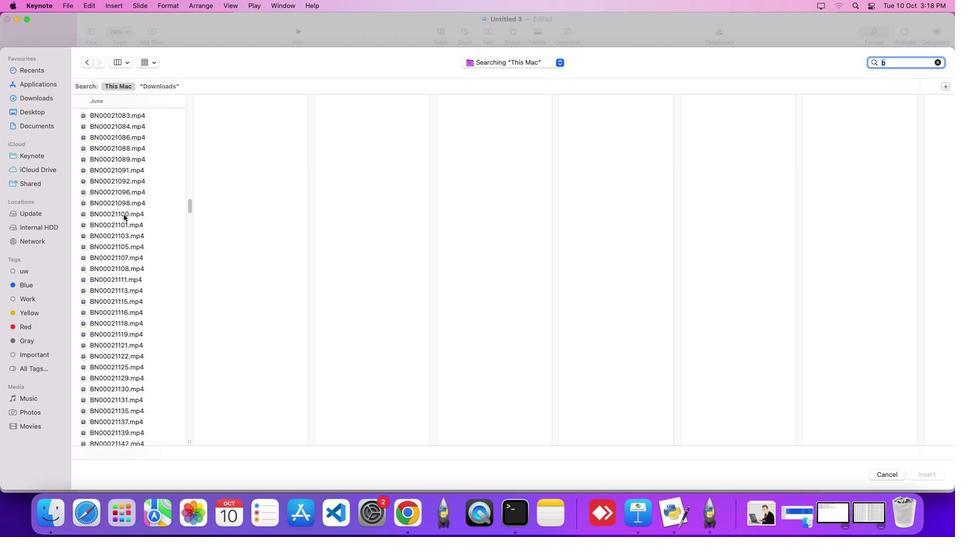
Action: Mouse scrolled (123, 214) with delta (0, -4)
Screenshot: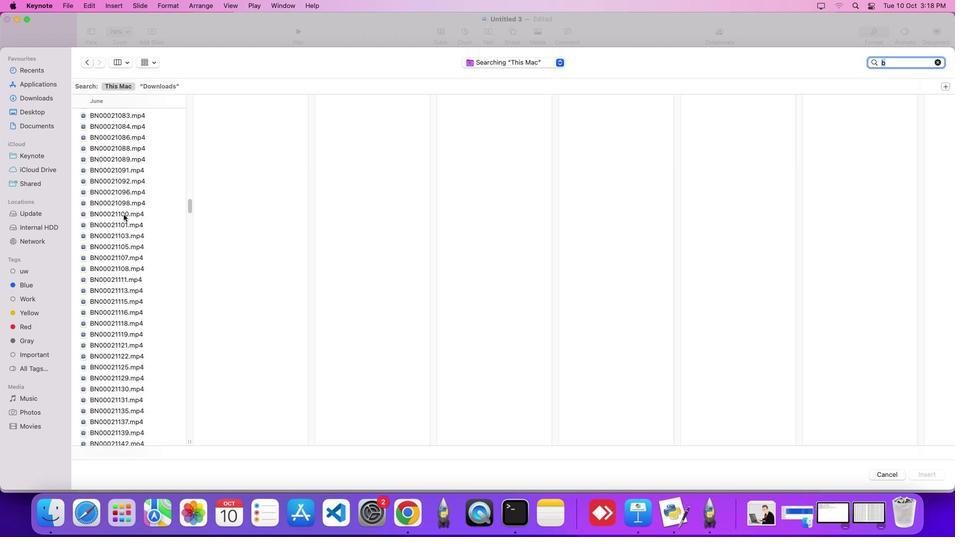 
Action: Mouse scrolled (123, 214) with delta (0, -6)
Screenshot: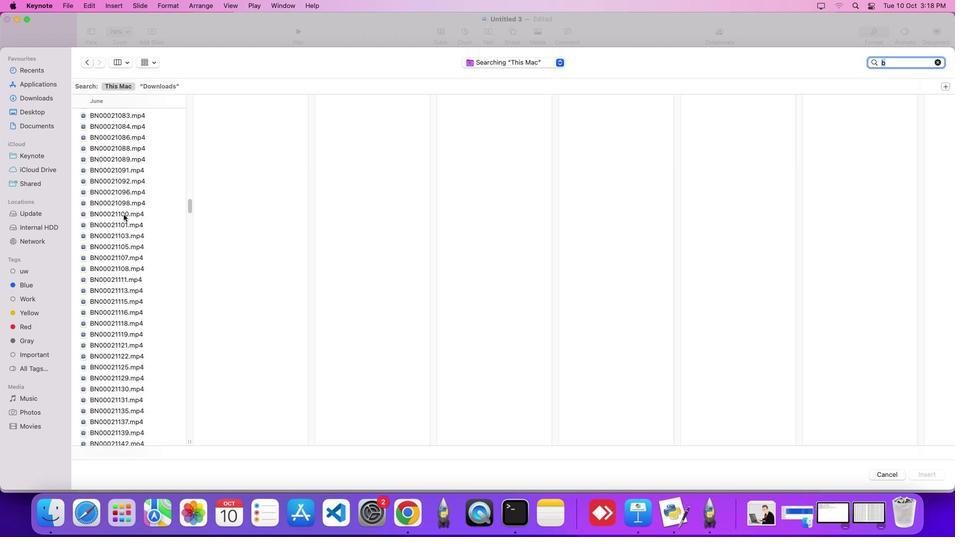 
Action: Mouse scrolled (123, 214) with delta (0, 0)
Screenshot: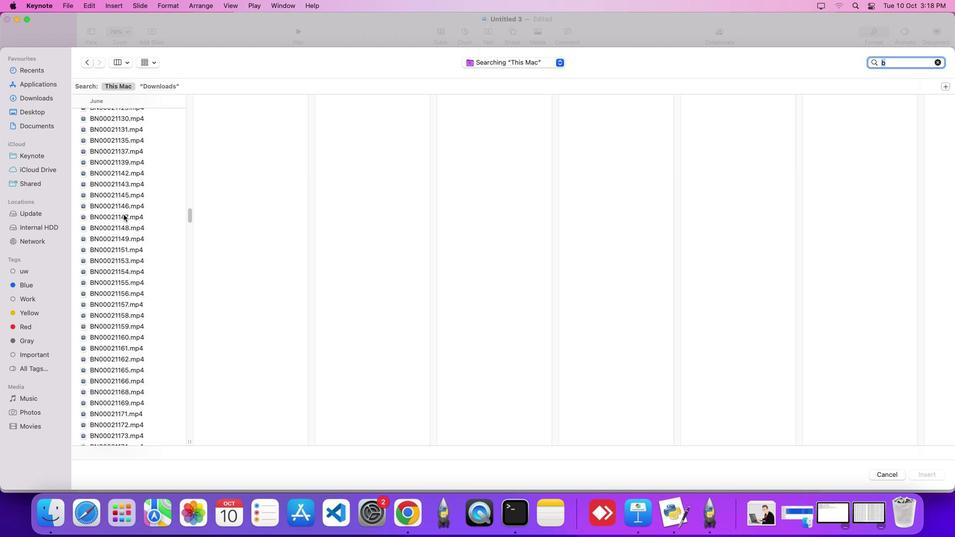
Action: Mouse scrolled (123, 214) with delta (0, 0)
Screenshot: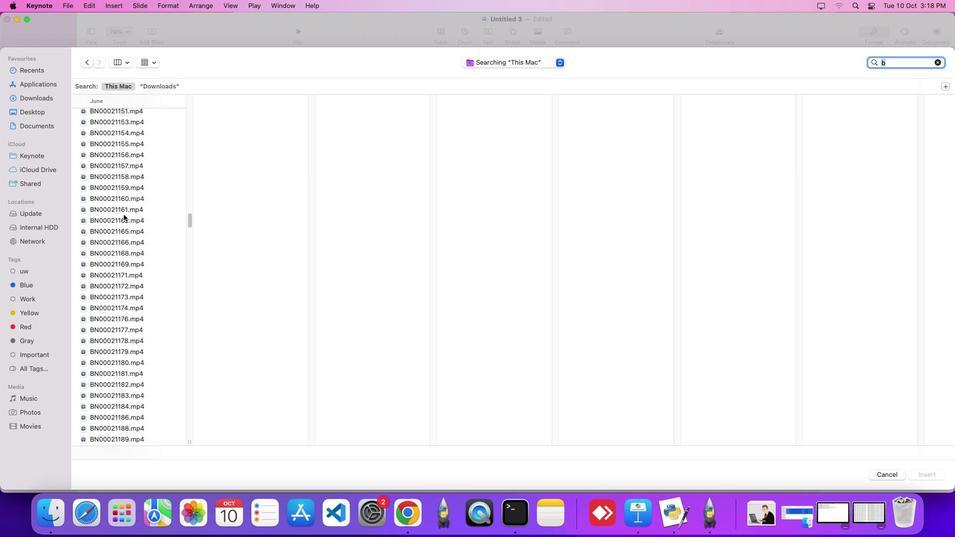 
Action: Mouse scrolled (123, 214) with delta (0, -3)
Screenshot: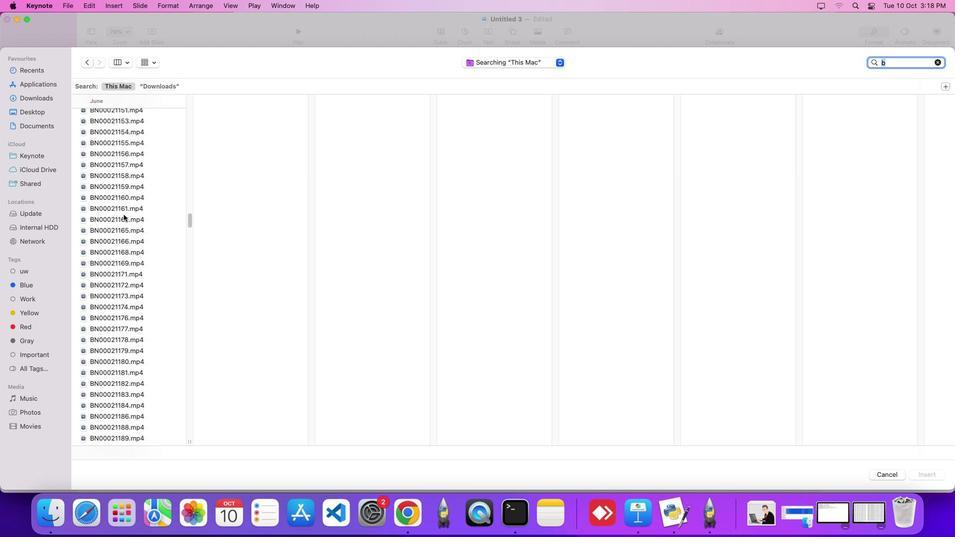 
Action: Mouse scrolled (123, 214) with delta (0, -5)
Screenshot: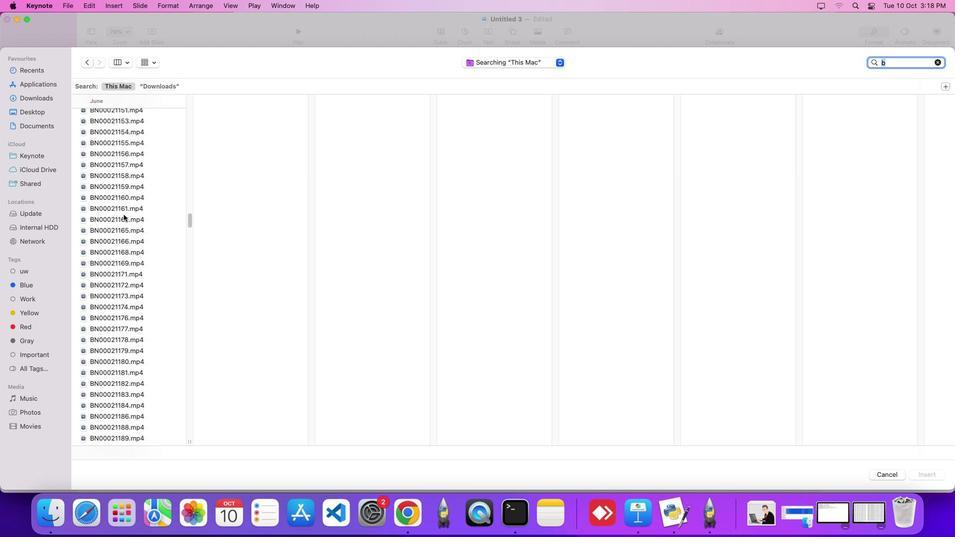 
Action: Mouse scrolled (123, 214) with delta (0, 0)
Screenshot: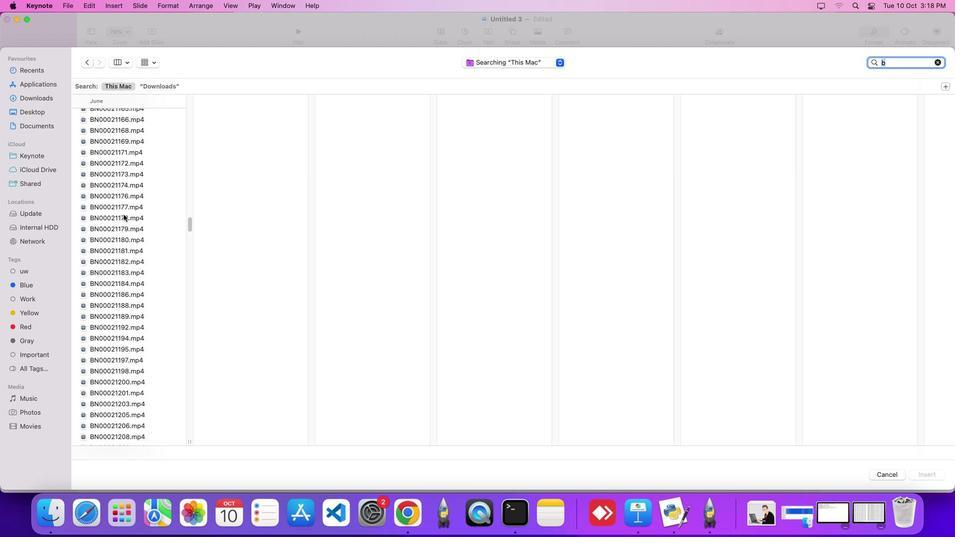 
Action: Mouse scrolled (123, 214) with delta (0, 0)
Screenshot: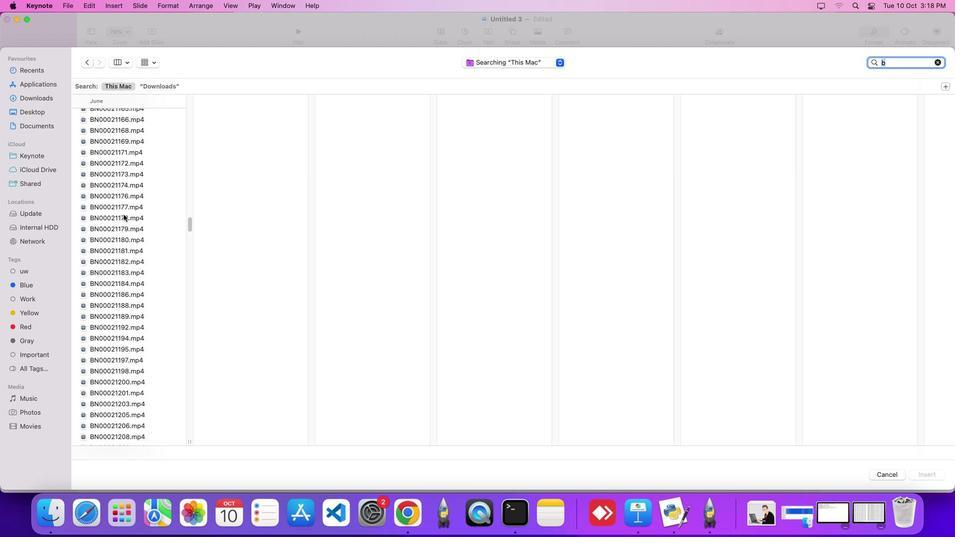 
Action: Mouse scrolled (123, 214) with delta (0, -4)
Screenshot: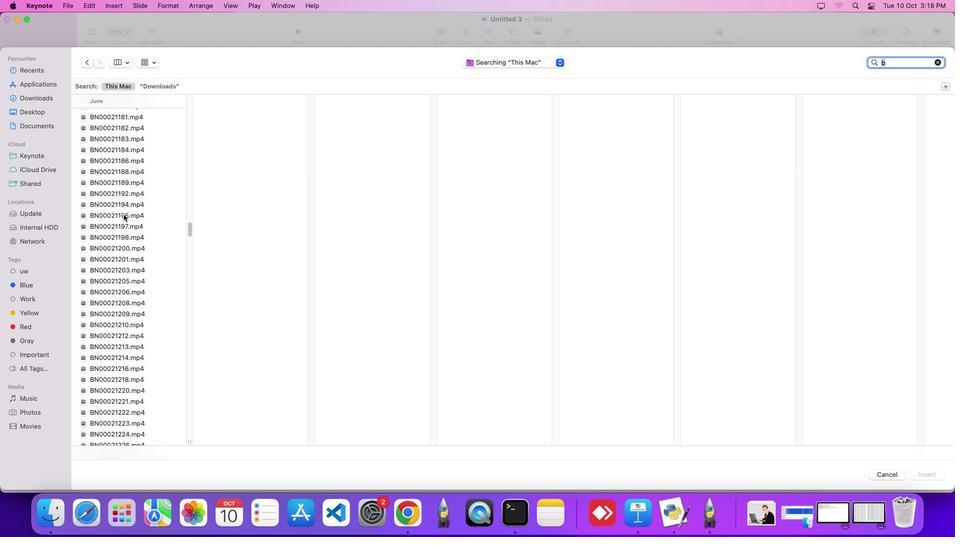 
Action: Mouse scrolled (123, 214) with delta (0, -5)
Screenshot: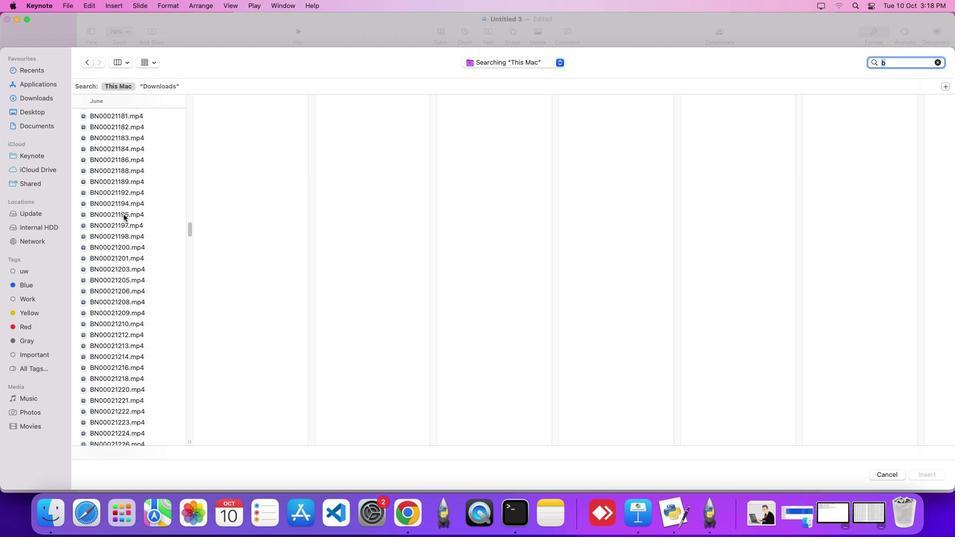 
Action: Mouse scrolled (123, 214) with delta (0, 0)
Screenshot: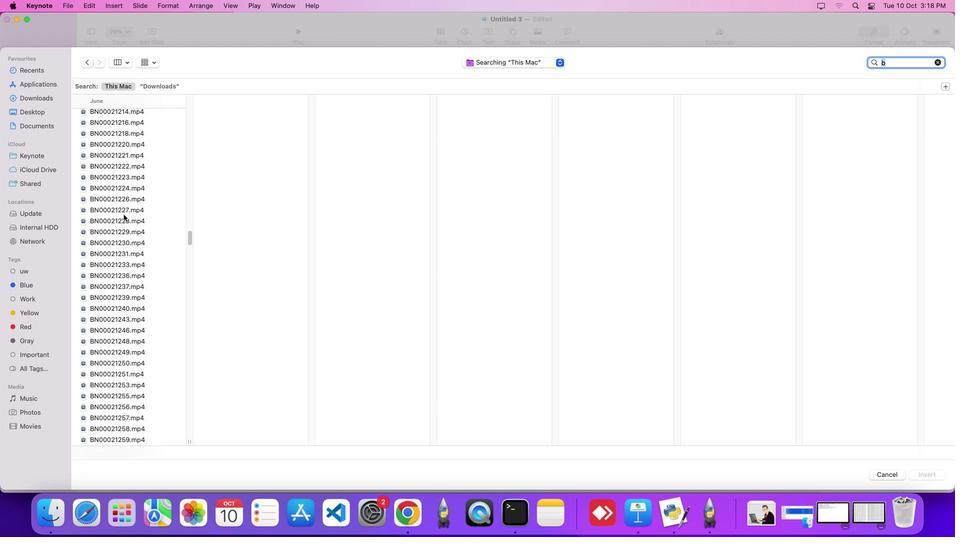 
Action: Mouse scrolled (123, 214) with delta (0, 0)
Screenshot: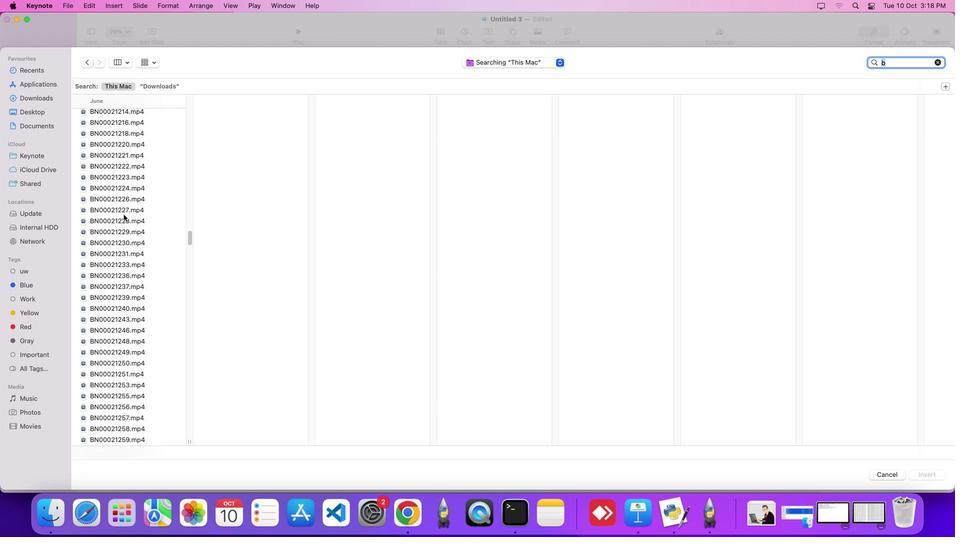 
Action: Mouse scrolled (123, 214) with delta (0, -4)
Screenshot: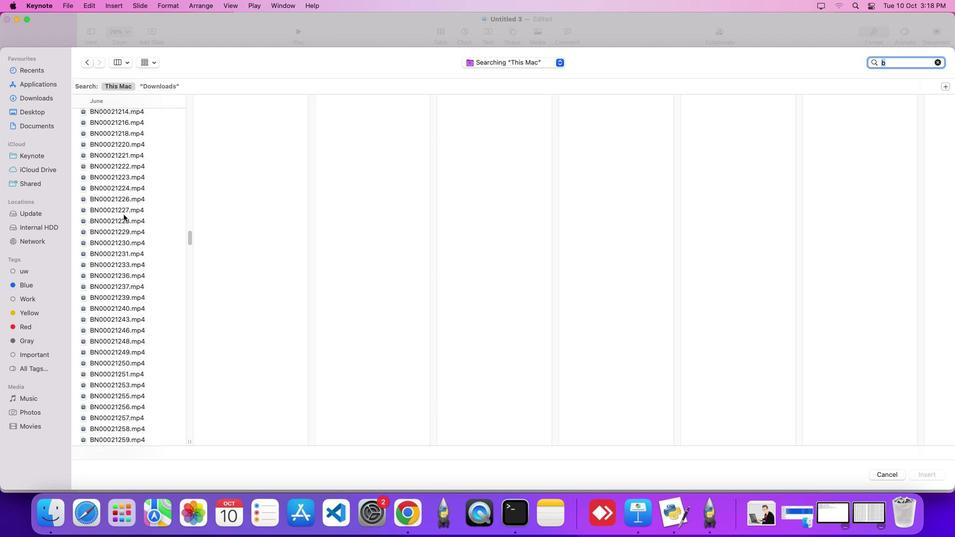 
Action: Mouse scrolled (123, 214) with delta (0, -5)
Screenshot: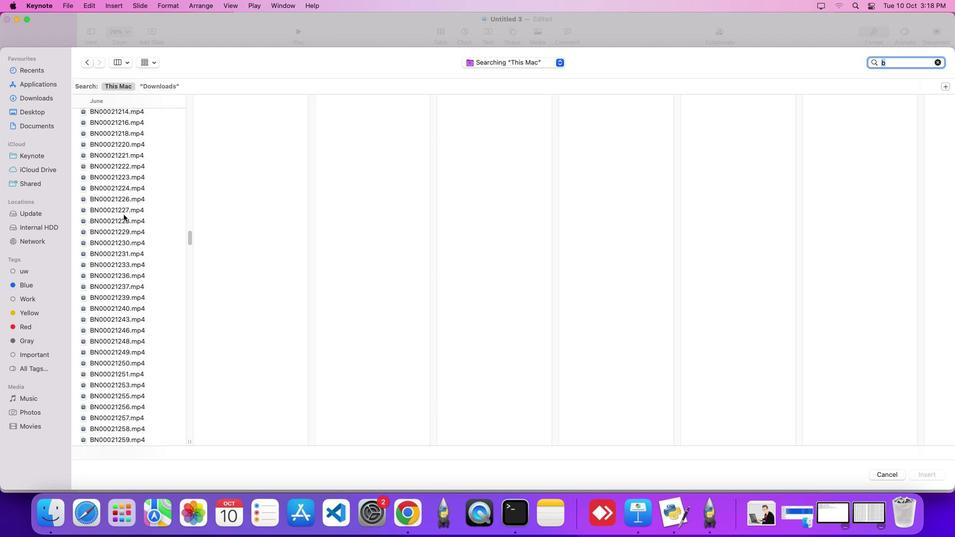 
Action: Mouse scrolled (123, 214) with delta (0, 0)
Screenshot: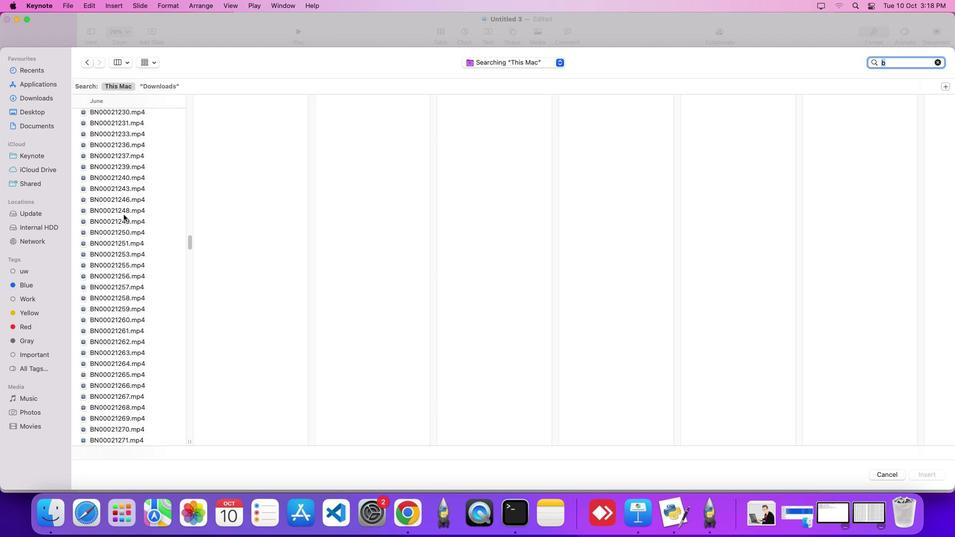 
Action: Mouse scrolled (123, 214) with delta (0, 0)
Screenshot: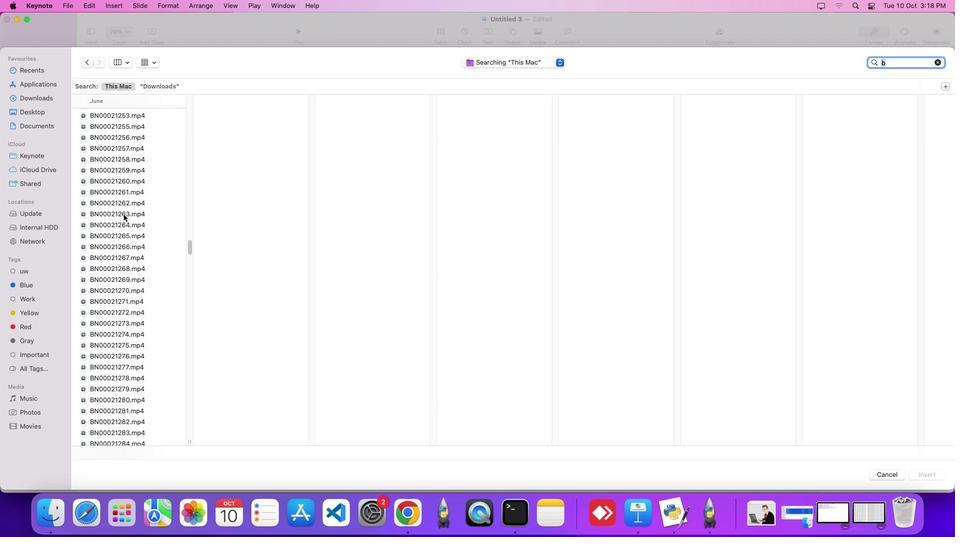 
Action: Mouse scrolled (123, 214) with delta (0, -4)
Screenshot: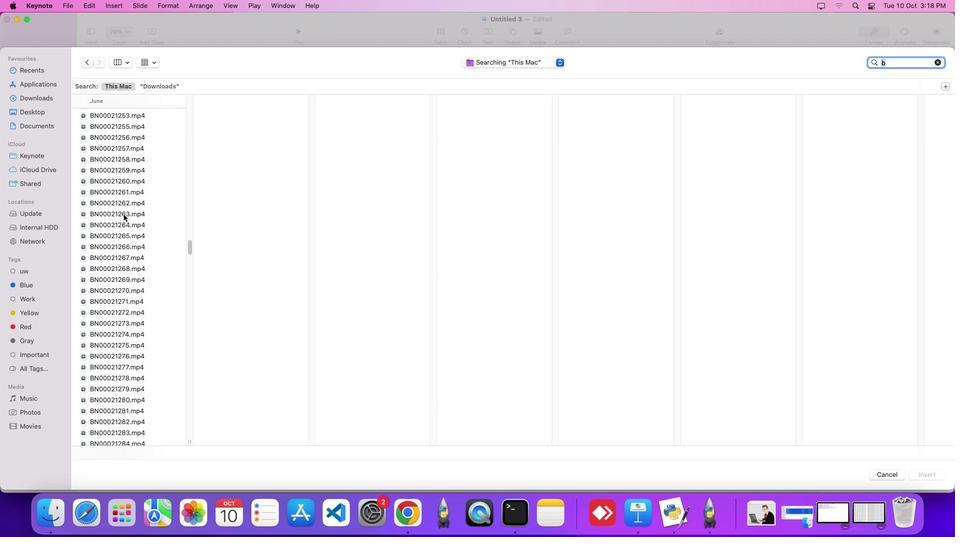 
Action: Mouse scrolled (123, 214) with delta (0, -5)
Screenshot: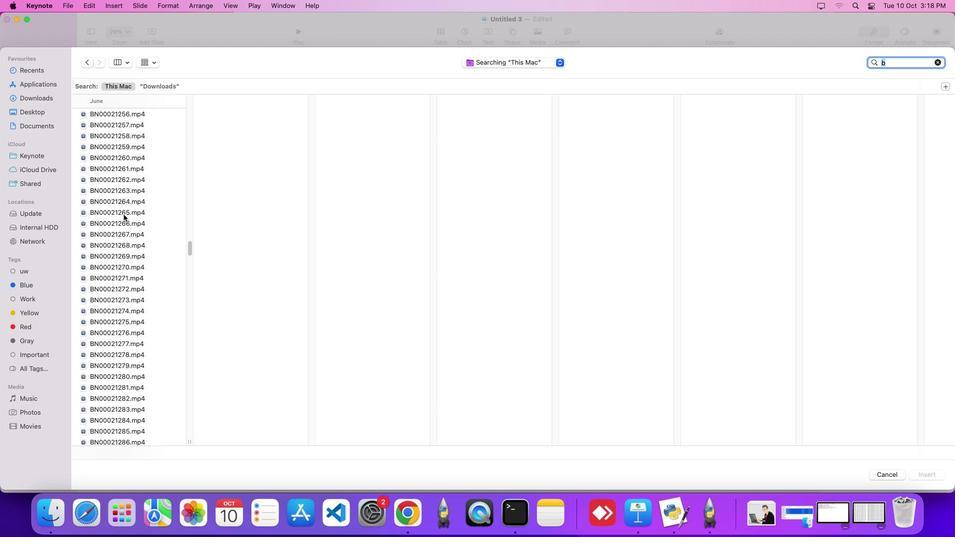 
Action: Mouse scrolled (123, 214) with delta (0, 0)
Screenshot: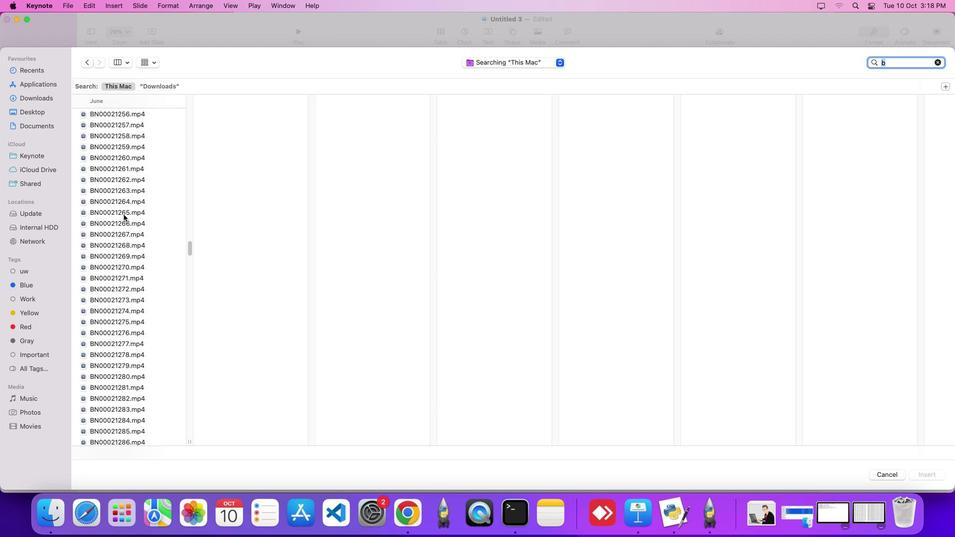 
Action: Mouse scrolled (123, 214) with delta (0, 0)
Screenshot: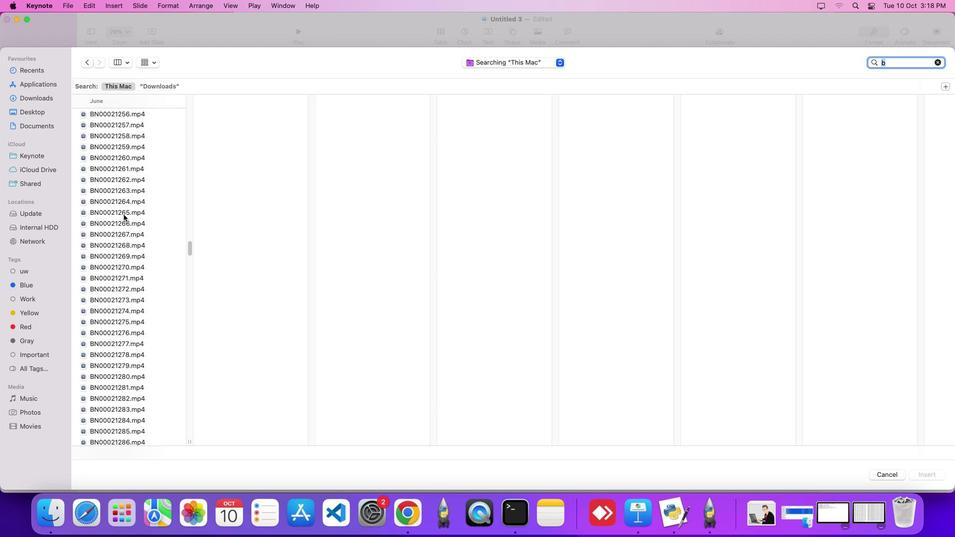 
Action: Mouse scrolled (123, 214) with delta (0, -4)
Screenshot: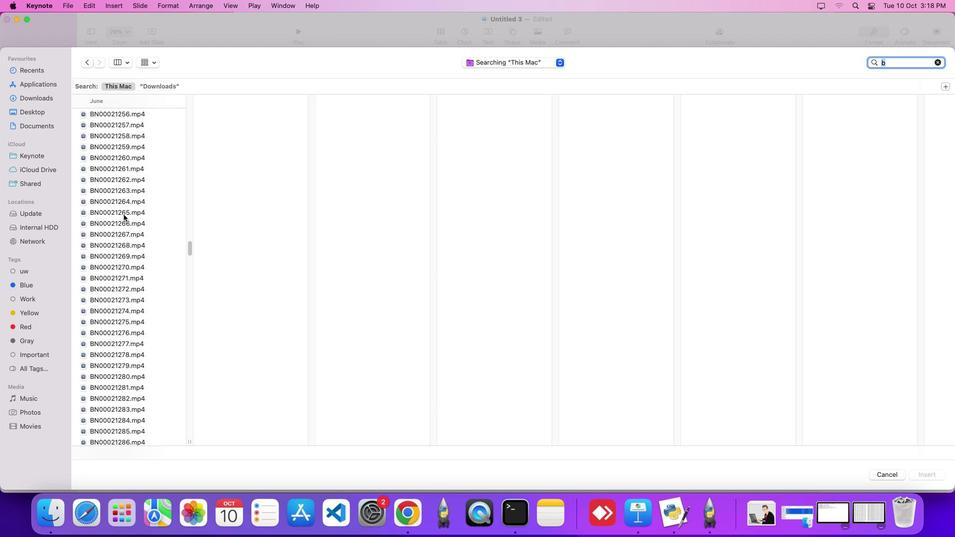 
Action: Mouse scrolled (123, 214) with delta (0, -6)
Screenshot: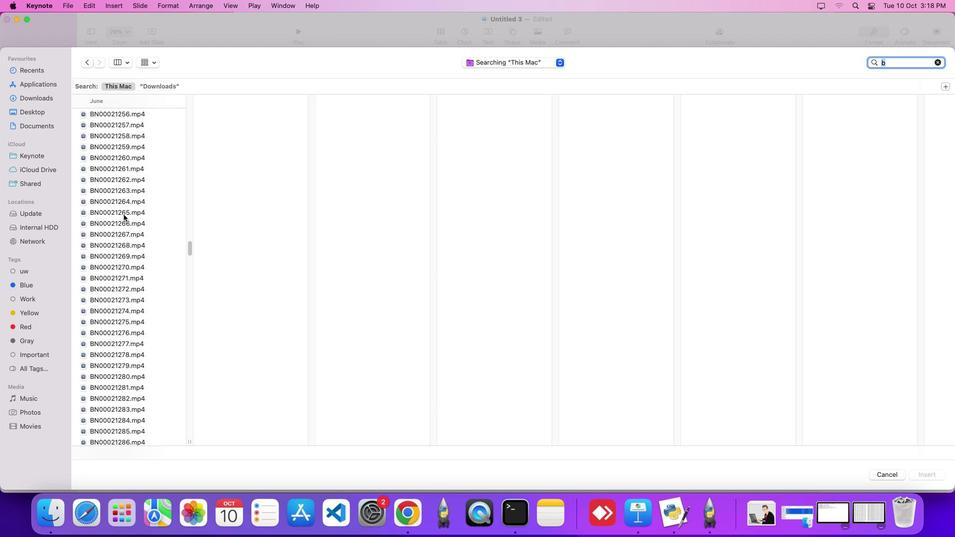
Action: Mouse scrolled (123, 214) with delta (0, 0)
Screenshot: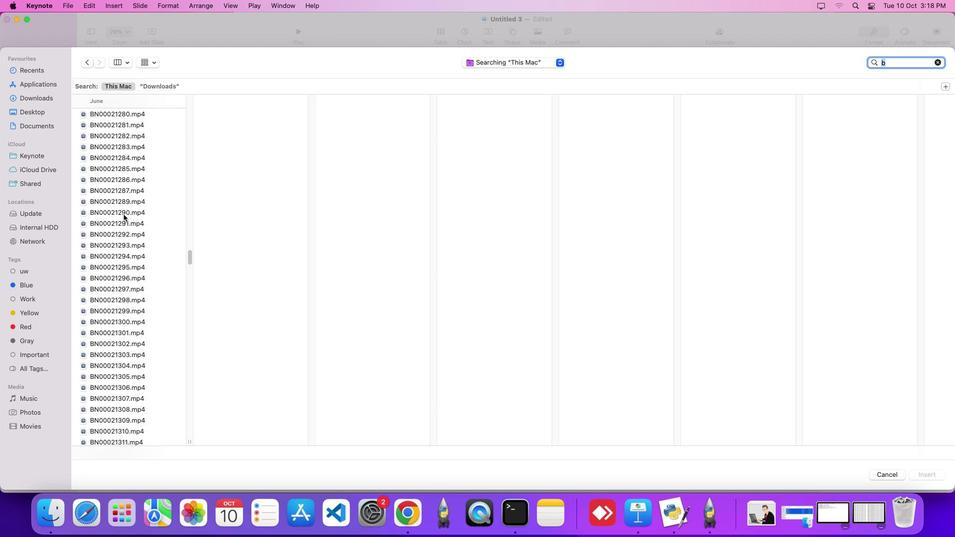 
Action: Mouse scrolled (123, 214) with delta (0, 0)
Screenshot: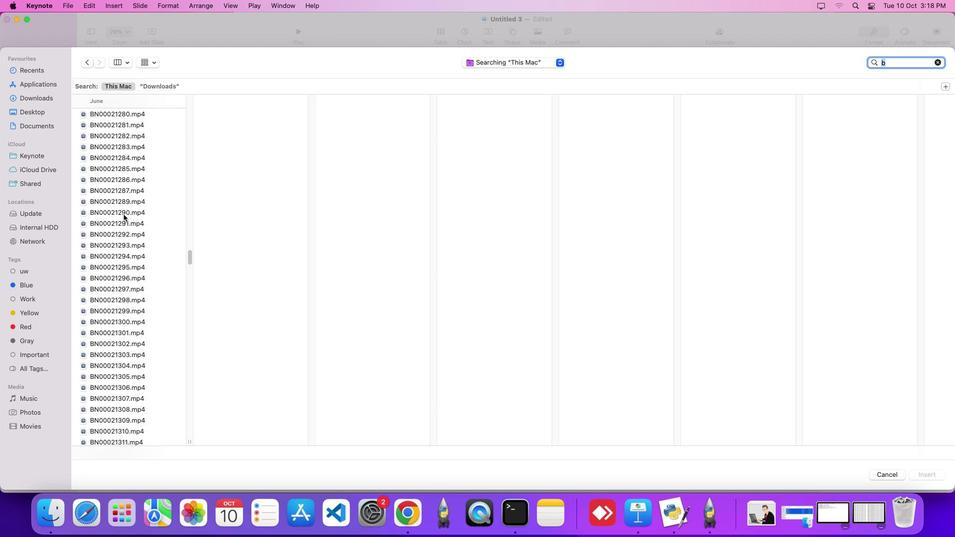 
Action: Mouse scrolled (123, 214) with delta (0, -4)
Screenshot: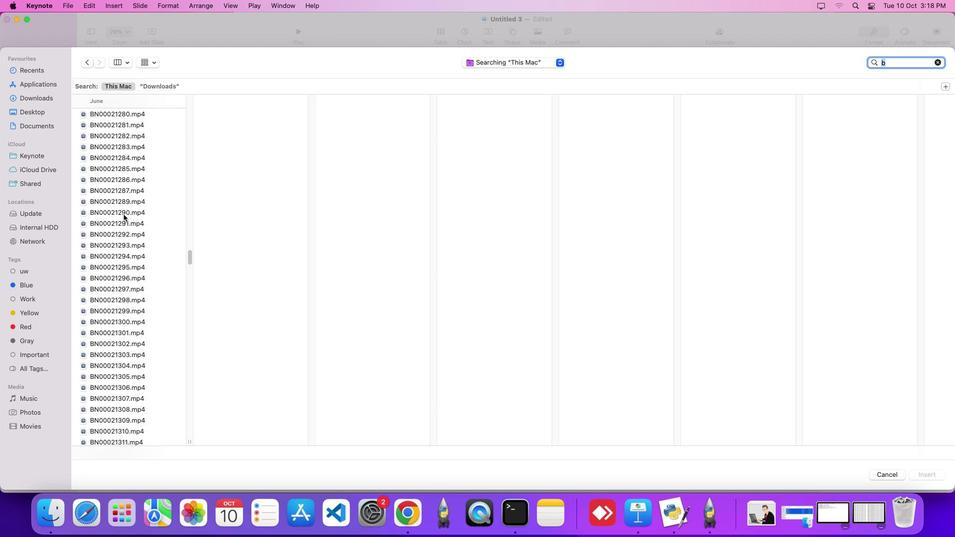 
Action: Mouse scrolled (123, 214) with delta (0, -6)
Screenshot: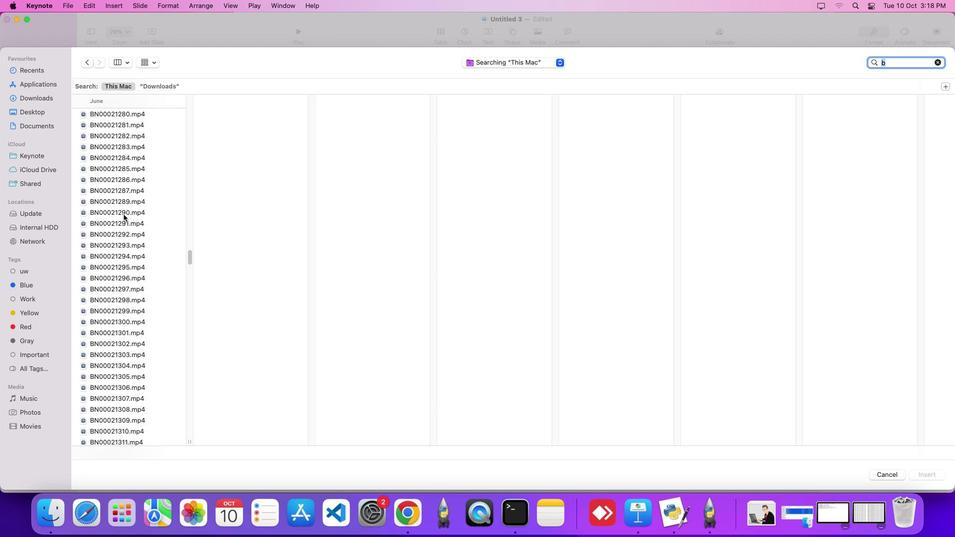 
Action: Mouse scrolled (123, 214) with delta (0, 0)
Screenshot: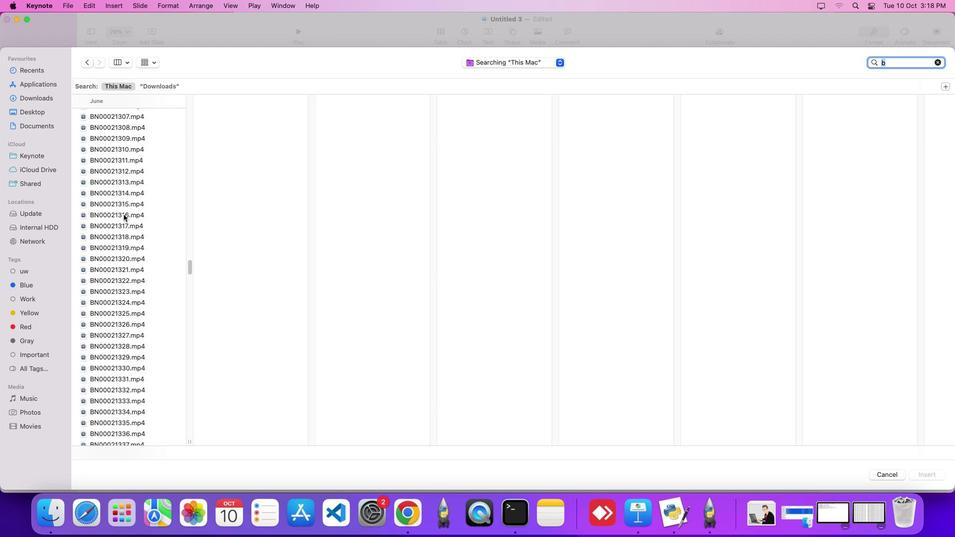 
Action: Mouse scrolled (123, 214) with delta (0, 0)
Screenshot: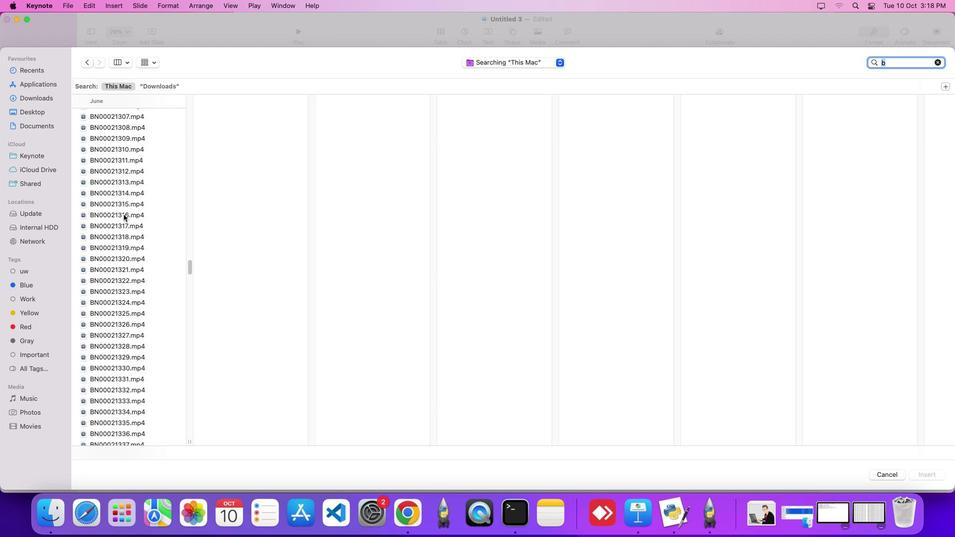 
Action: Mouse scrolled (123, 214) with delta (0, -4)
Screenshot: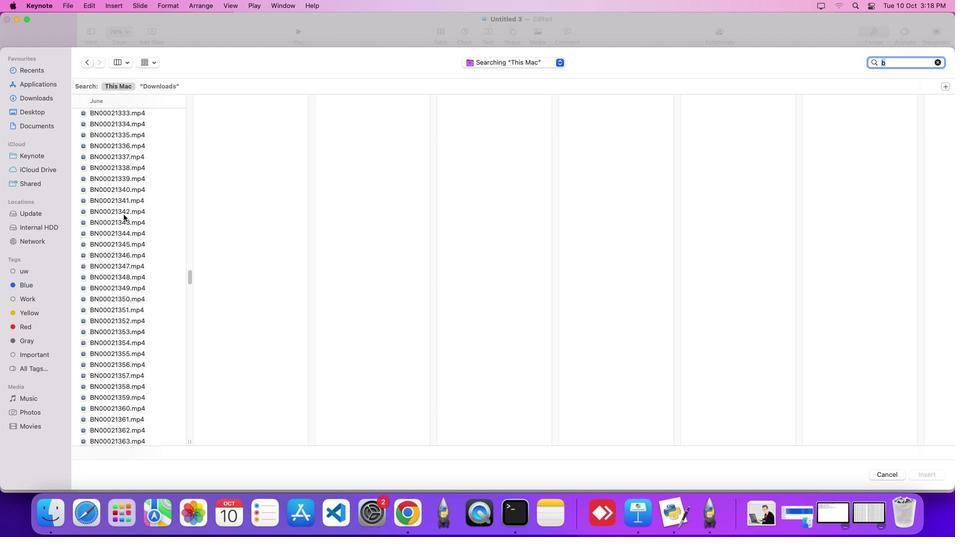 
Action: Mouse scrolled (123, 214) with delta (0, -6)
Screenshot: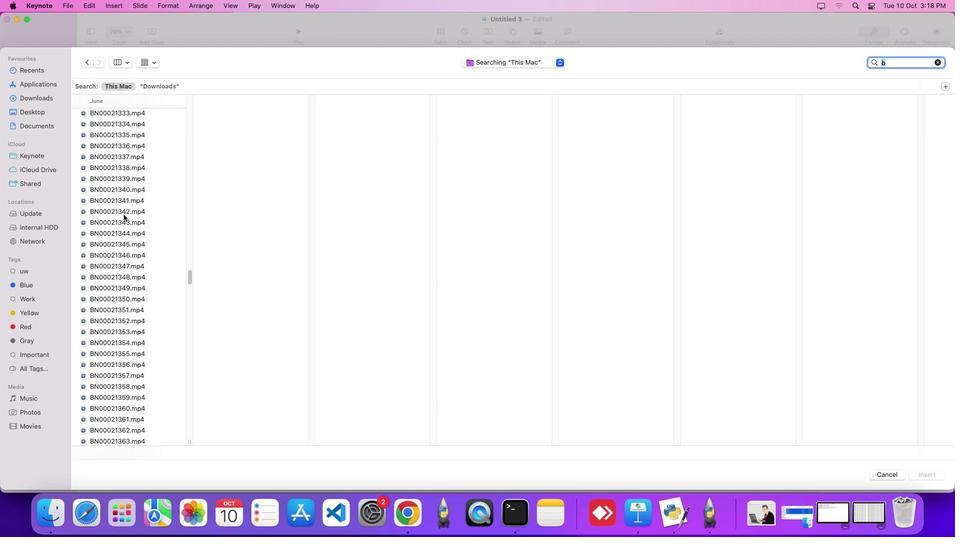 
Action: Mouse scrolled (123, 214) with delta (0, 0)
Screenshot: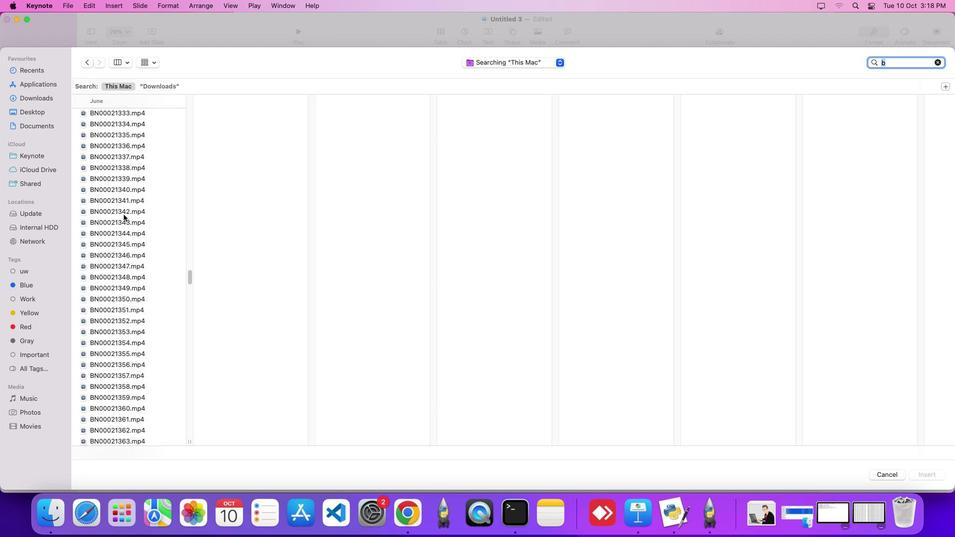
Action: Mouse scrolled (123, 214) with delta (0, 0)
Screenshot: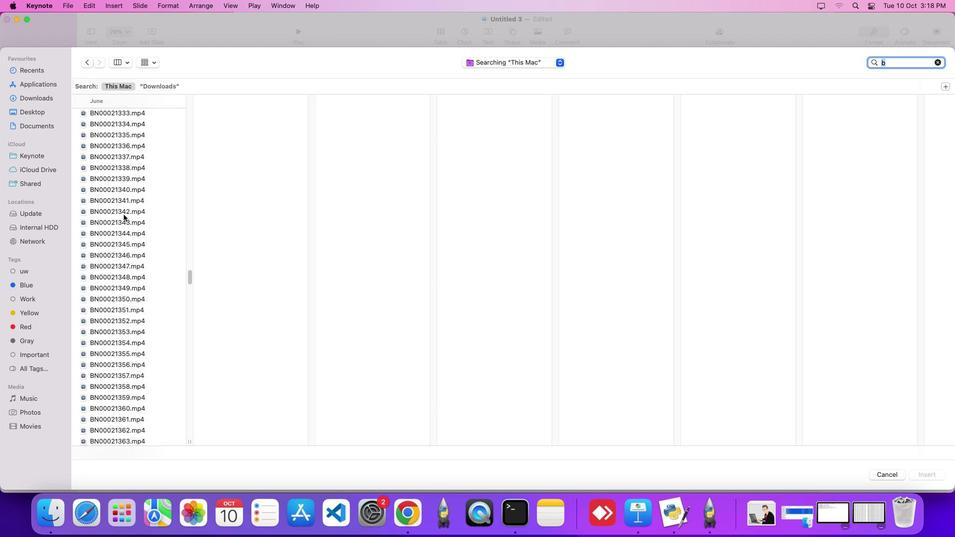 
Action: Mouse scrolled (123, 214) with delta (0, -4)
Screenshot: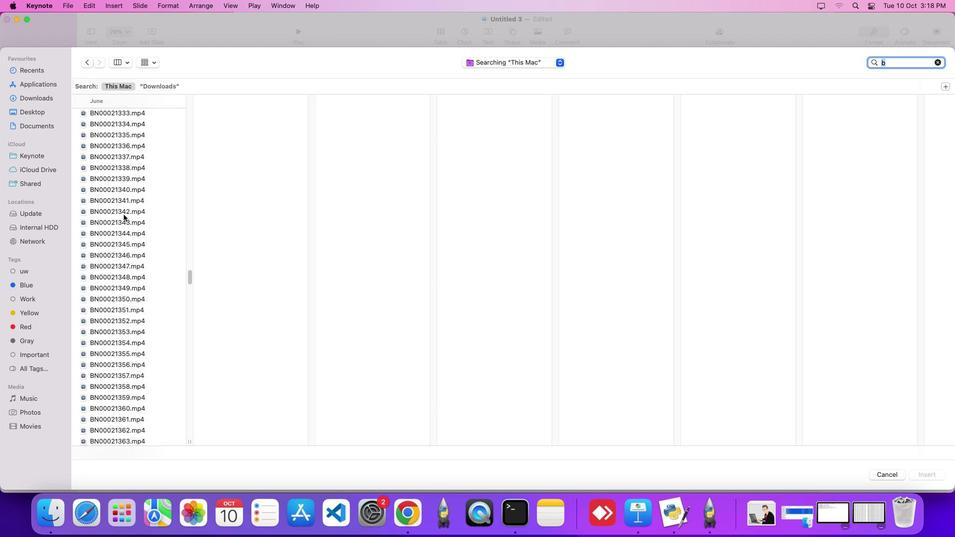 
Action: Mouse scrolled (123, 214) with delta (0, -6)
Screenshot: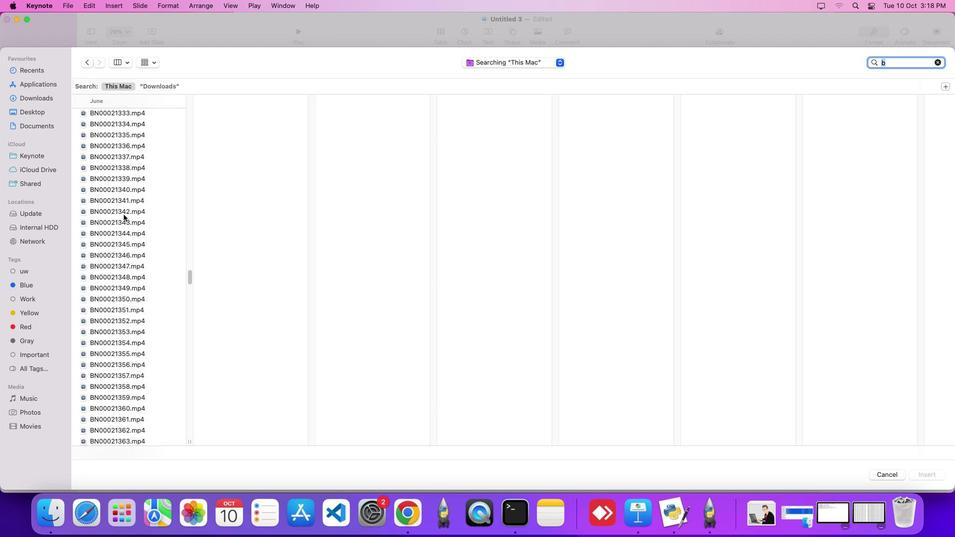 
Action: Mouse scrolled (123, 214) with delta (0, 0)
Screenshot: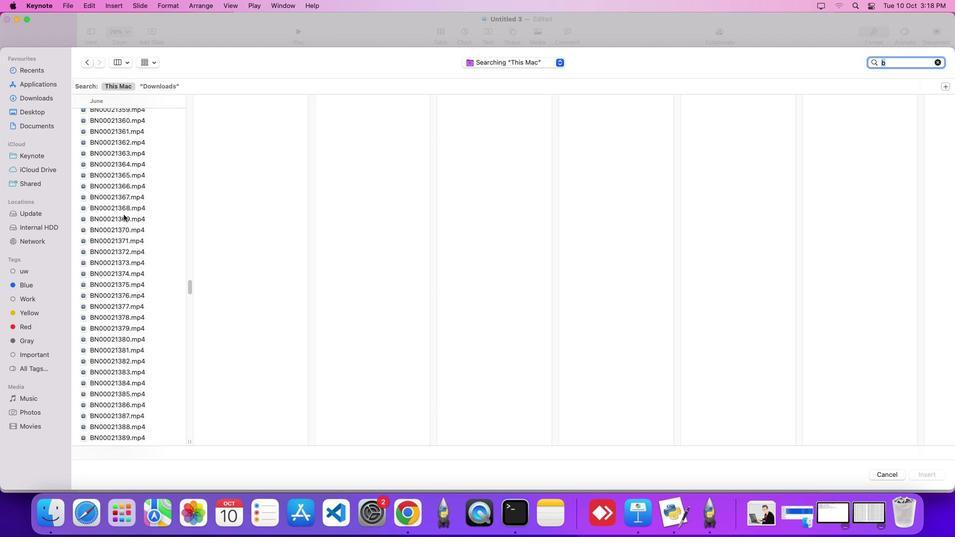 
Action: Mouse scrolled (123, 214) with delta (0, 0)
Screenshot: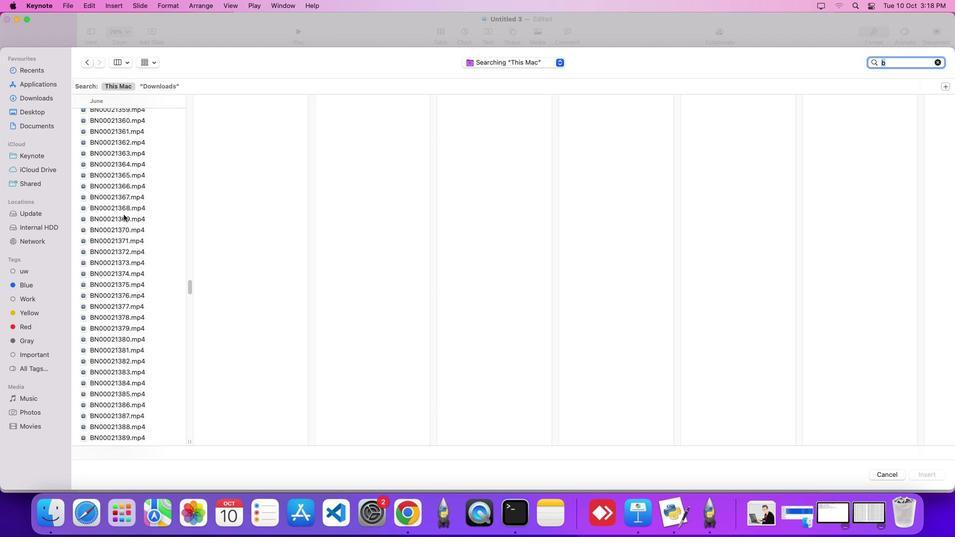 
Action: Mouse scrolled (123, 214) with delta (0, -4)
Screenshot: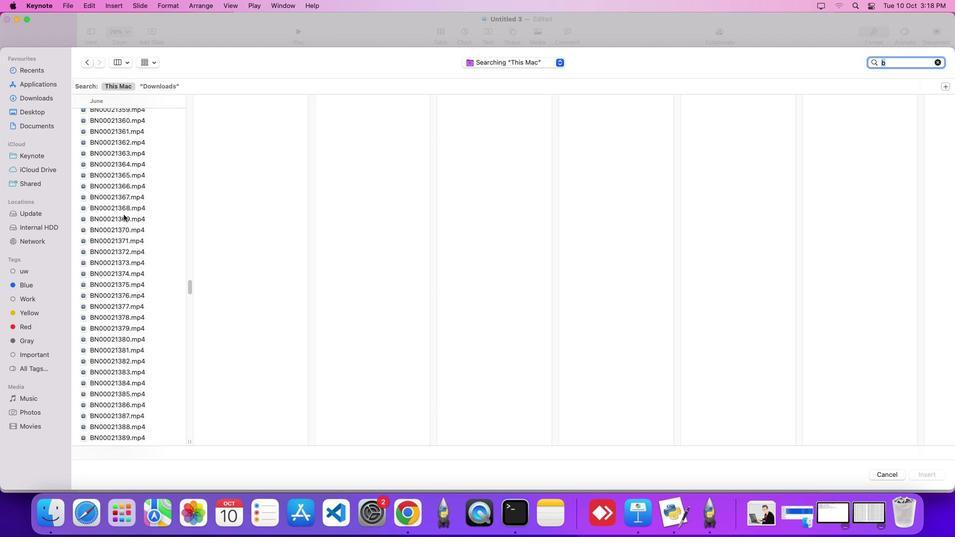 
Action: Mouse scrolled (123, 214) with delta (0, -6)
Screenshot: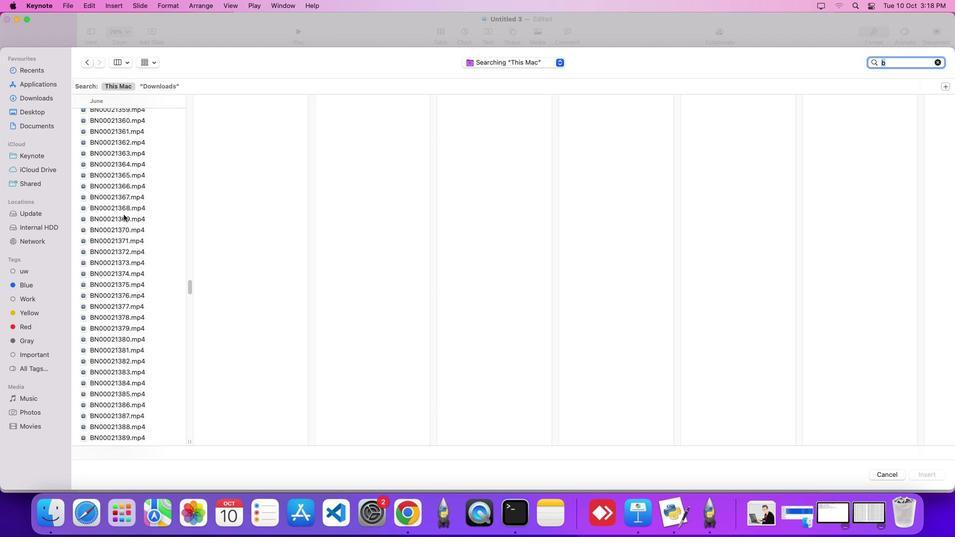 
Action: Mouse scrolled (123, 214) with delta (0, 0)
Screenshot: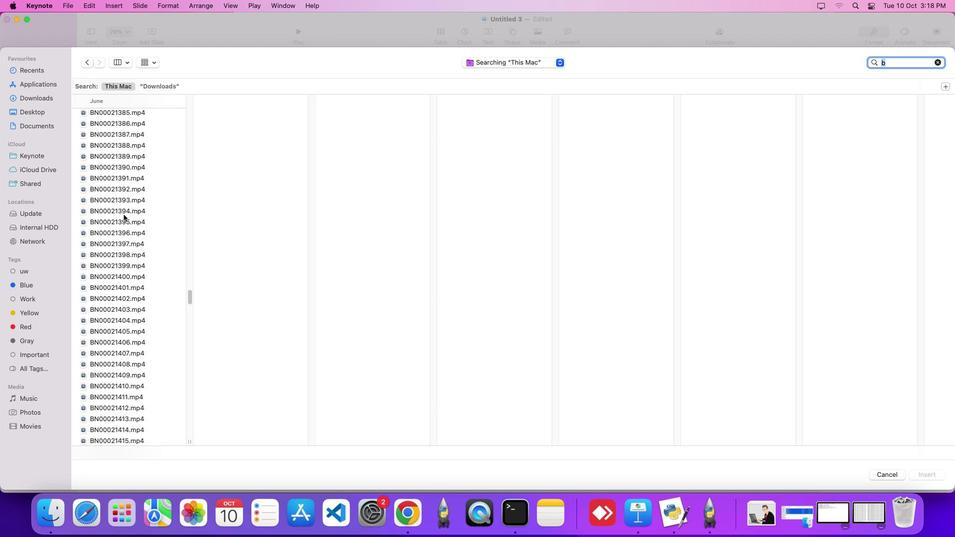 
Action: Mouse scrolled (123, 214) with delta (0, 0)
Screenshot: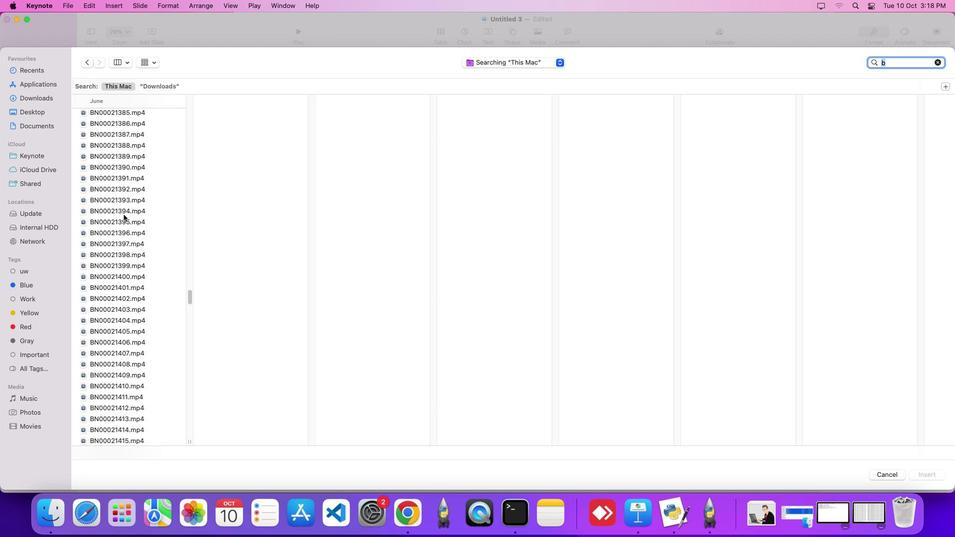 
Action: Mouse scrolled (123, 214) with delta (0, -4)
Screenshot: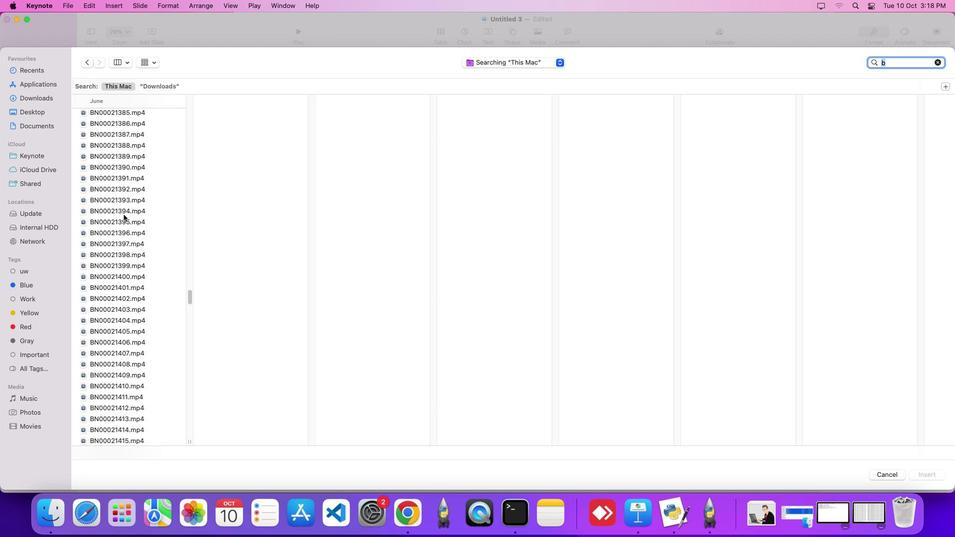 
Action: Mouse scrolled (123, 214) with delta (0, -6)
Screenshot: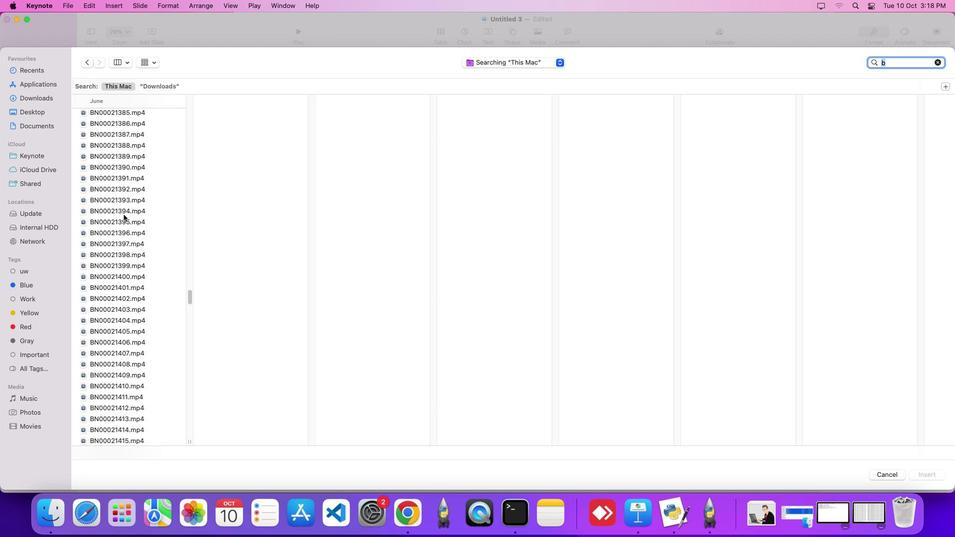 
Action: Mouse scrolled (123, 214) with delta (0, 0)
Screenshot: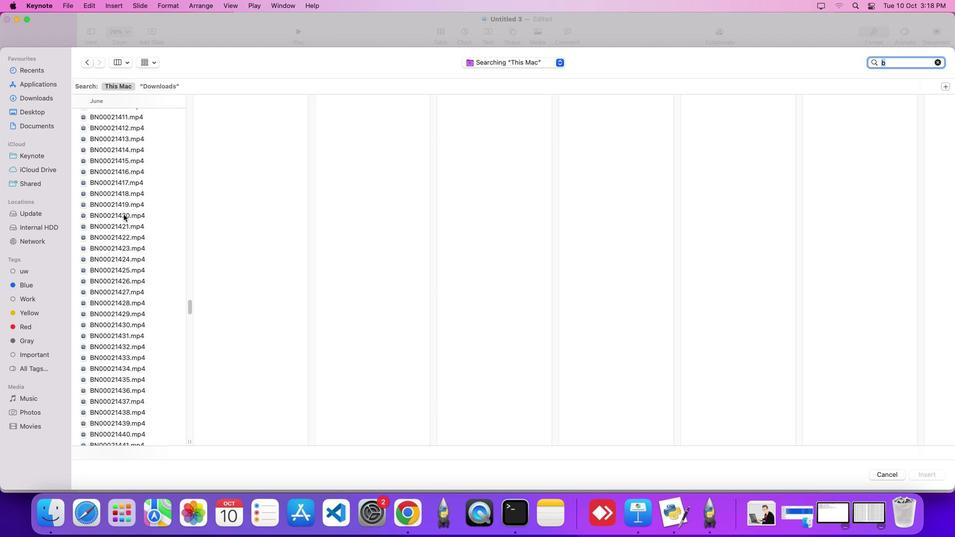 
Action: Mouse scrolled (123, 214) with delta (0, 0)
Screenshot: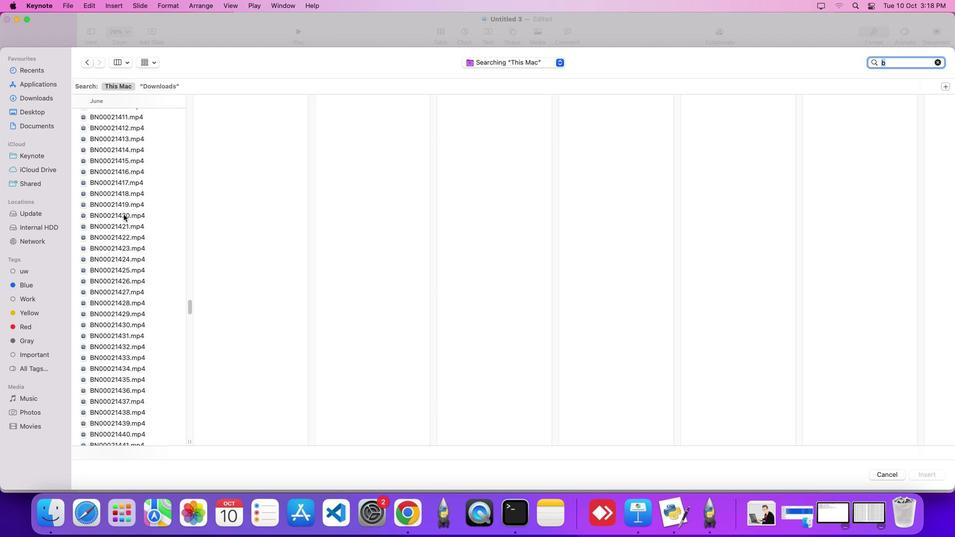 
Action: Mouse scrolled (123, 214) with delta (0, -4)
Screenshot: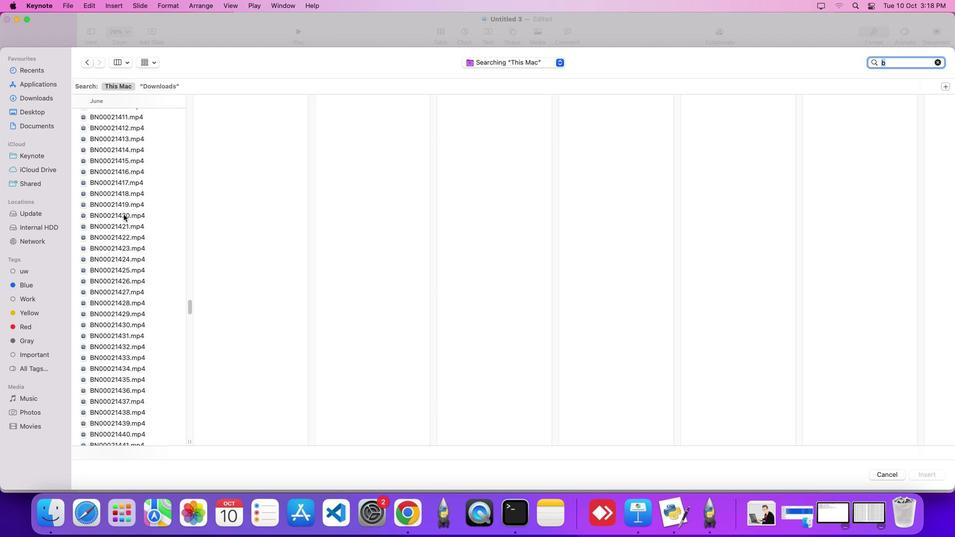 
Action: Mouse scrolled (123, 214) with delta (0, -6)
Screenshot: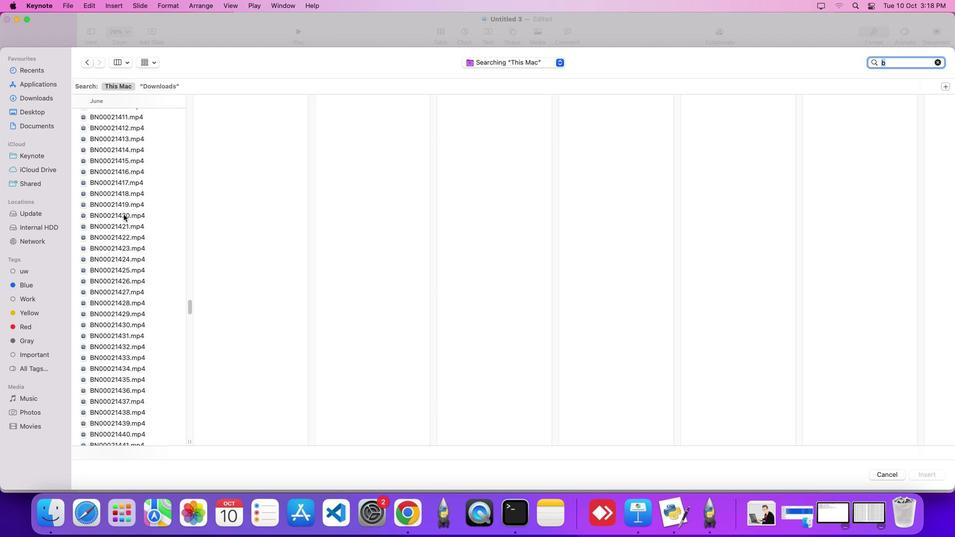 
Action: Mouse scrolled (123, 214) with delta (0, 0)
Screenshot: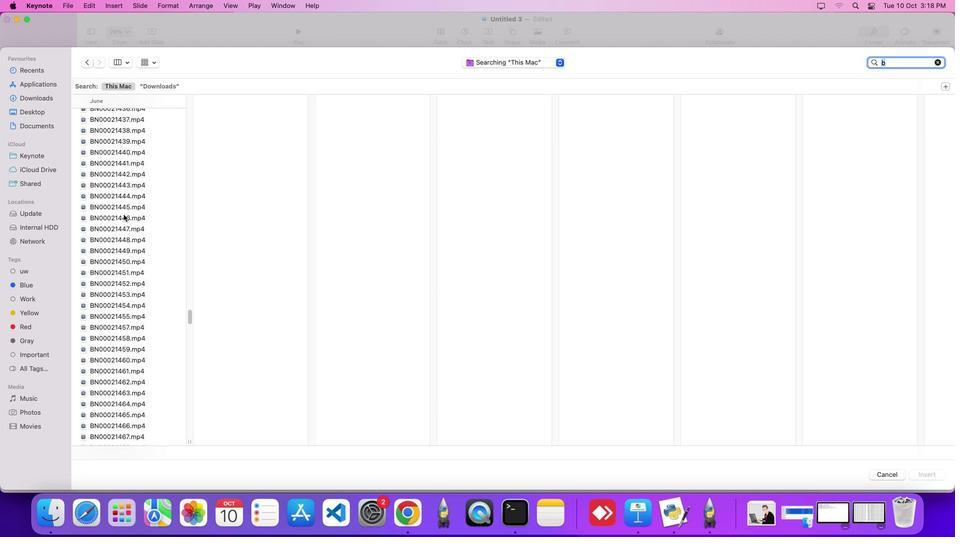
Action: Mouse scrolled (123, 214) with delta (0, 0)
Screenshot: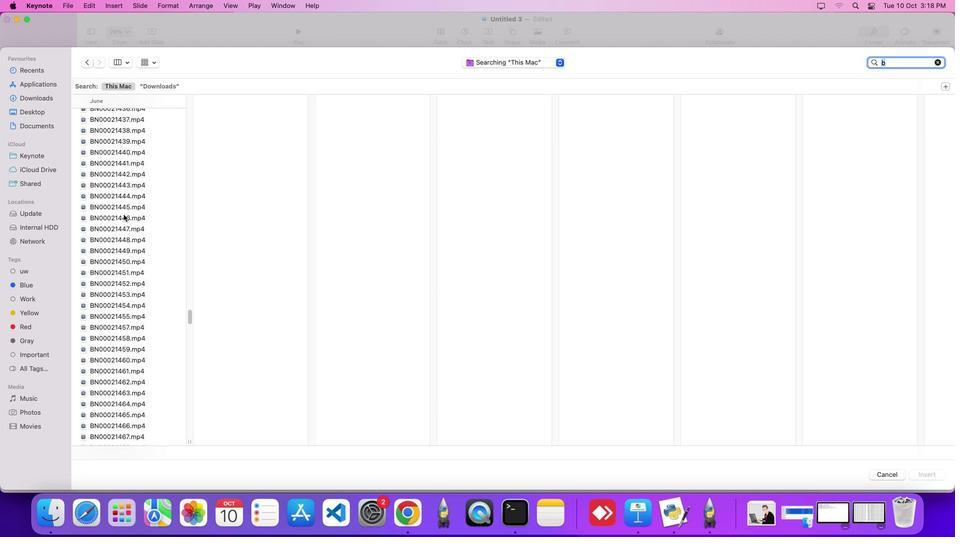 
Action: Mouse scrolled (123, 214) with delta (0, -4)
Screenshot: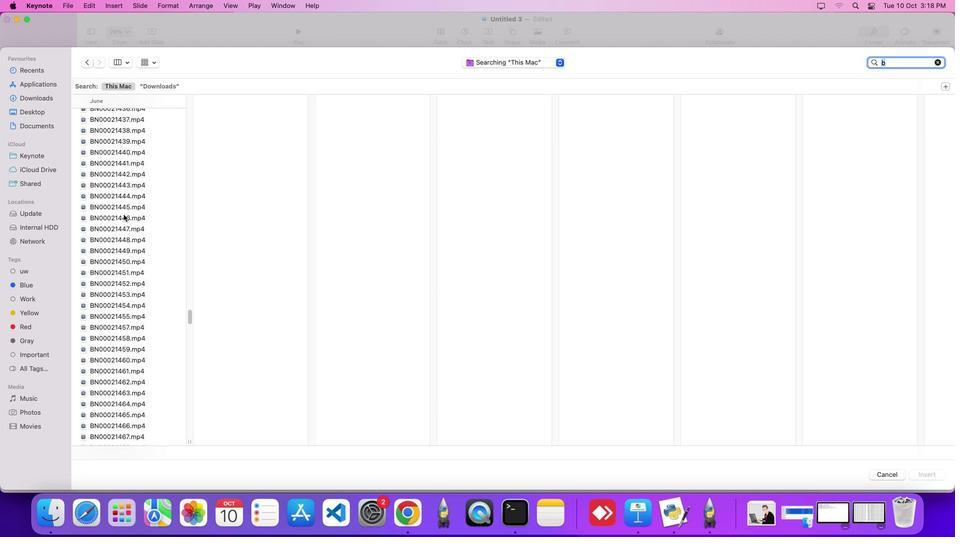 
Action: Mouse scrolled (123, 214) with delta (0, -6)
Screenshot: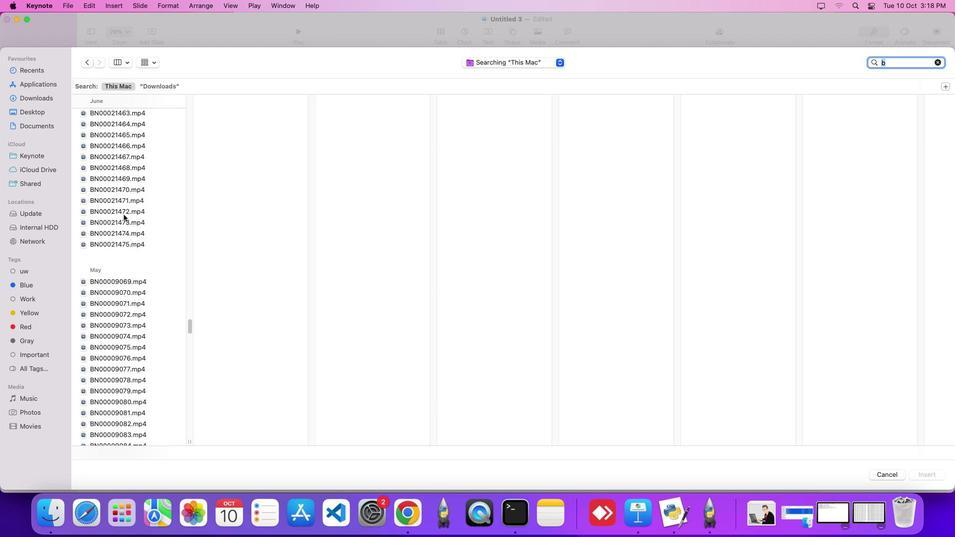 
Action: Mouse scrolled (123, 214) with delta (0, 0)
Screenshot: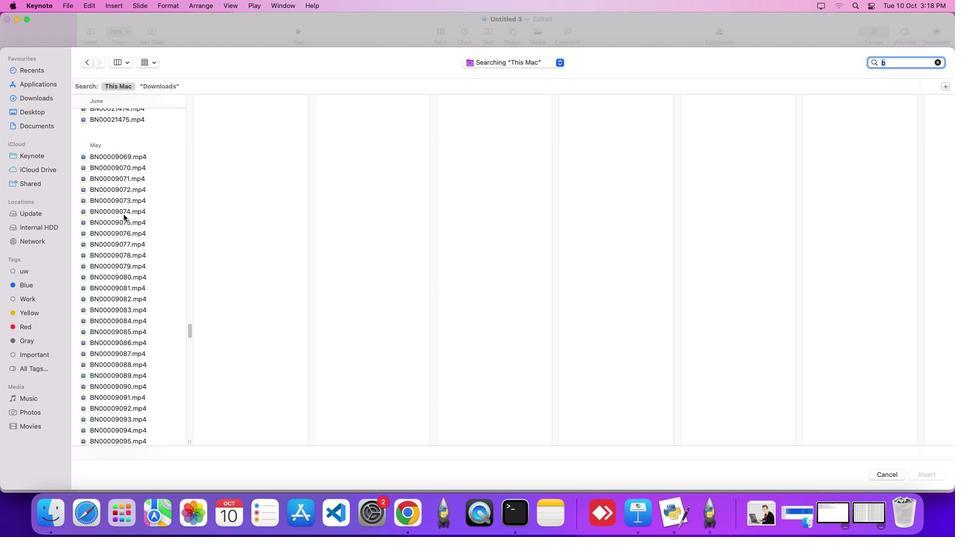 
Action: Mouse scrolled (123, 214) with delta (0, 0)
Screenshot: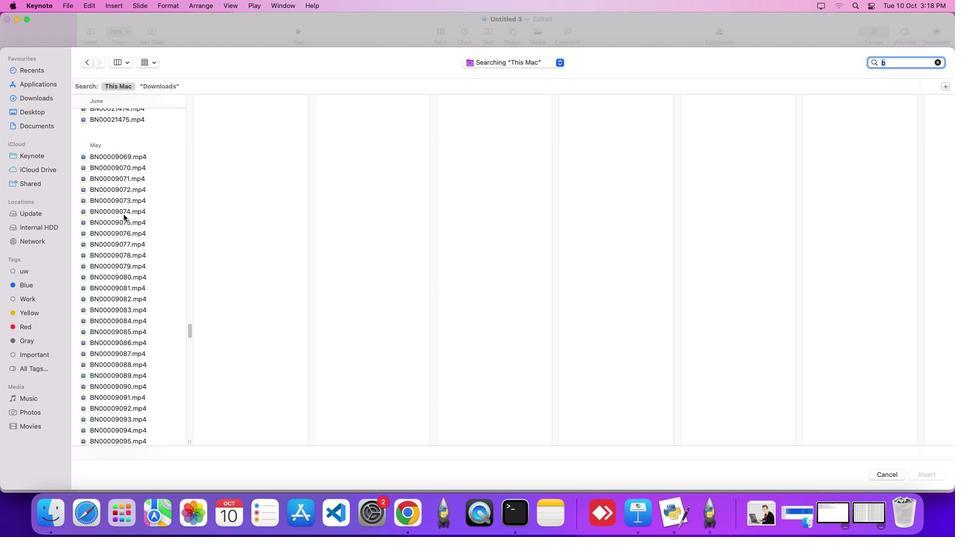 
Action: Mouse scrolled (123, 214) with delta (0, -4)
Screenshot: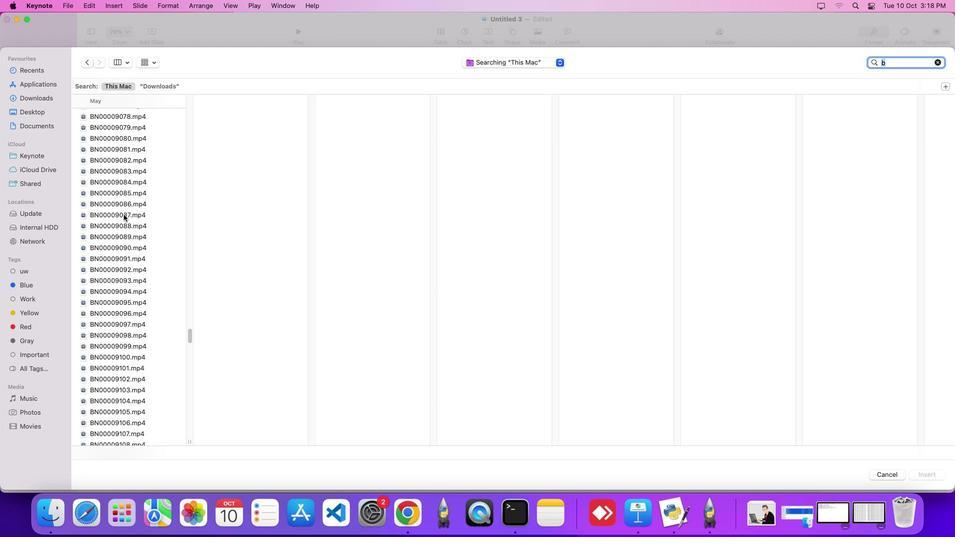 
Action: Mouse scrolled (123, 214) with delta (0, -5)
Screenshot: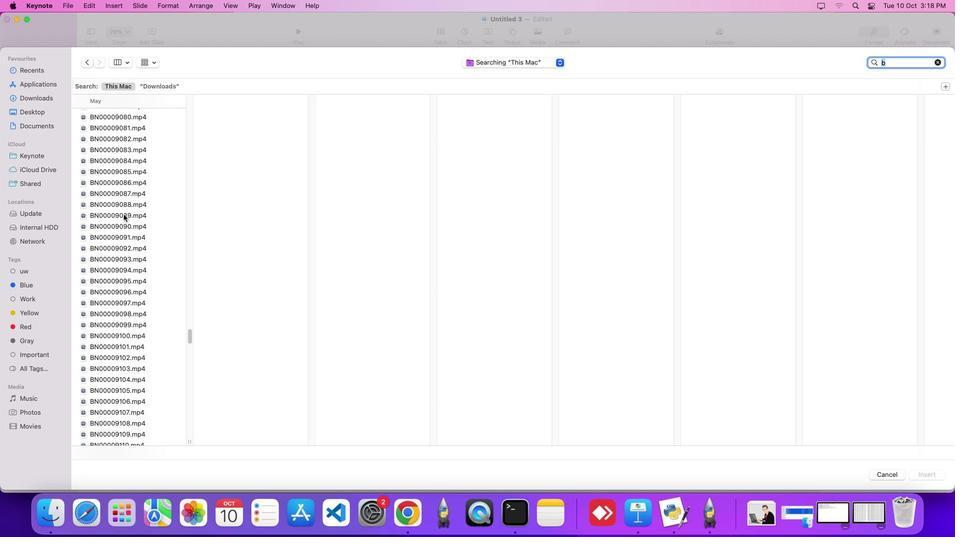 
Action: Mouse scrolled (123, 214) with delta (0, 0)
Screenshot: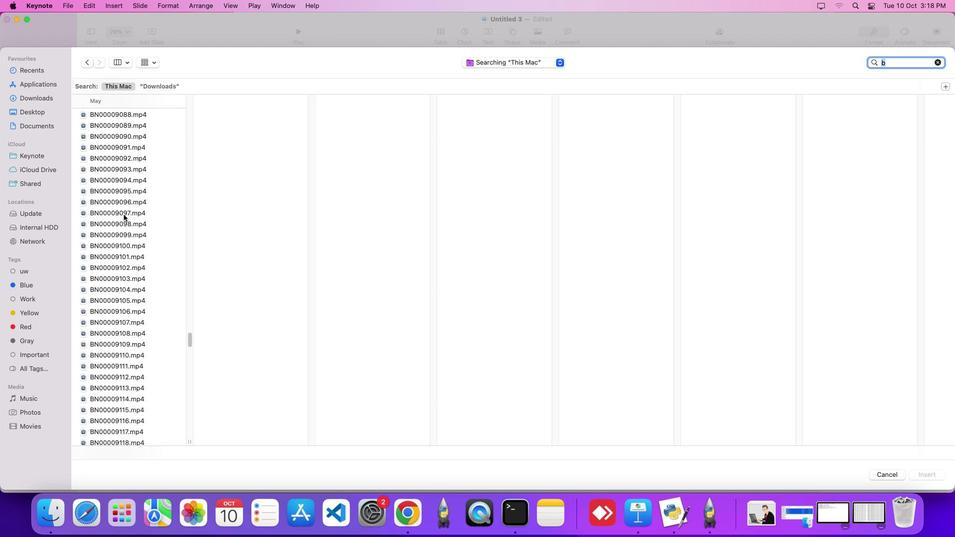 
Action: Mouse scrolled (123, 214) with delta (0, 0)
Screenshot: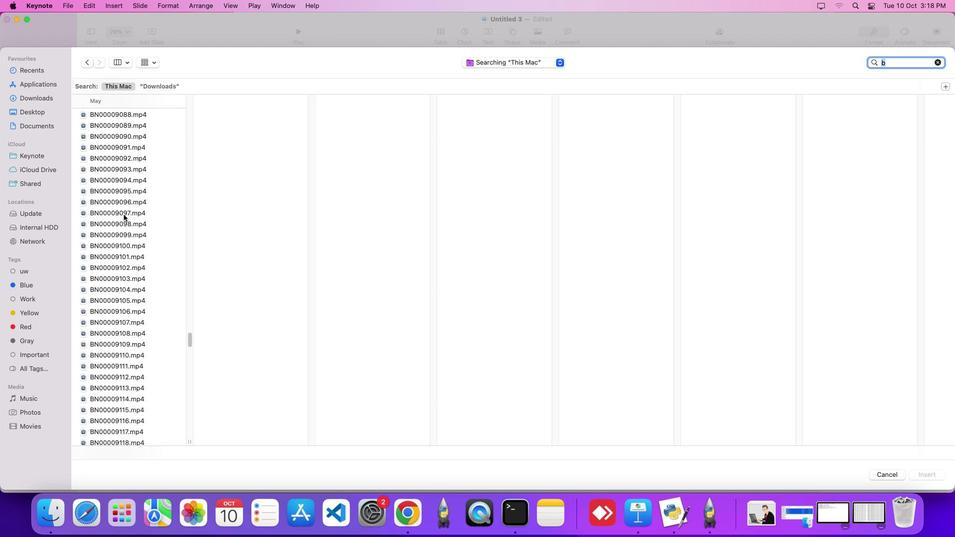 
Action: Mouse scrolled (123, 214) with delta (0, -3)
Screenshot: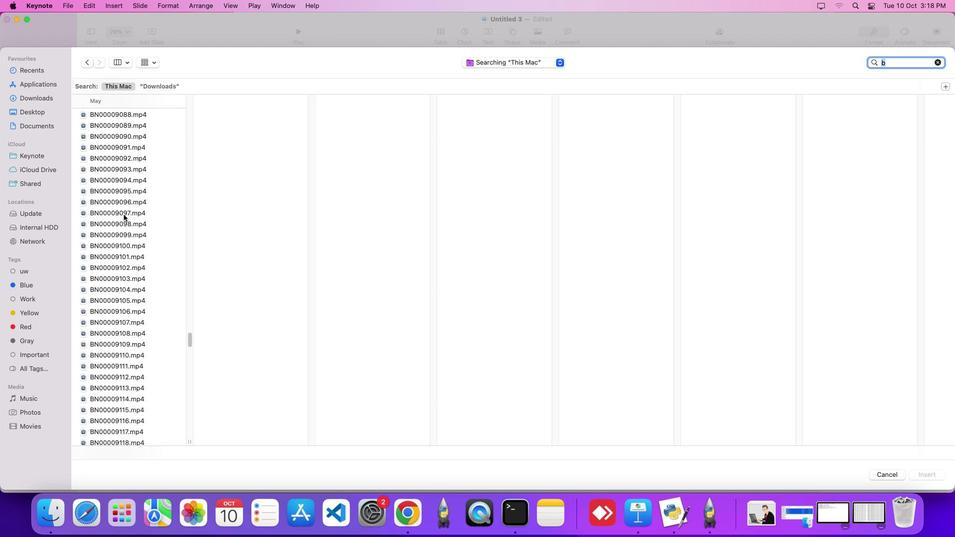 
Action: Mouse scrolled (123, 214) with delta (0, 0)
Screenshot: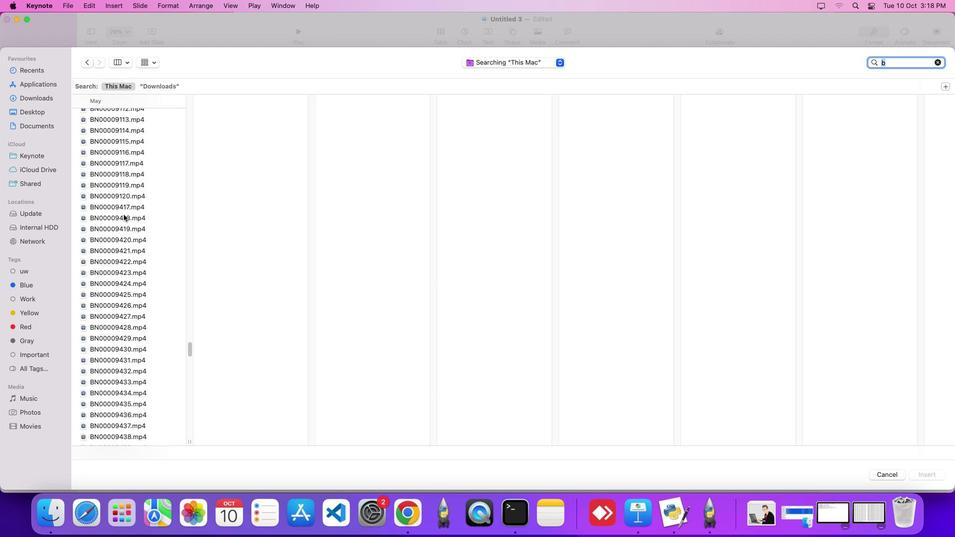 
Action: Mouse scrolled (123, 214) with delta (0, 0)
Screenshot: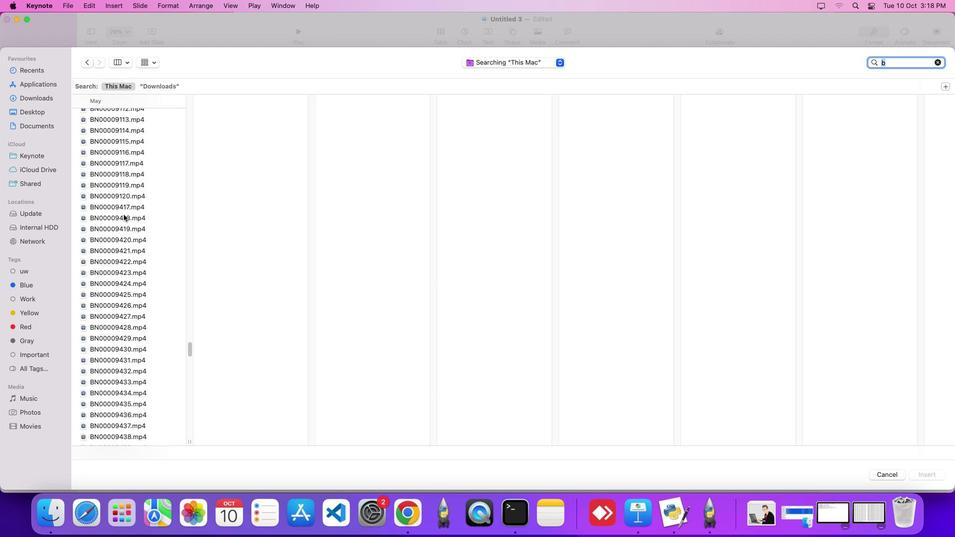 
Action: Mouse scrolled (123, 214) with delta (0, -4)
Screenshot: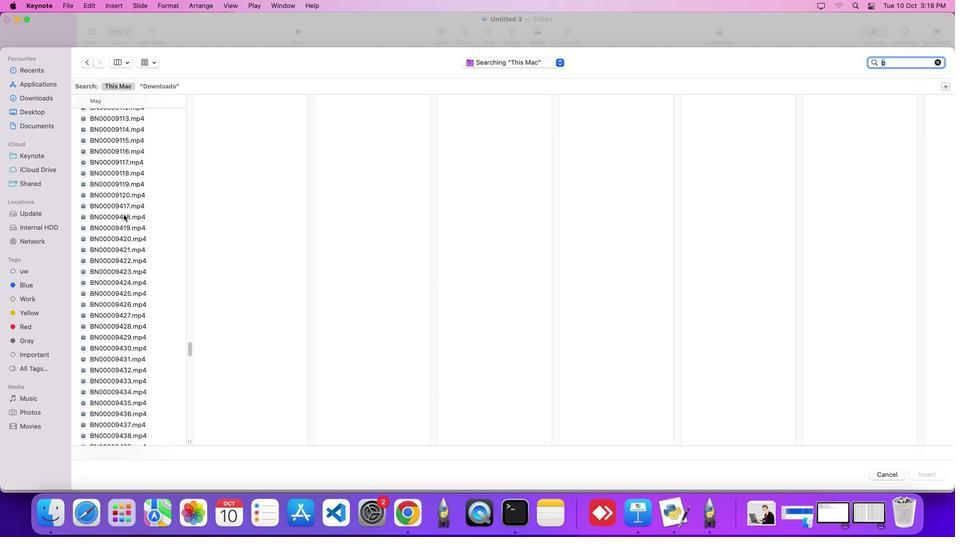 
Action: Mouse scrolled (123, 214) with delta (0, -6)
Screenshot: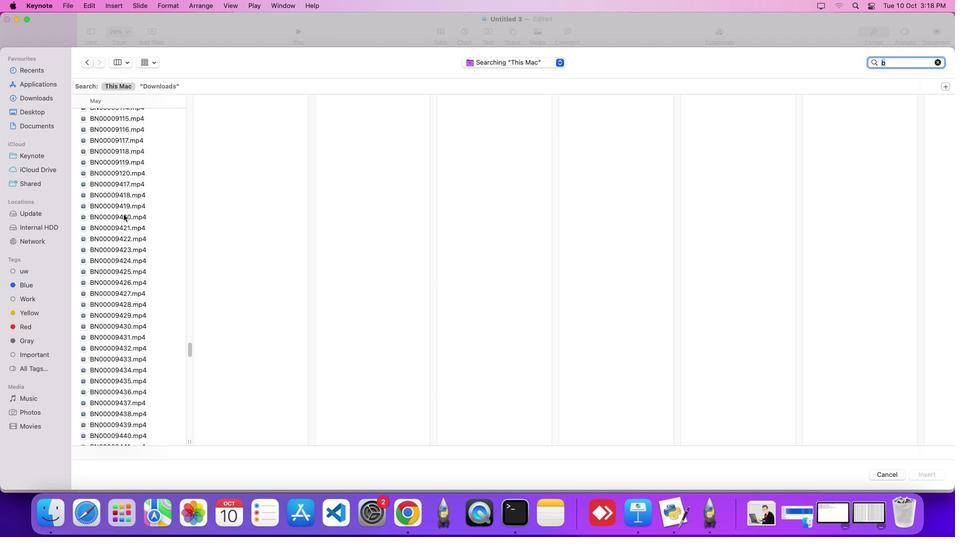 
Action: Mouse scrolled (123, 214) with delta (0, 0)
Screenshot: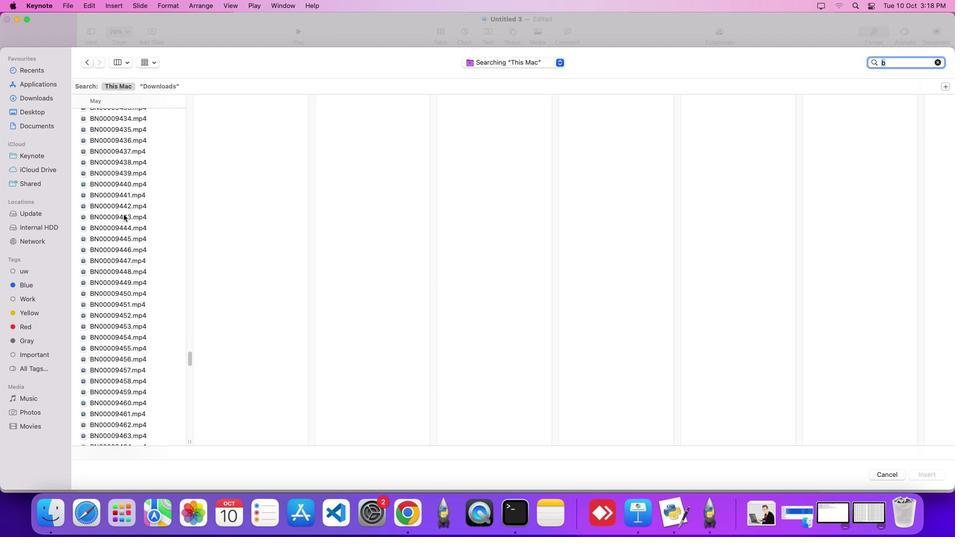 
Action: Mouse scrolled (123, 214) with delta (0, 0)
Screenshot: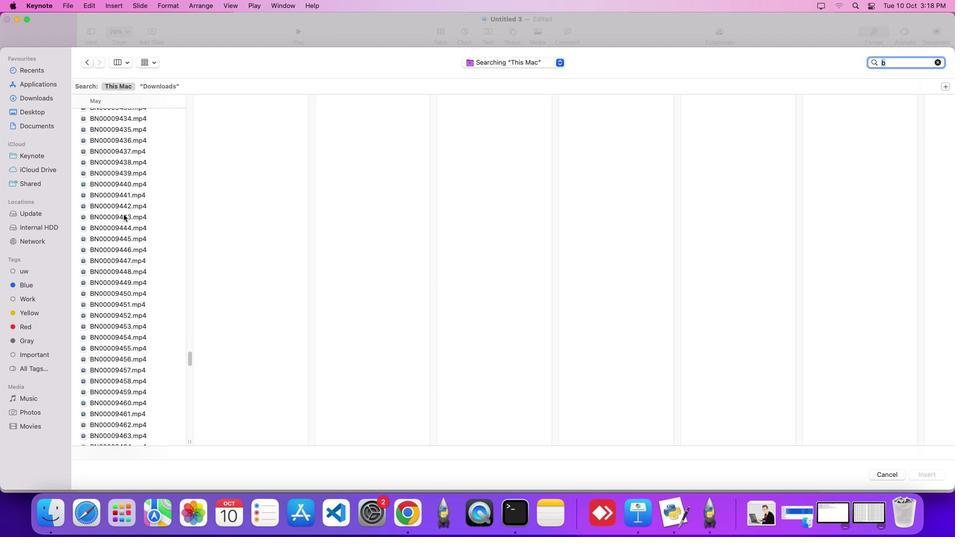 
Action: Mouse scrolled (123, 214) with delta (0, -4)
Screenshot: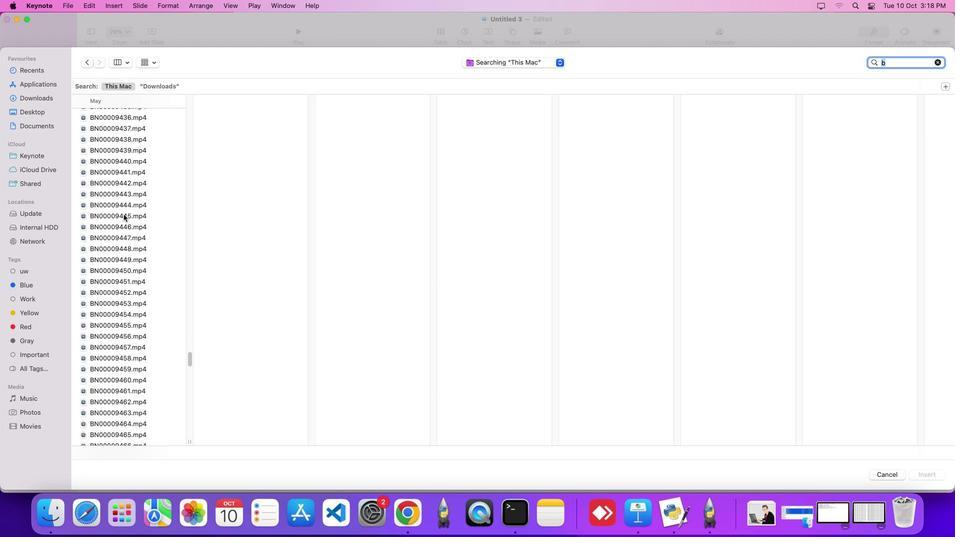 
Action: Mouse scrolled (123, 214) with delta (0, -6)
Screenshot: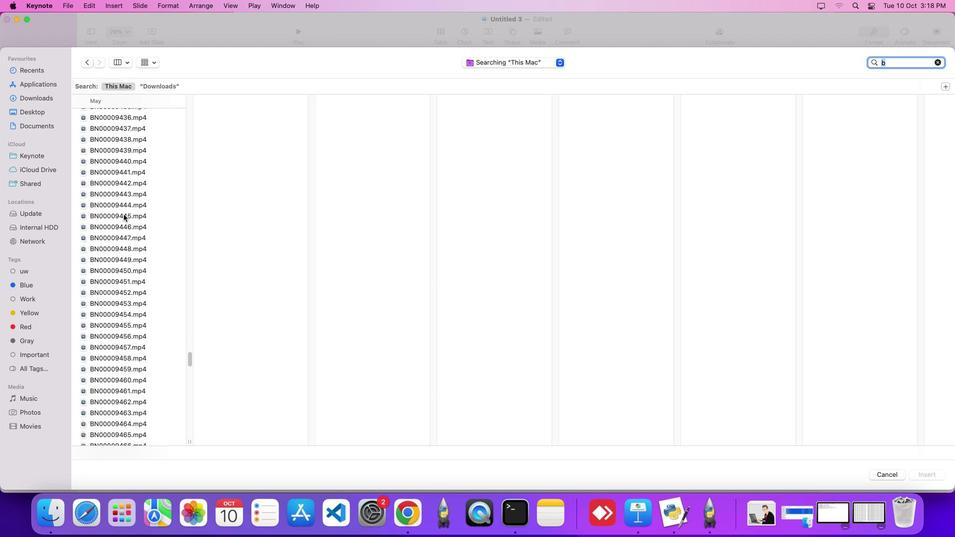 
Action: Mouse scrolled (123, 214) with delta (0, 0)
Screenshot: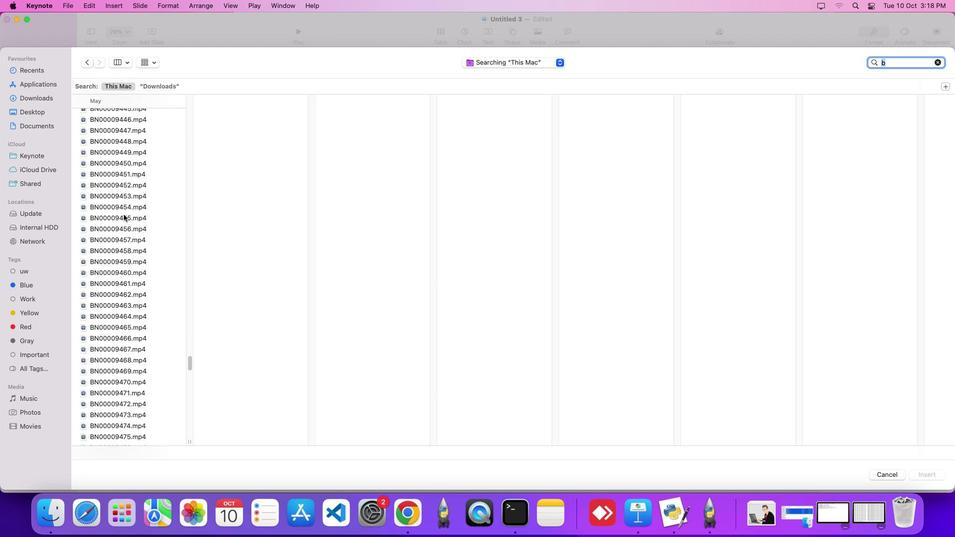 
Action: Mouse scrolled (123, 214) with delta (0, 0)
Screenshot: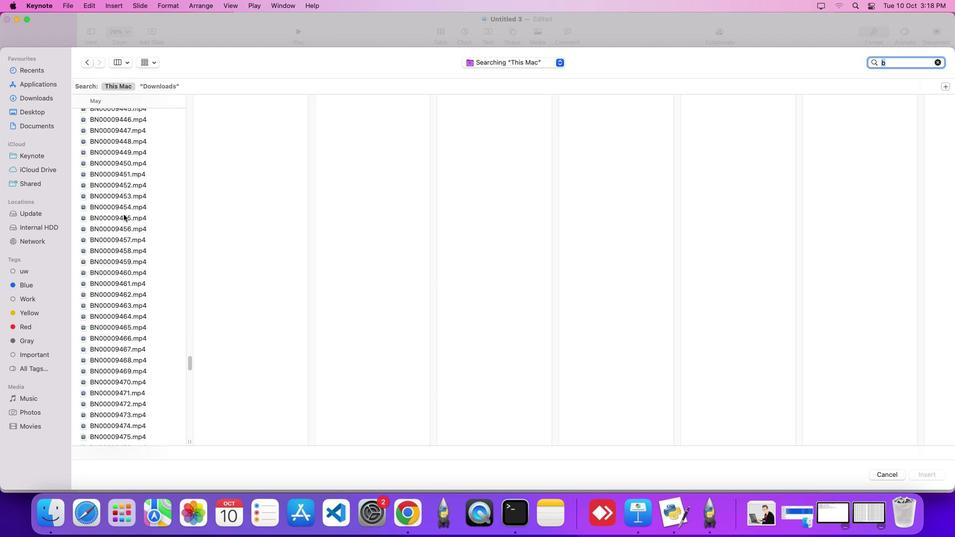 
Action: Mouse scrolled (123, 214) with delta (0, -4)
Screenshot: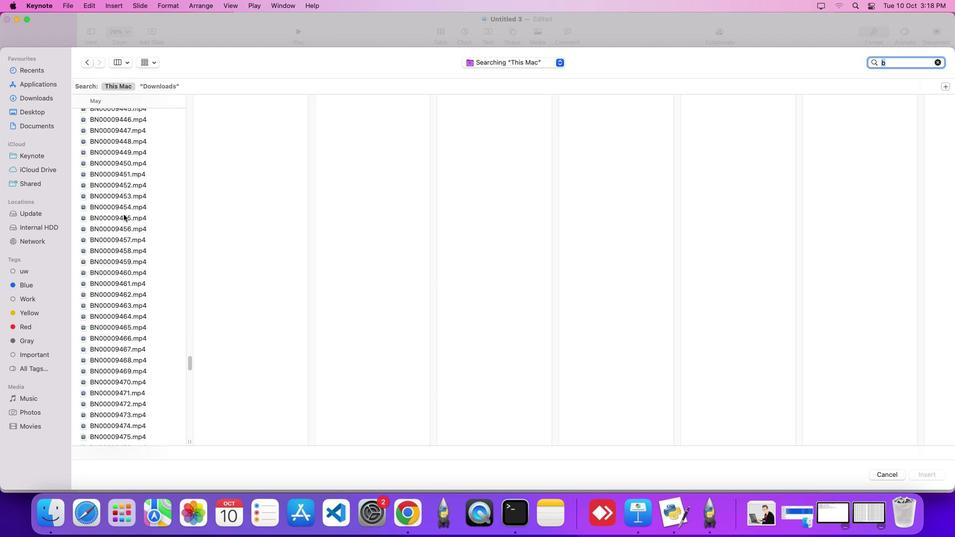 
Action: Mouse scrolled (123, 214) with delta (0, -6)
Screenshot: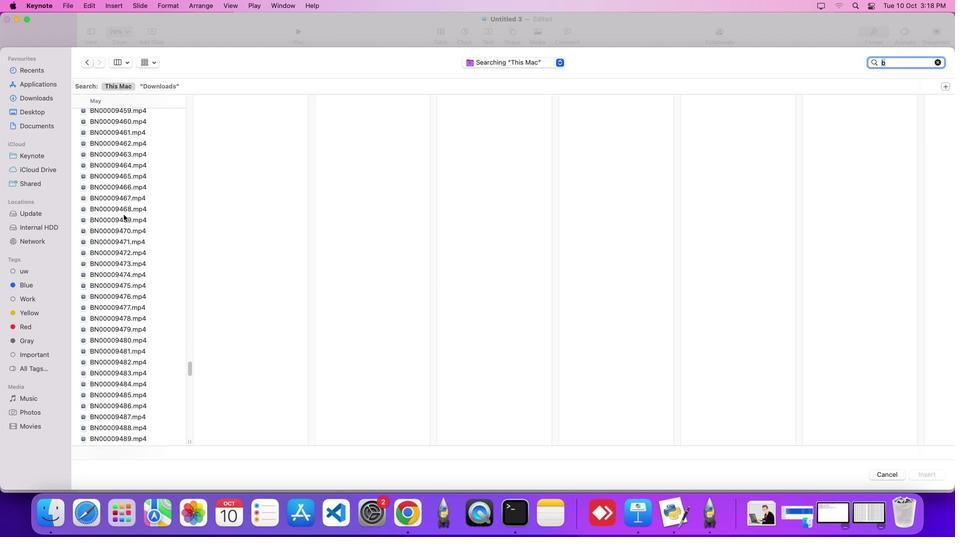 
Action: Mouse scrolled (123, 214) with delta (0, 0)
Screenshot: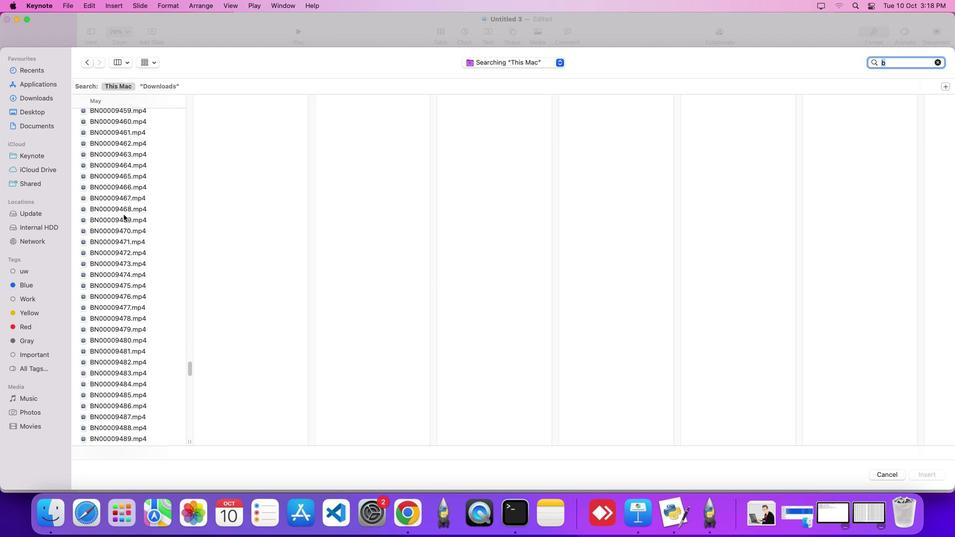 
Action: Mouse scrolled (123, 214) with delta (0, 0)
Screenshot: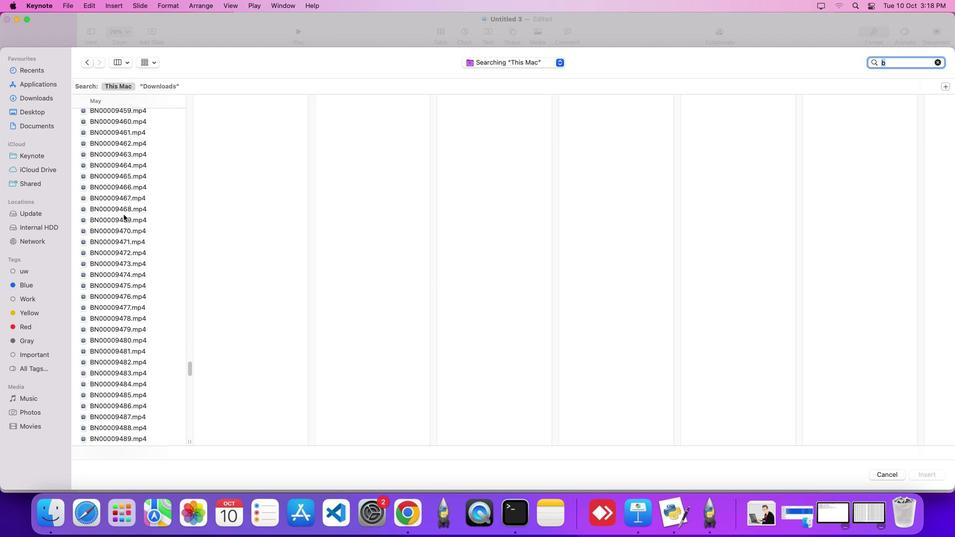 
Action: Mouse scrolled (123, 214) with delta (0, -4)
Screenshot: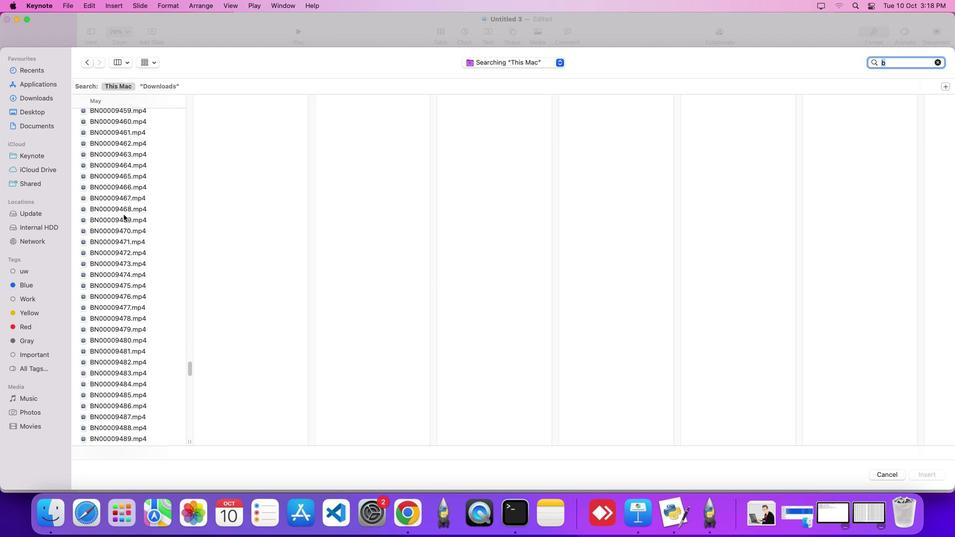 
Action: Mouse scrolled (123, 214) with delta (0, -6)
Screenshot: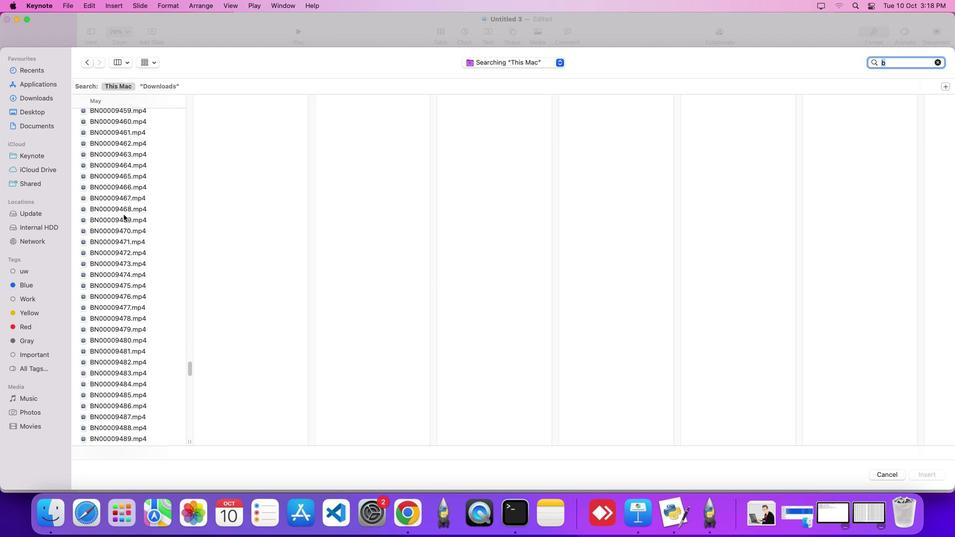 
Action: Mouse scrolled (123, 214) with delta (0, 0)
Screenshot: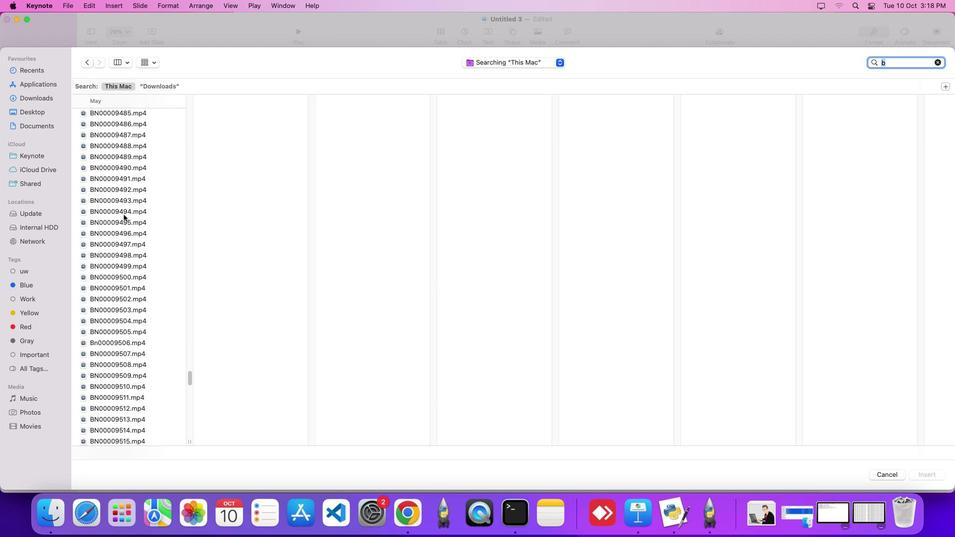 
Action: Mouse scrolled (123, 214) with delta (0, 0)
Screenshot: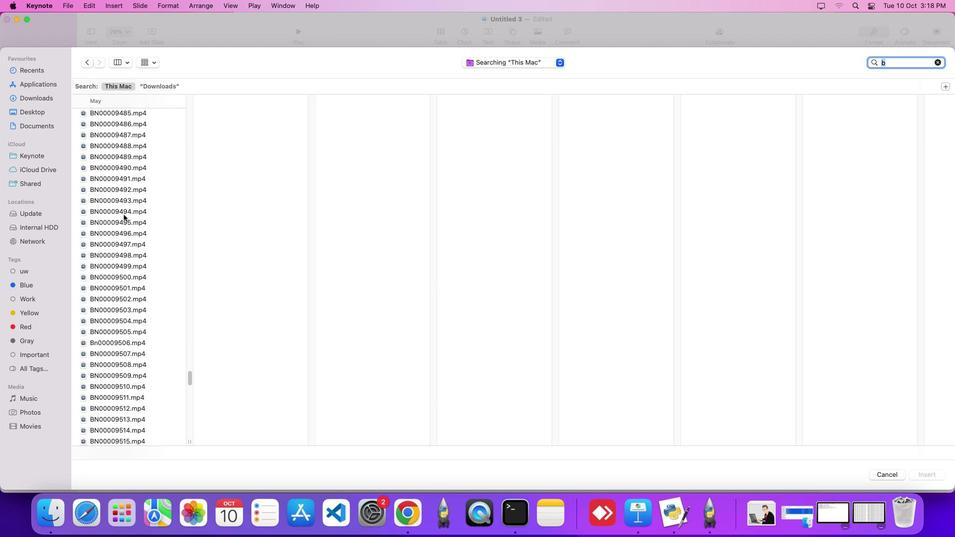 
Action: Mouse scrolled (123, 214) with delta (0, -4)
Screenshot: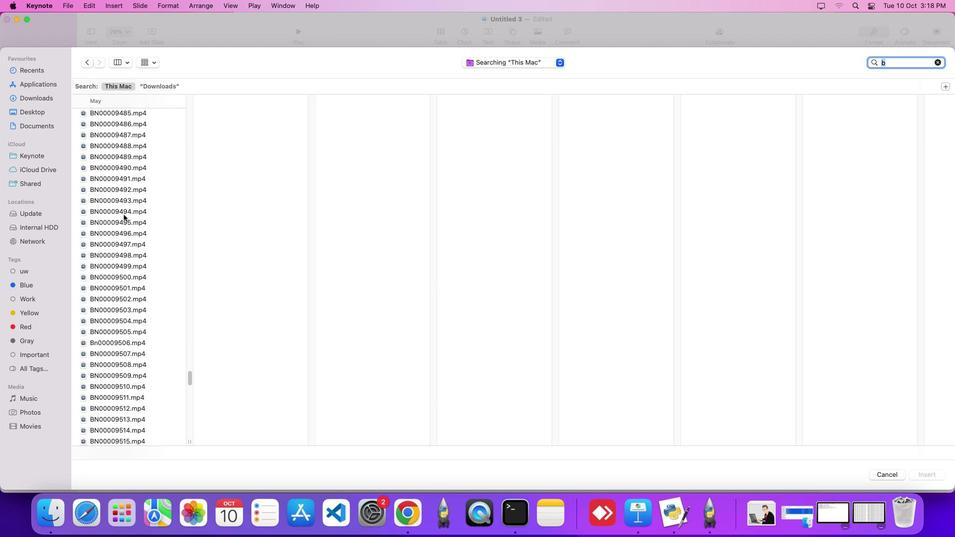 
Action: Mouse scrolled (123, 214) with delta (0, -6)
Screenshot: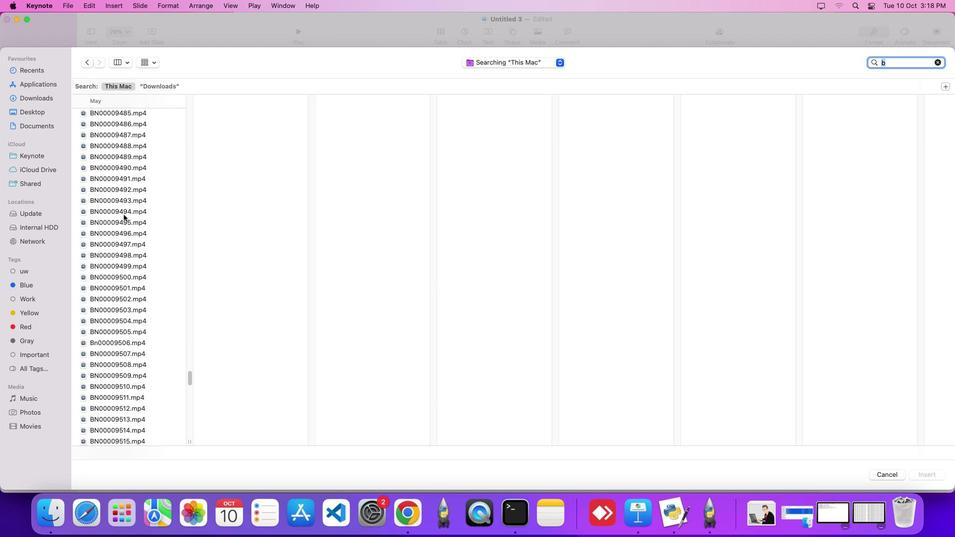 
Action: Mouse scrolled (123, 214) with delta (0, 0)
Screenshot: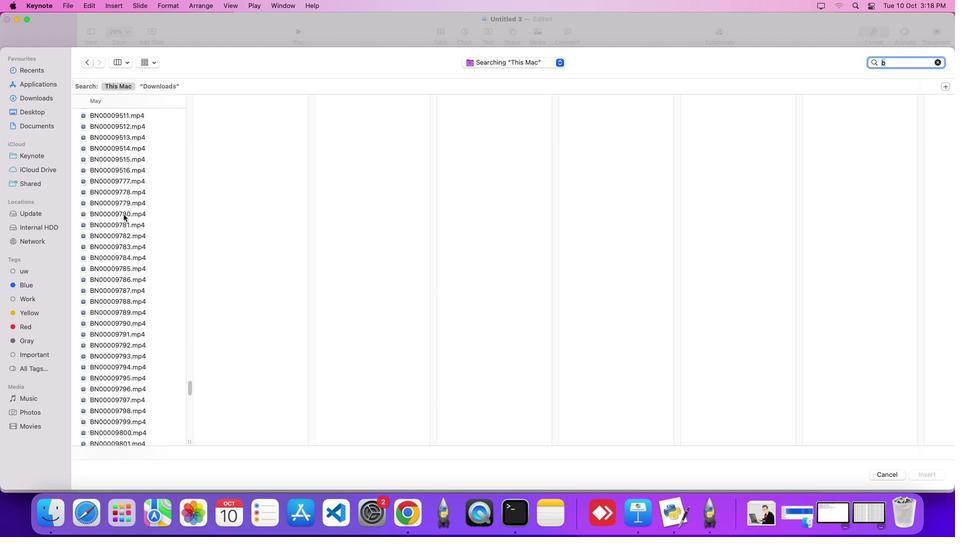 
Action: Mouse scrolled (123, 214) with delta (0, 0)
Screenshot: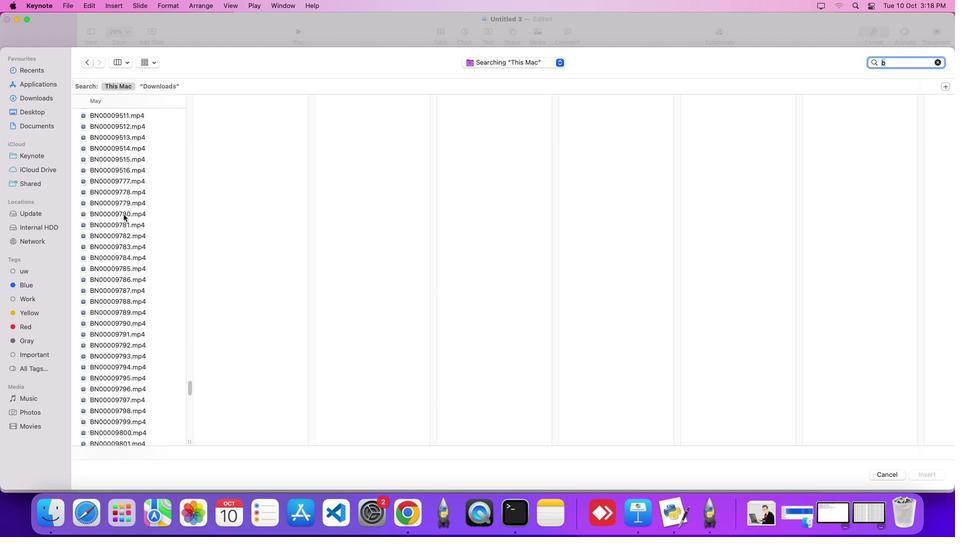 
Action: Mouse scrolled (123, 214) with delta (0, -4)
Screenshot: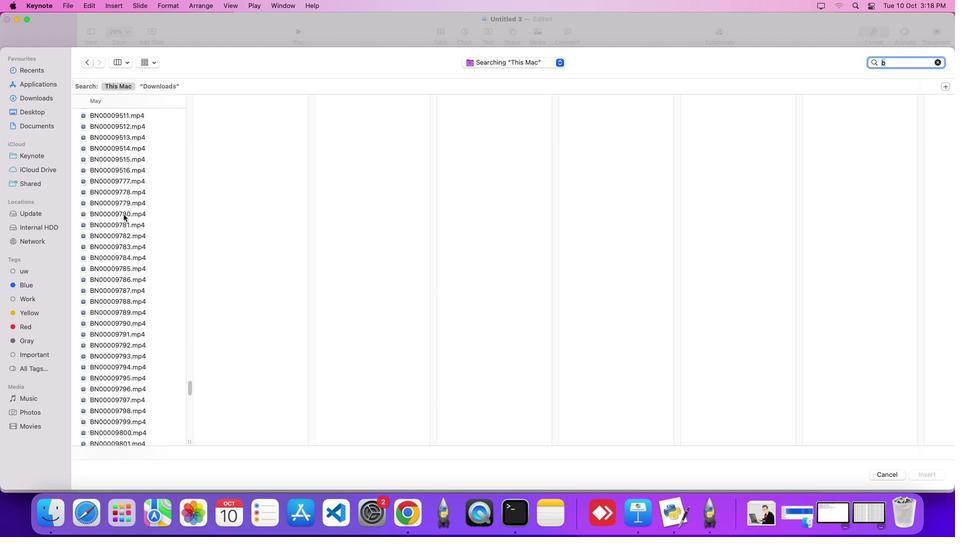 
Action: Mouse scrolled (123, 214) with delta (0, -6)
Screenshot: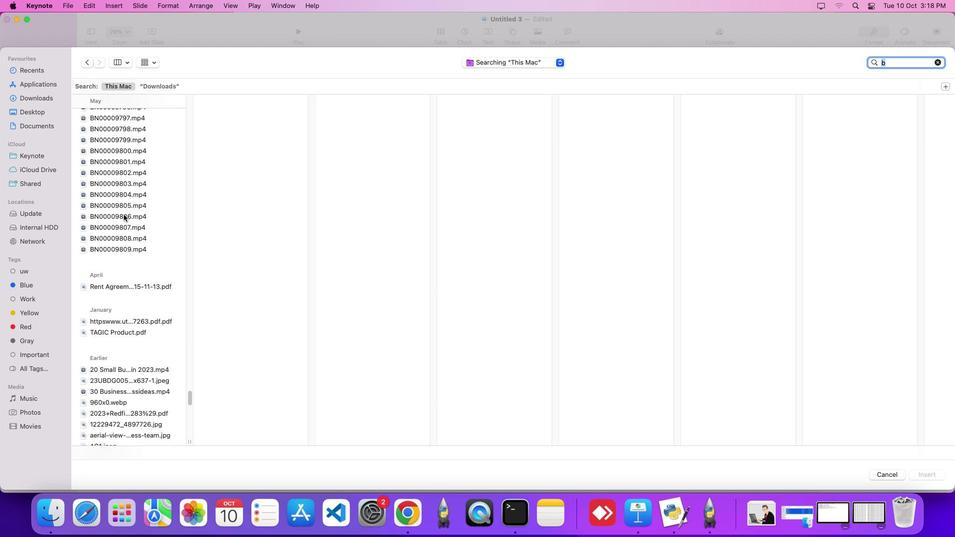 
Action: Mouse scrolled (123, 214) with delta (0, 0)
Screenshot: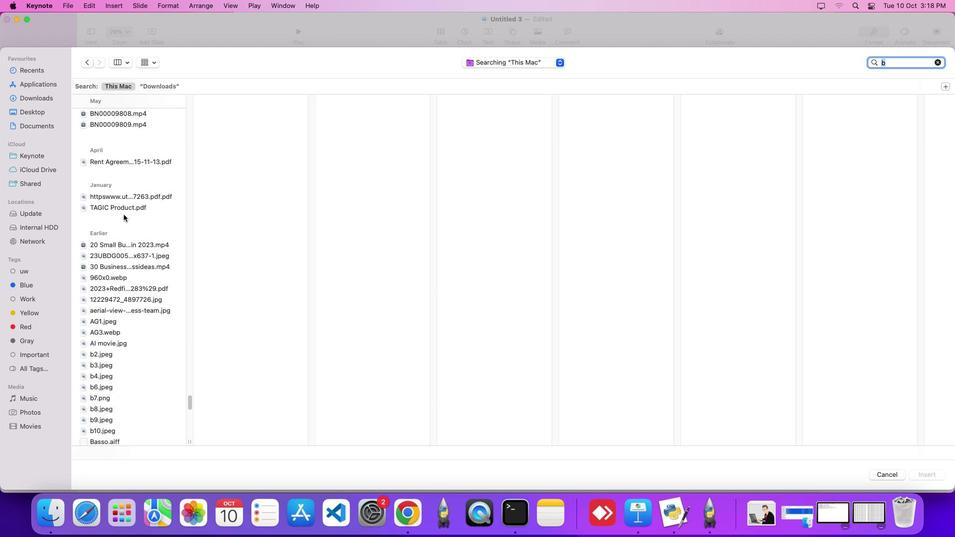 
Action: Mouse scrolled (123, 214) with delta (0, 0)
Screenshot: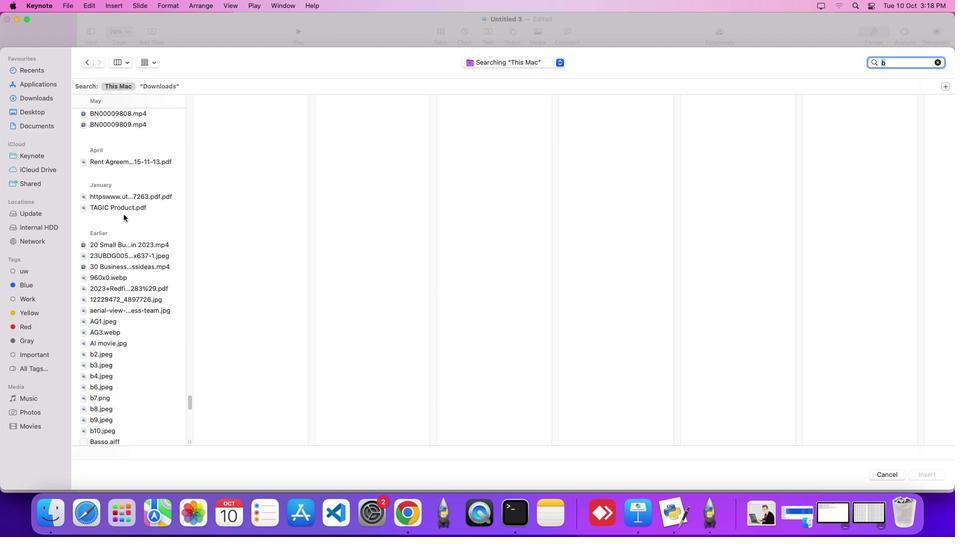 
Action: Mouse scrolled (123, 214) with delta (0, -4)
Screenshot: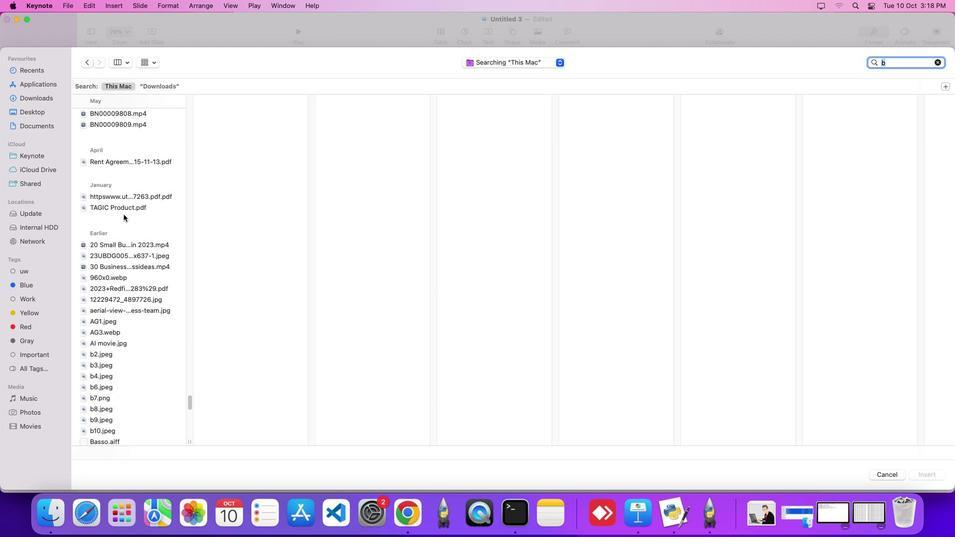 
Action: Mouse scrolled (123, 214) with delta (0, -5)
Screenshot: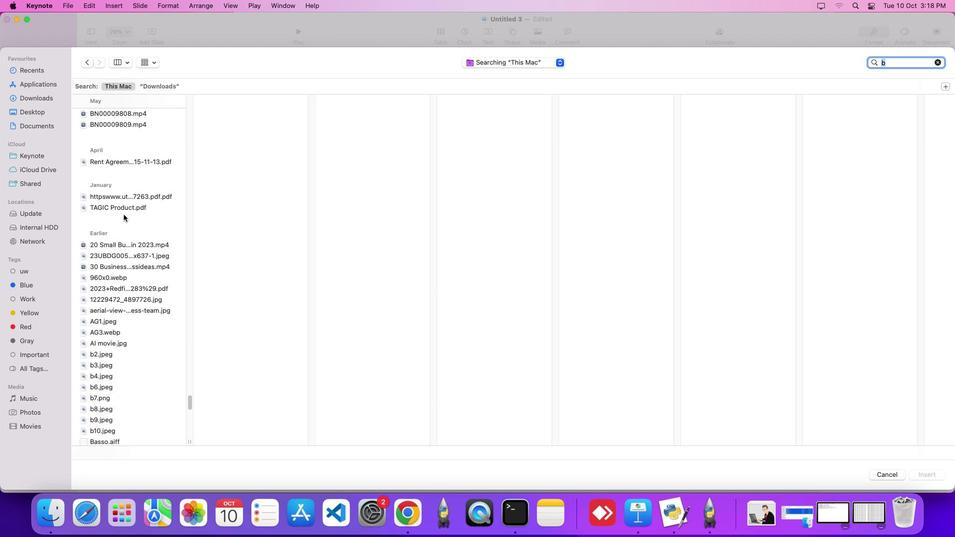 
Action: Mouse scrolled (123, 214) with delta (0, 0)
Screenshot: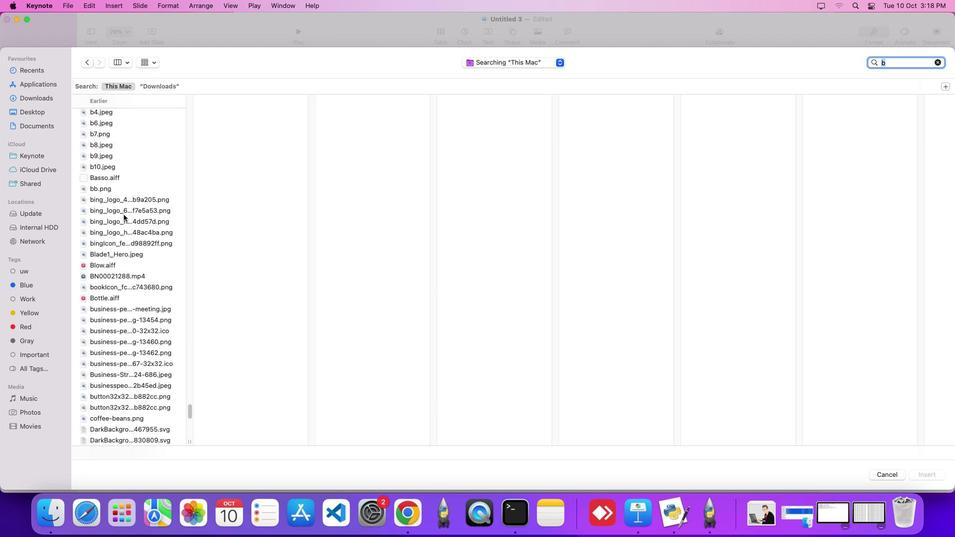 
Action: Mouse scrolled (123, 214) with delta (0, 0)
Screenshot: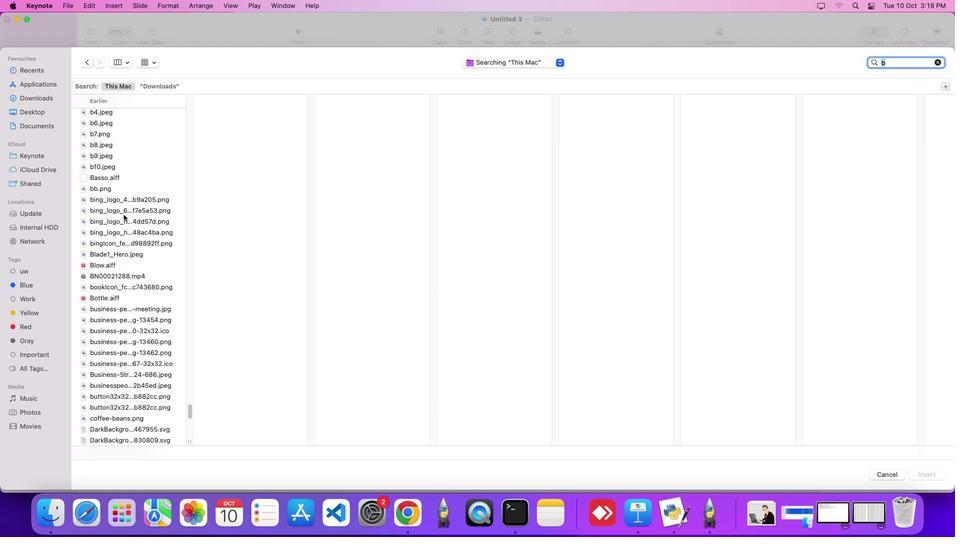 
Action: Mouse scrolled (123, 214) with delta (0, -4)
Screenshot: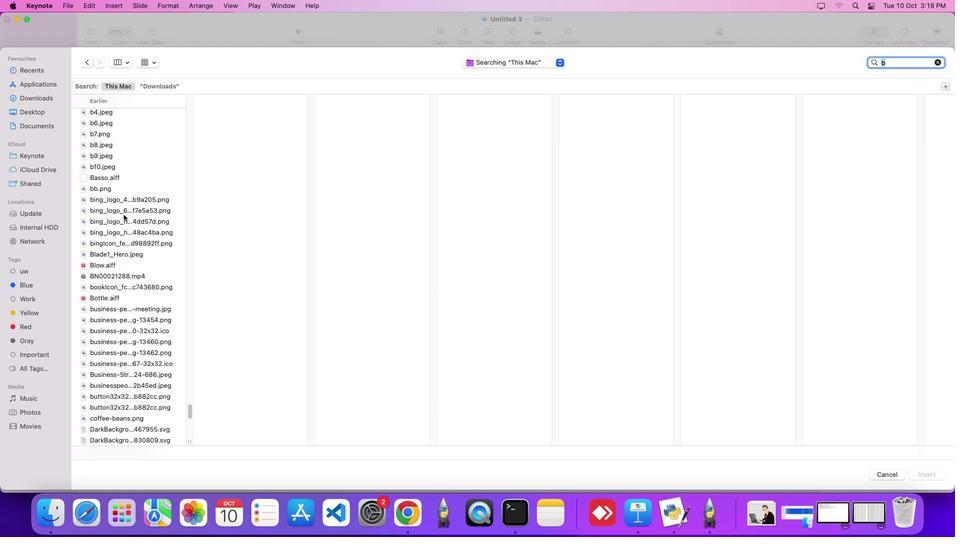 
Action: Mouse scrolled (123, 214) with delta (0, -5)
Screenshot: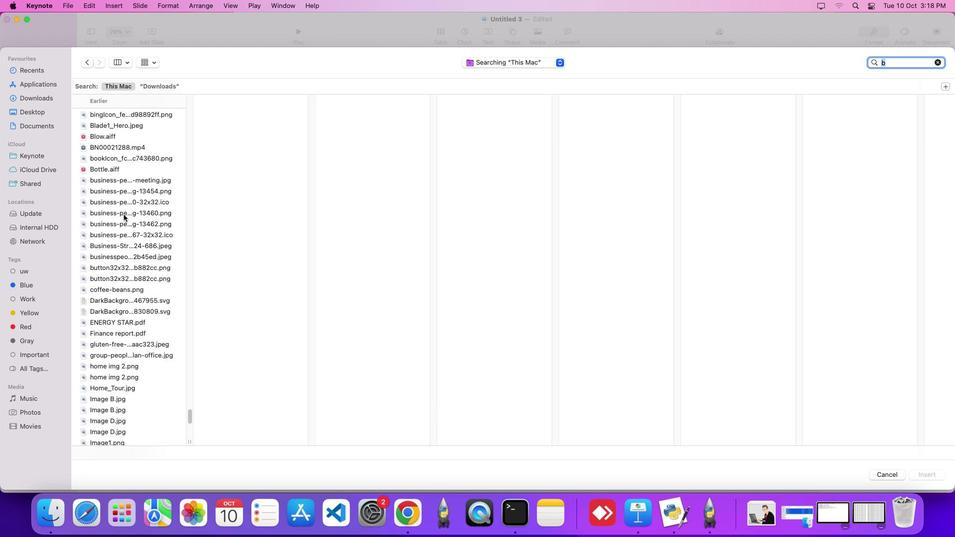 
Action: Mouse scrolled (123, 214) with delta (0, 0)
Screenshot: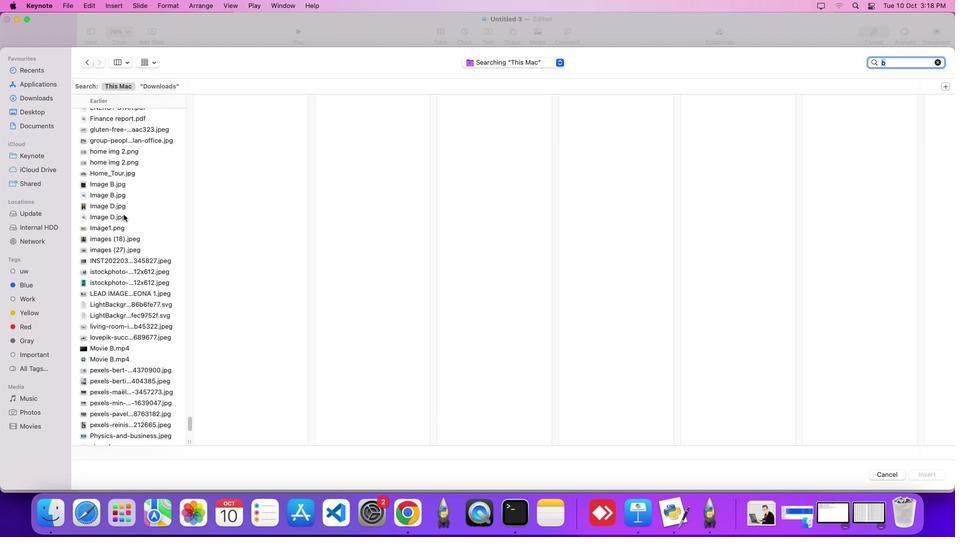 
Action: Mouse scrolled (123, 214) with delta (0, 0)
Screenshot: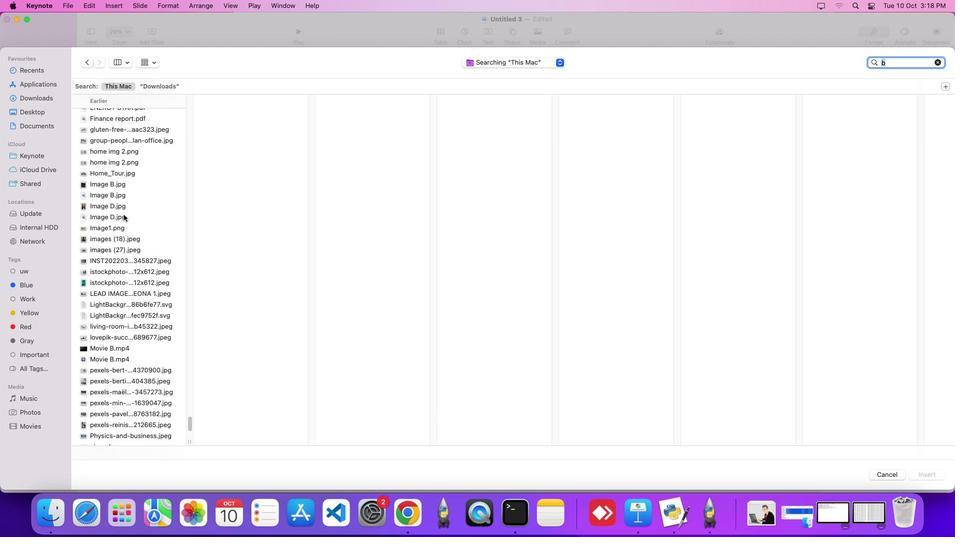 
Action: Mouse scrolled (123, 214) with delta (0, -3)
Screenshot: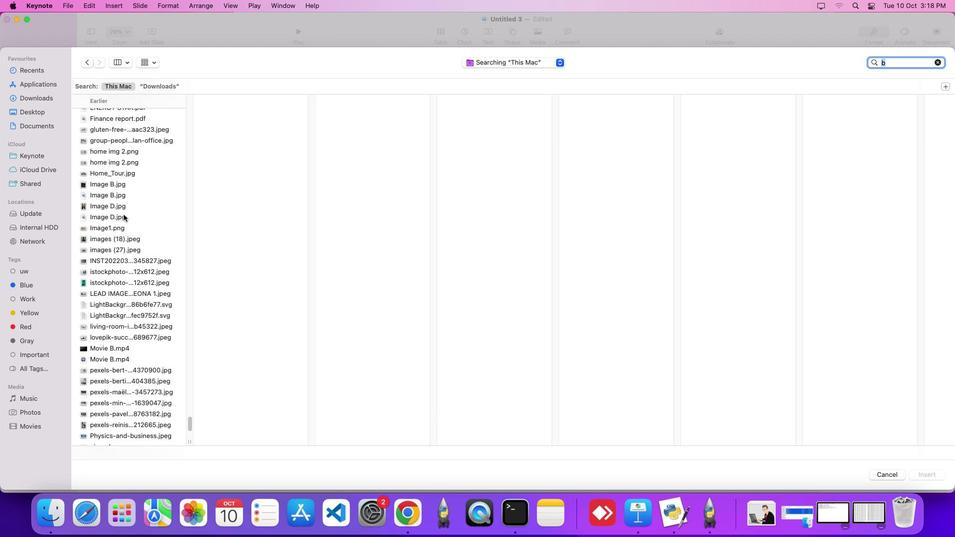 
Action: Mouse scrolled (123, 214) with delta (0, -4)
Screenshot: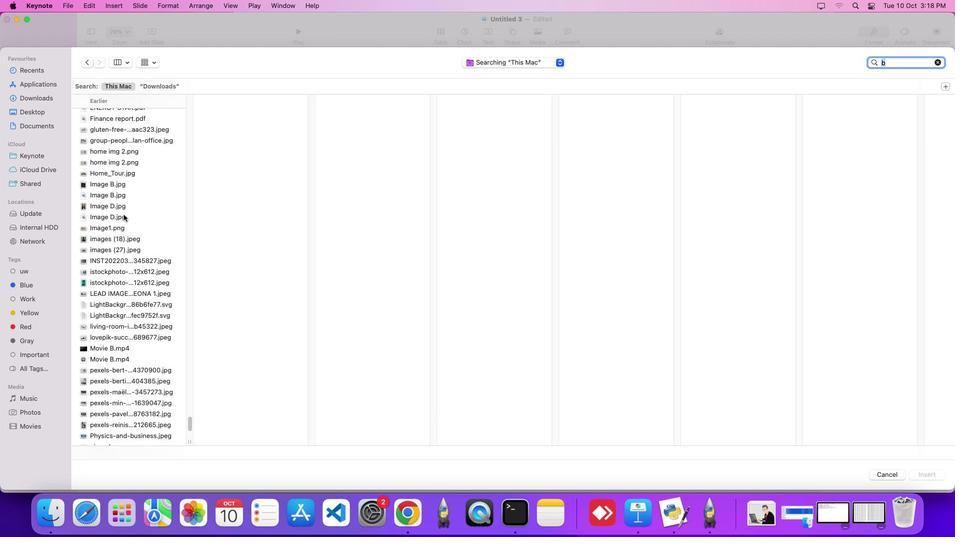 
Action: Mouse moved to (115, 181)
Screenshot: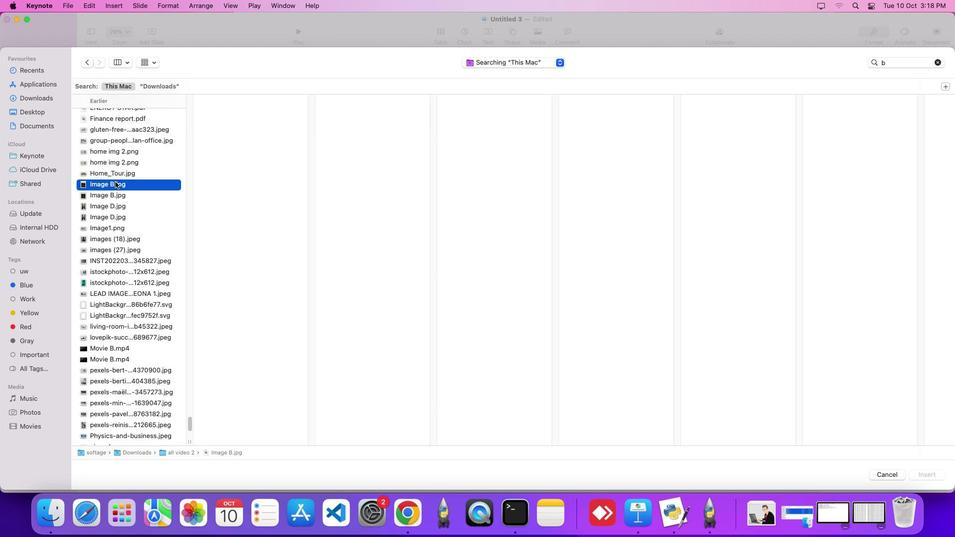 
Action: Mouse pressed left at (115, 181)
Screenshot: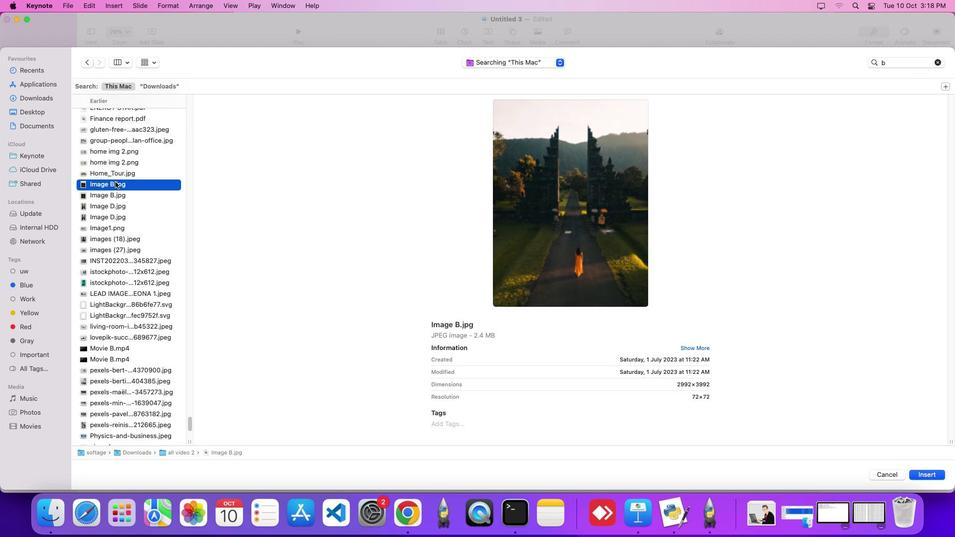 
Action: Mouse moved to (109, 239)
Screenshot: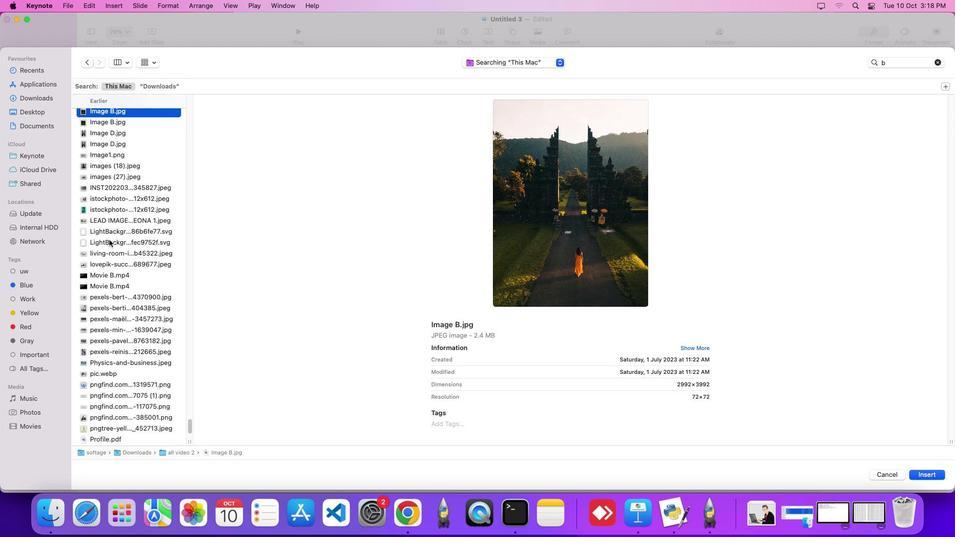 
Action: Mouse scrolled (109, 239) with delta (0, 0)
Screenshot: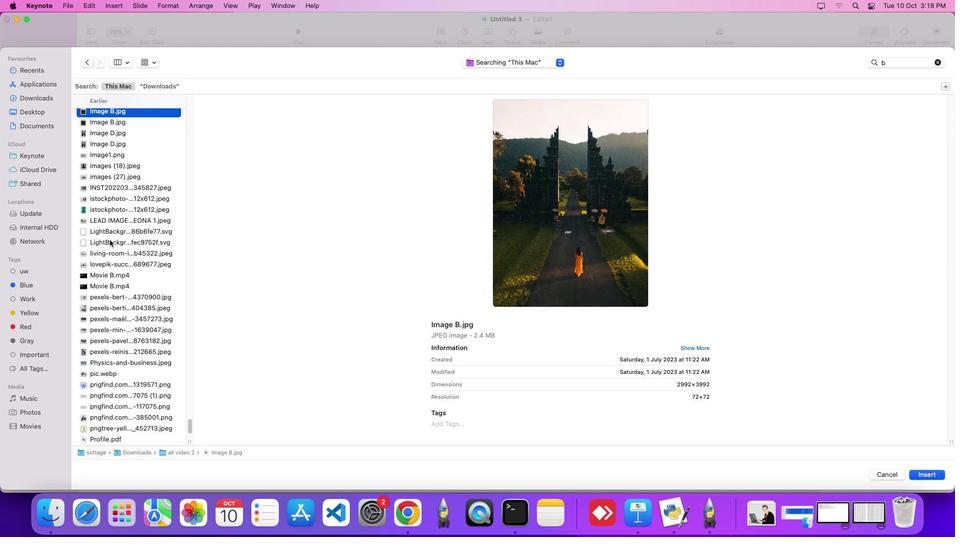 
Action: Mouse scrolled (109, 239) with delta (0, 0)
Screenshot: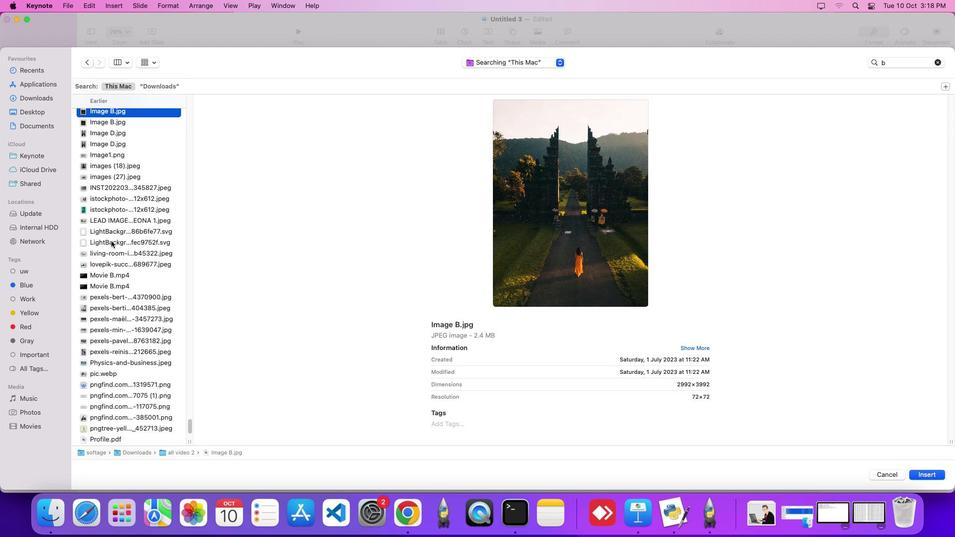 
Action: Mouse scrolled (109, 239) with delta (0, -2)
Screenshot: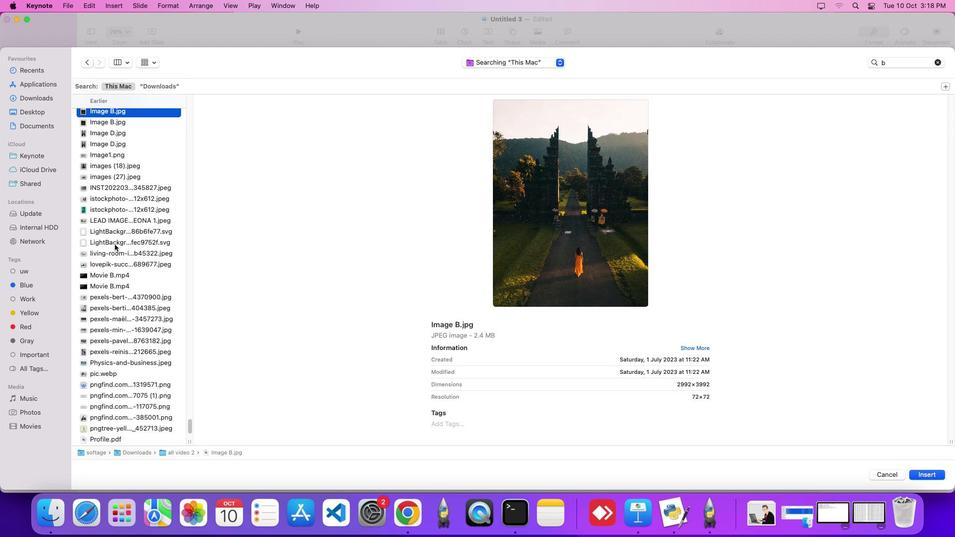 
Action: Mouse moved to (134, 249)
Screenshot: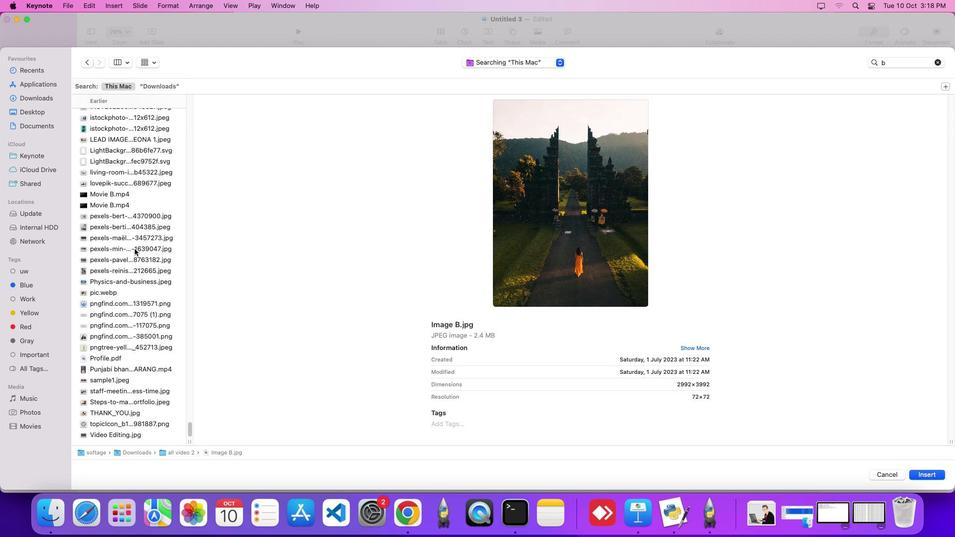 
Action: Mouse scrolled (134, 249) with delta (0, 0)
Screenshot: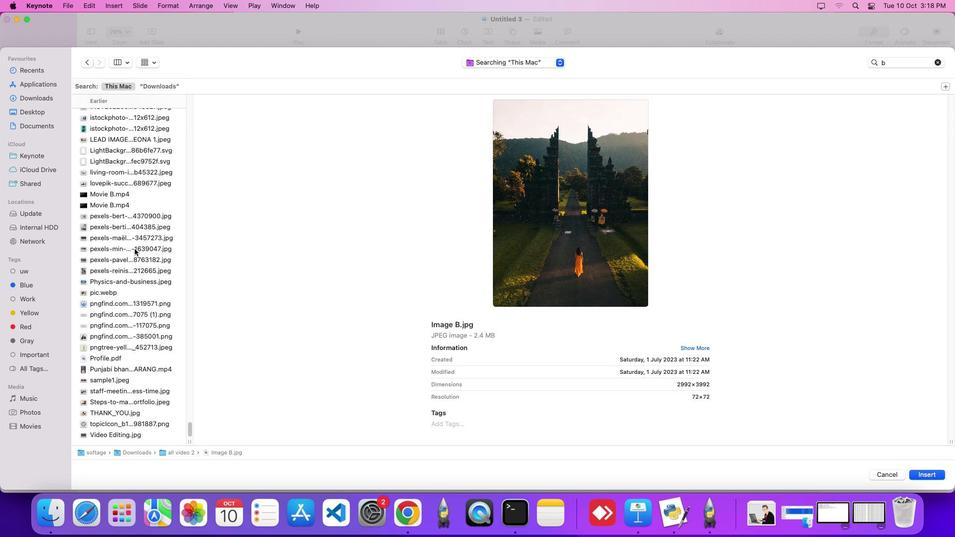 
Action: Mouse scrolled (134, 249) with delta (0, 0)
Screenshot: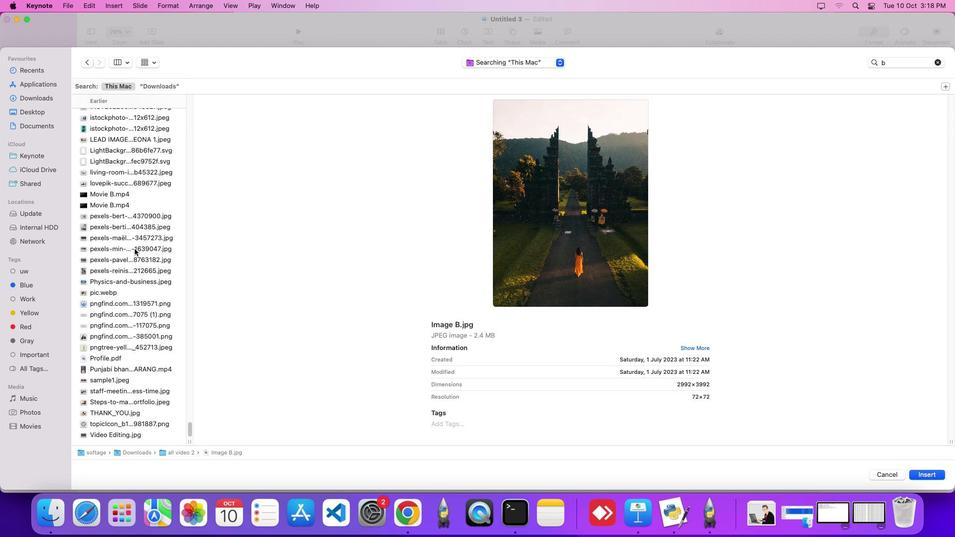 
Action: Mouse scrolled (134, 249) with delta (0, -2)
Screenshot: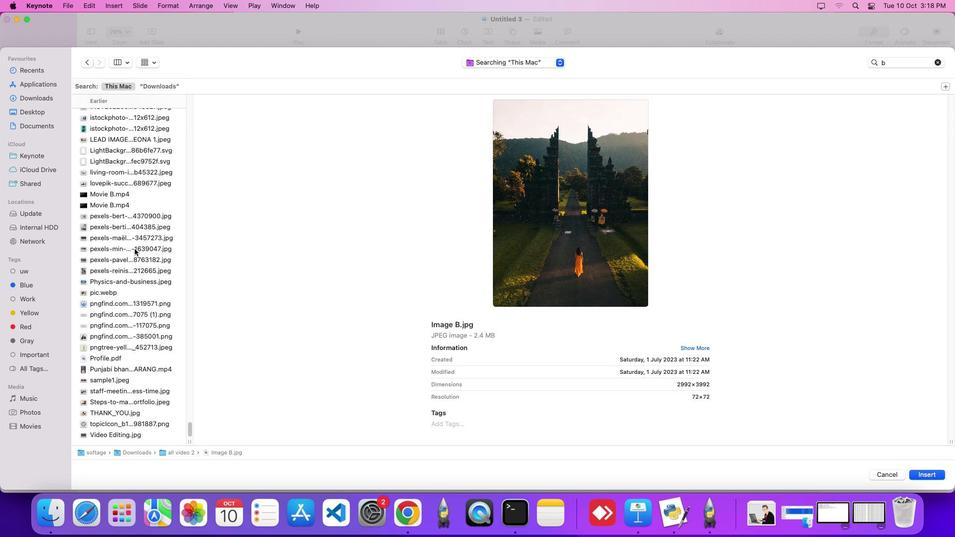 
Action: Mouse scrolled (134, 249) with delta (0, -4)
Screenshot: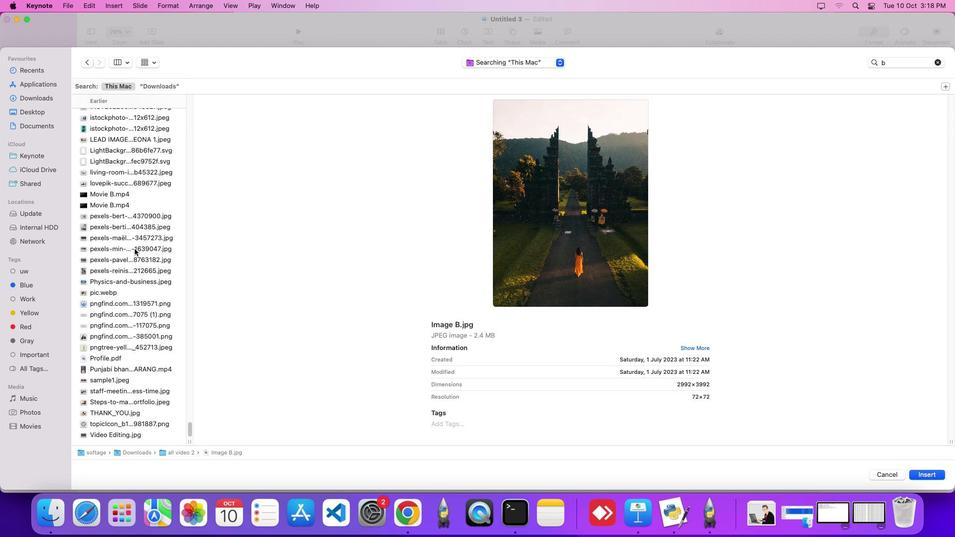 
Action: Mouse moved to (136, 251)
Screenshot: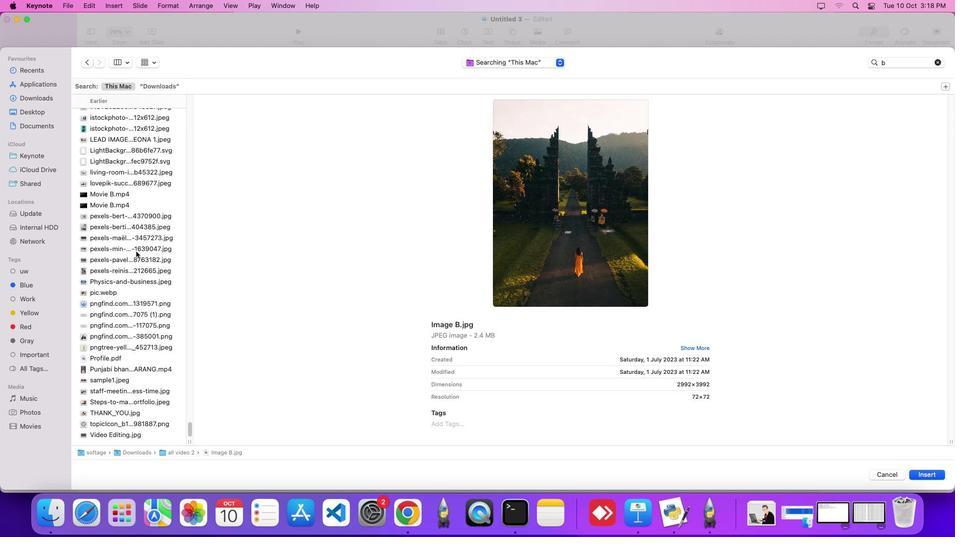 
Action: Mouse scrolled (136, 251) with delta (0, 0)
Screenshot: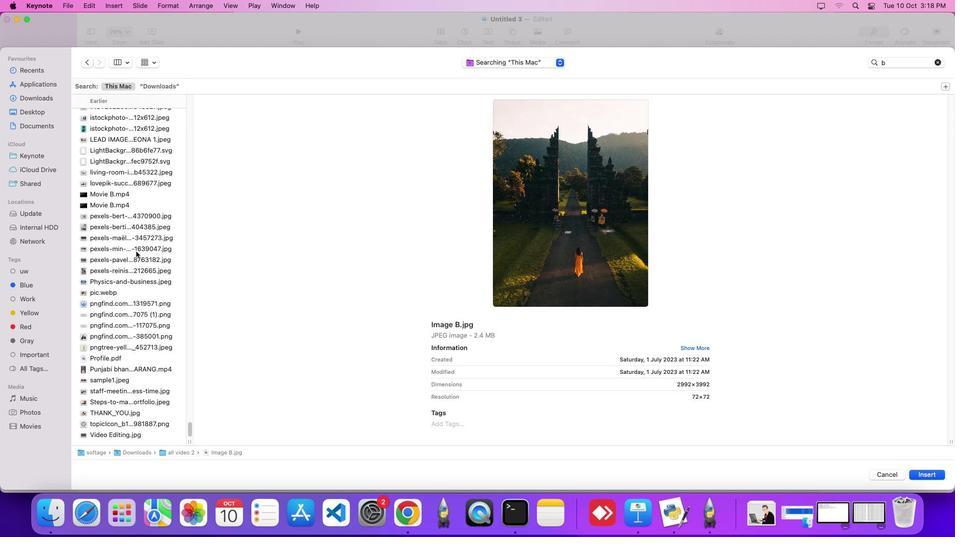 
Action: Mouse scrolled (136, 251) with delta (0, 0)
Screenshot: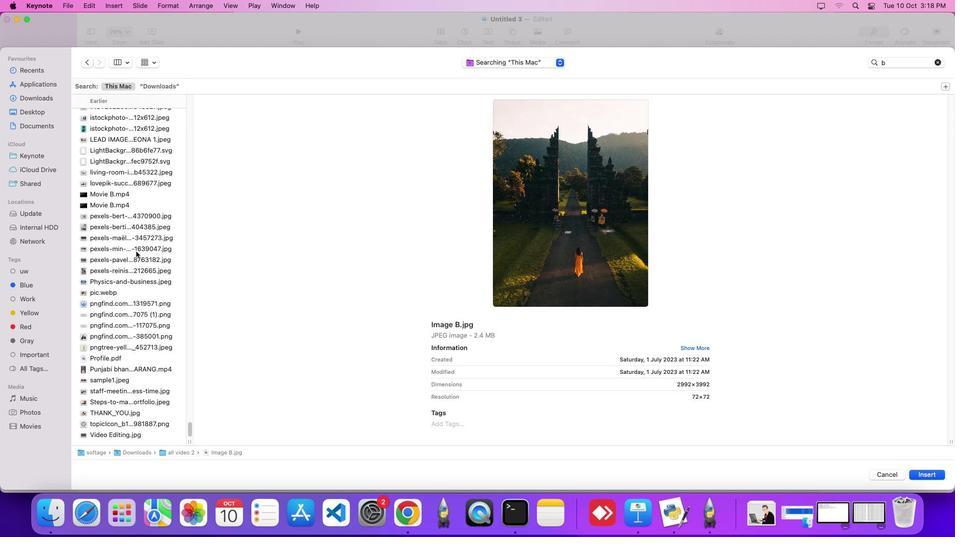 
Action: Mouse scrolled (136, 251) with delta (0, -3)
Screenshot: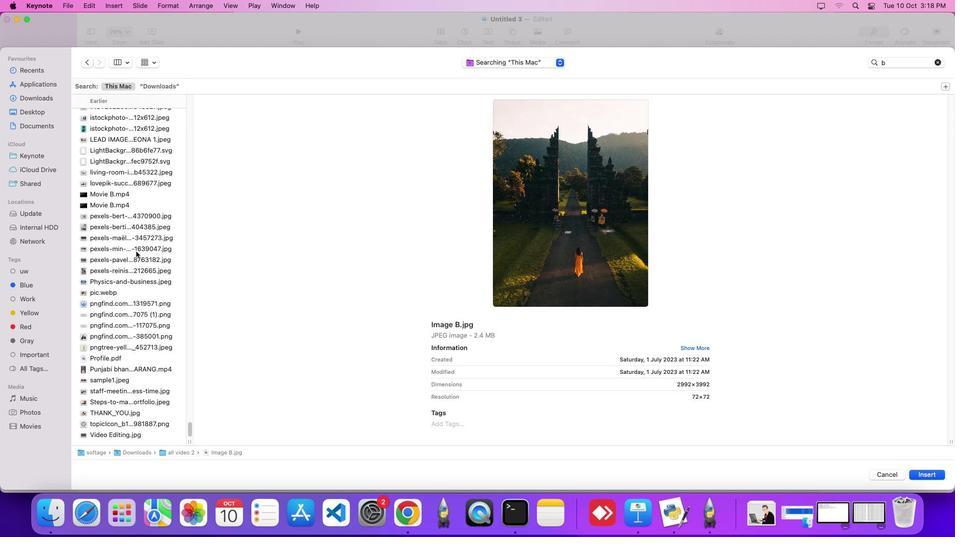 
Action: Mouse scrolled (136, 251) with delta (0, -4)
Screenshot: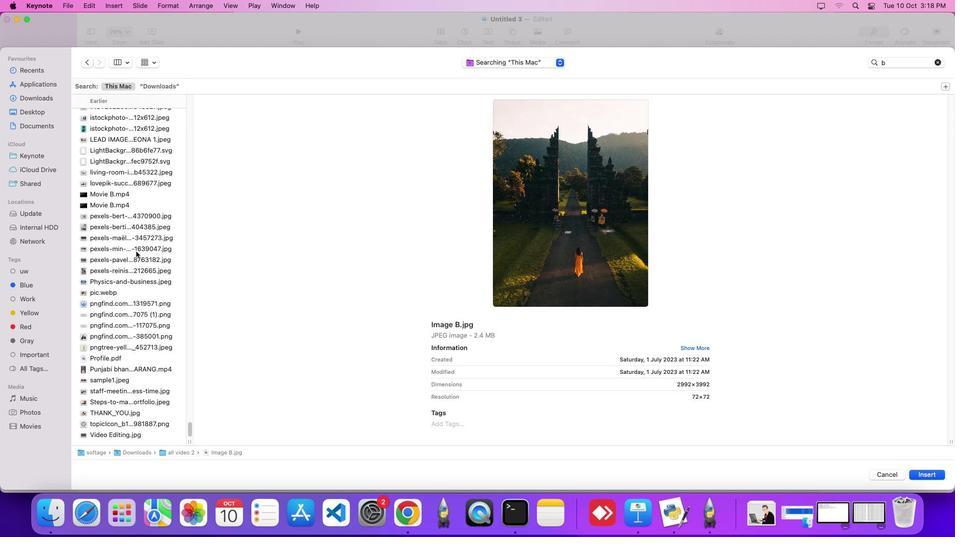 
Action: Mouse moved to (136, 358)
Screenshot: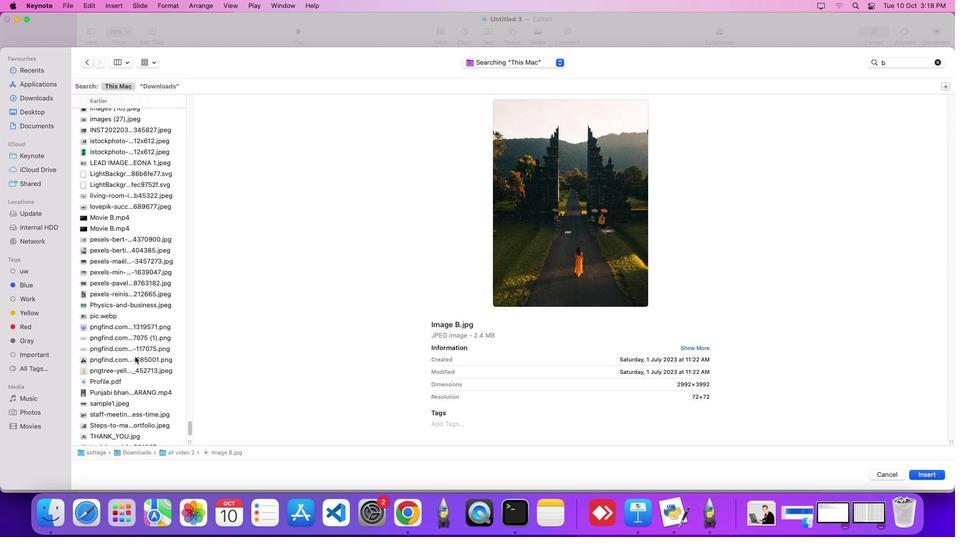 
Action: Mouse scrolled (136, 358) with delta (0, 0)
Screenshot: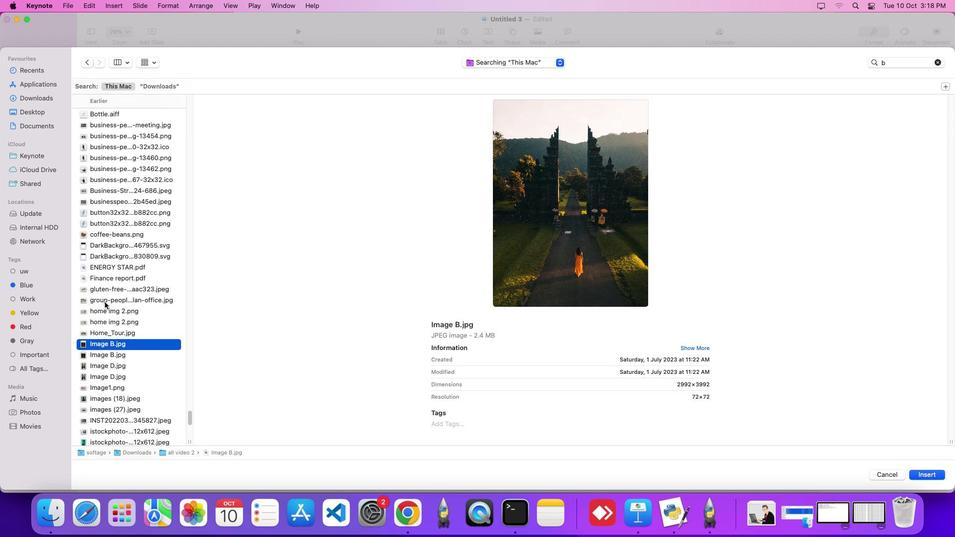 
Action: Mouse scrolled (136, 358) with delta (0, 0)
Screenshot: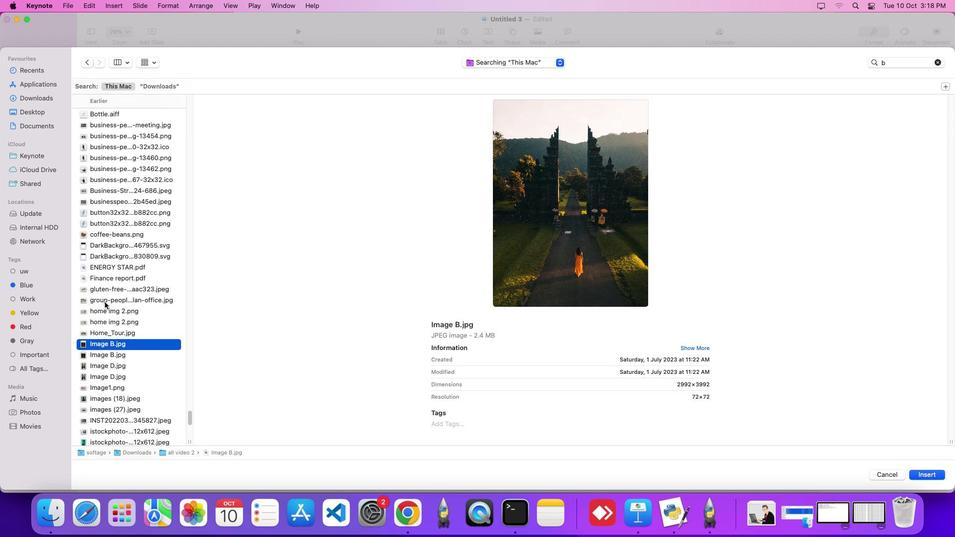 
Action: Mouse scrolled (136, 358) with delta (0, 4)
Screenshot: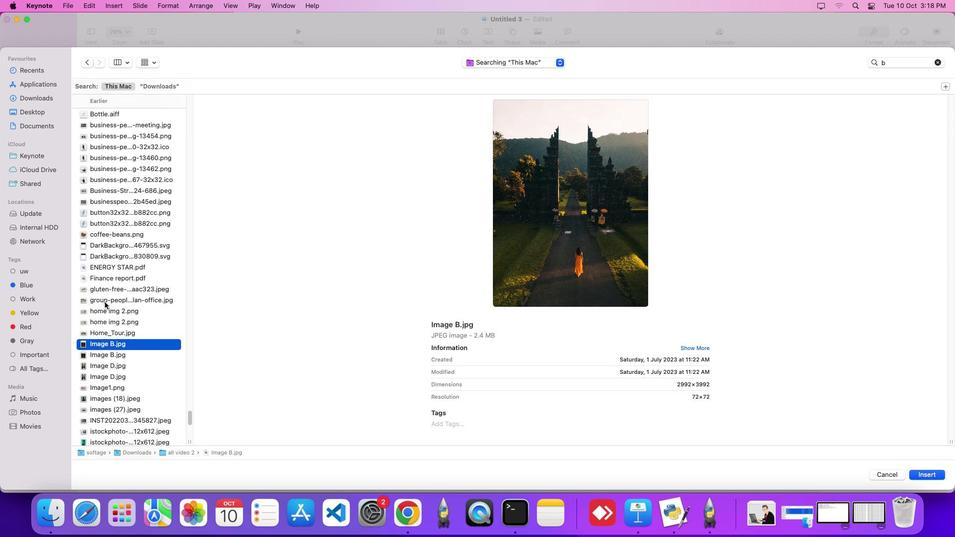 
Action: Mouse scrolled (136, 358) with delta (0, 6)
Screenshot: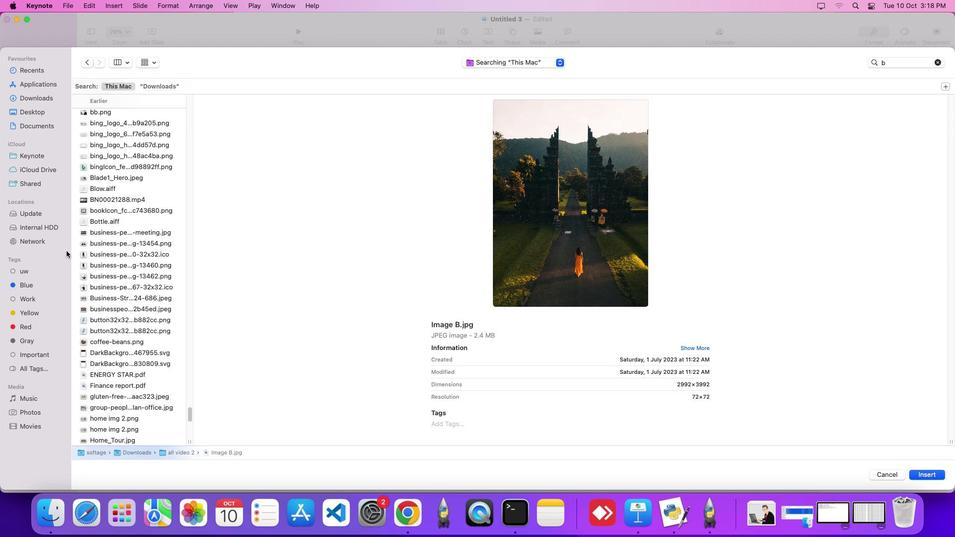 
Action: Mouse moved to (132, 345)
Screenshot: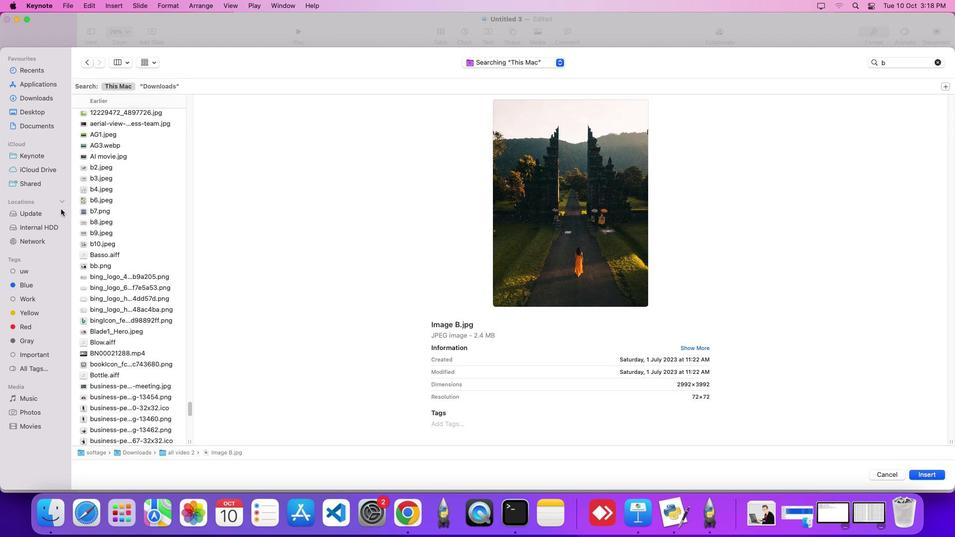 
Action: Mouse scrolled (132, 345) with delta (0, 0)
Screenshot: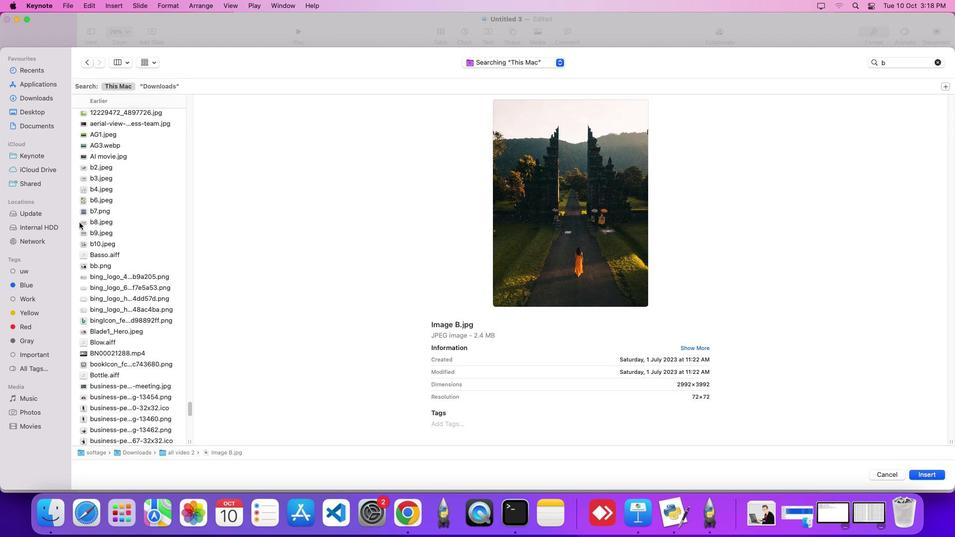 
Action: Mouse scrolled (132, 345) with delta (0, 0)
Screenshot: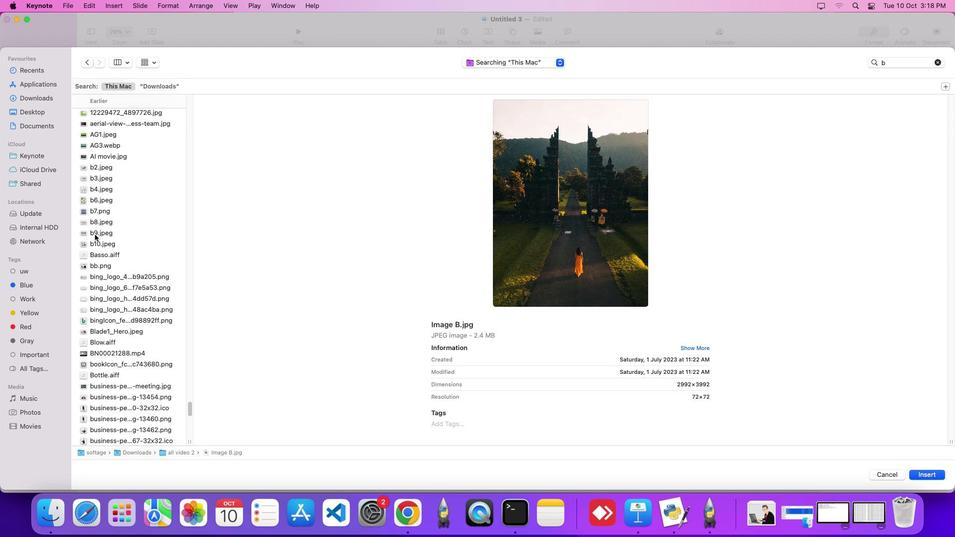 
Action: Mouse moved to (132, 344)
Screenshot: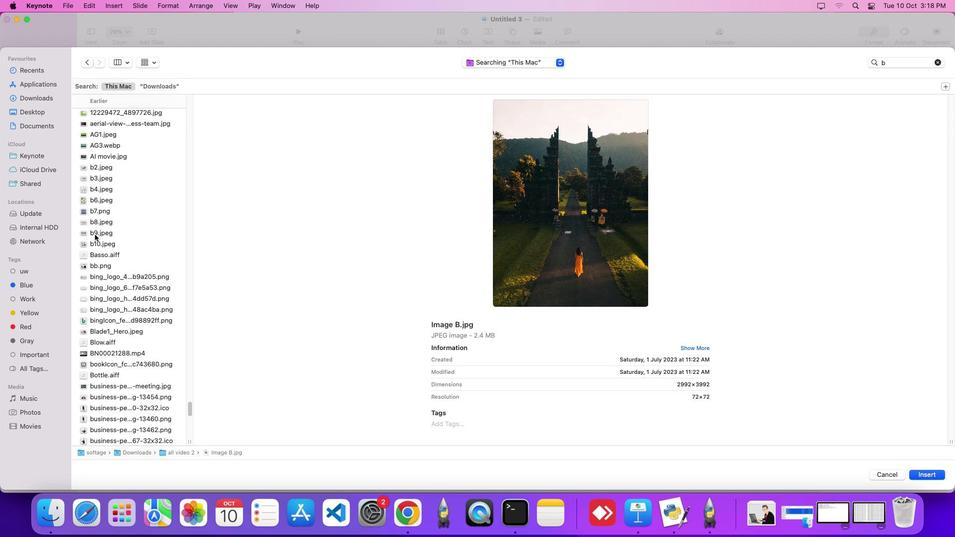
Action: Mouse scrolled (132, 344) with delta (0, 4)
Screenshot: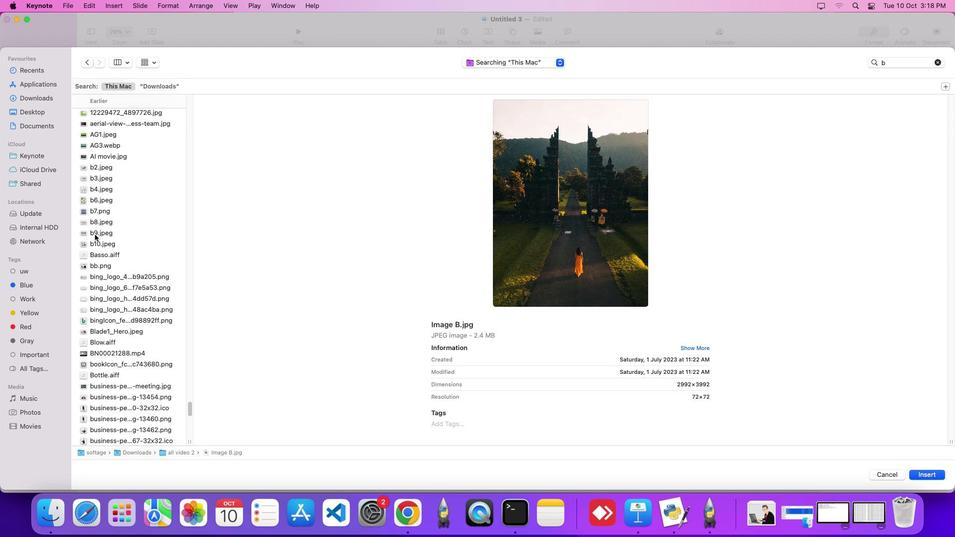 
Action: Mouse moved to (127, 335)
Screenshot: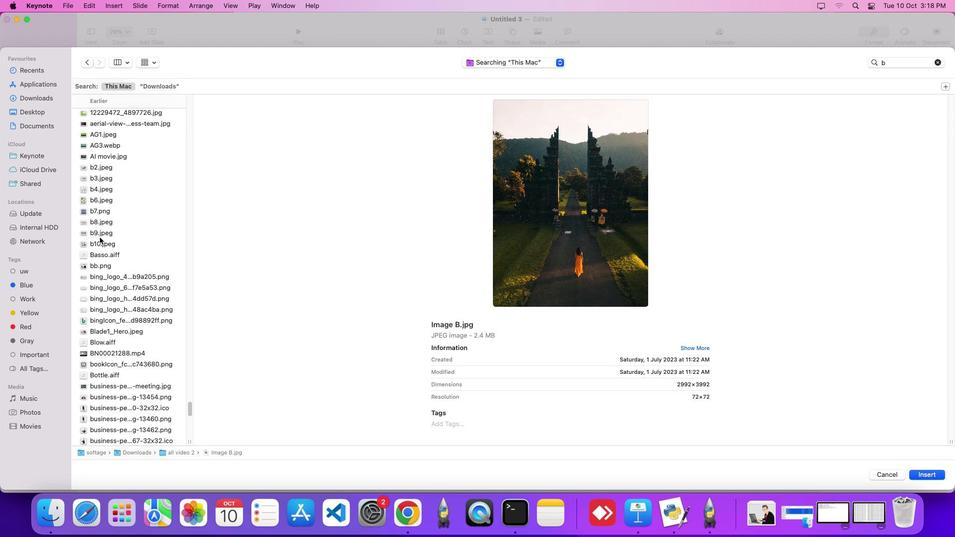 
Action: Mouse scrolled (127, 335) with delta (0, 6)
Screenshot: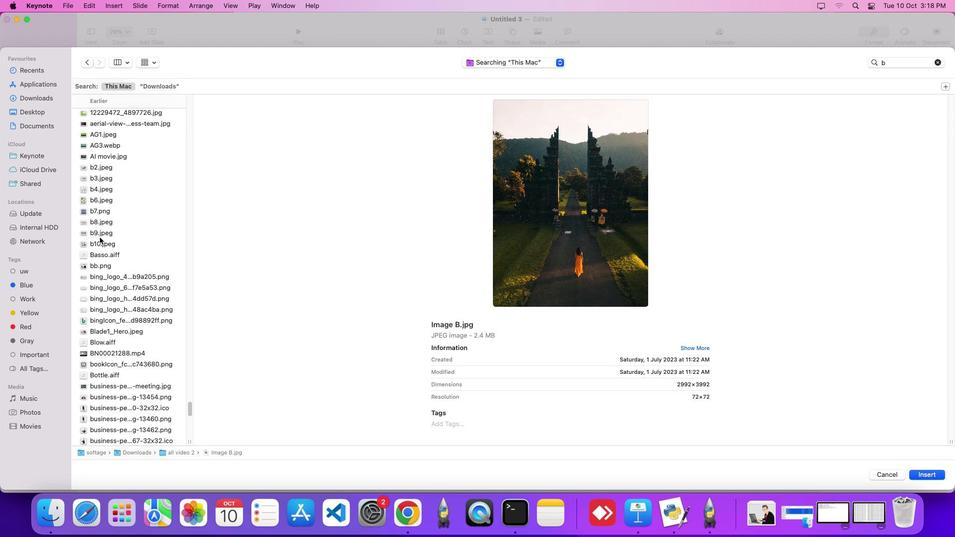 
Action: Mouse moved to (108, 243)
Screenshot: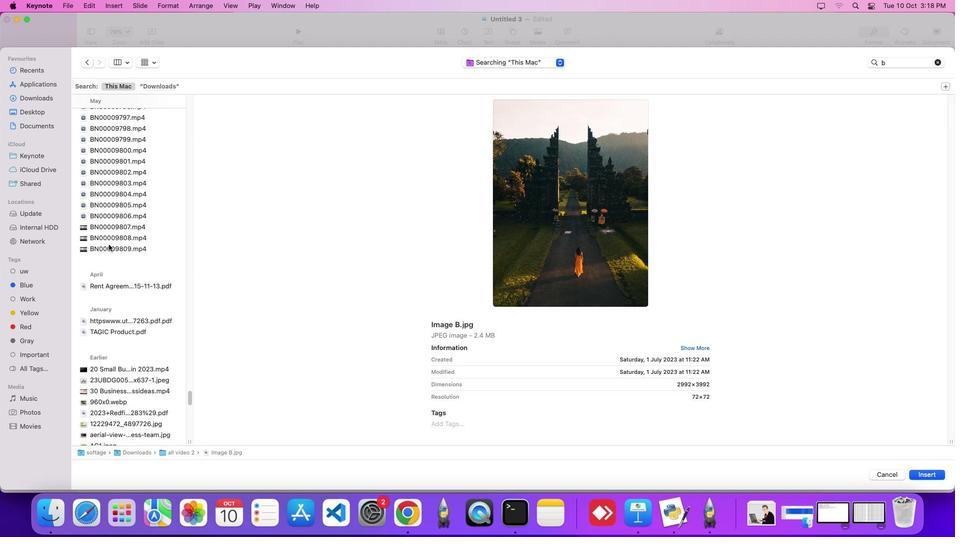 
Action: Mouse scrolled (108, 243) with delta (0, 0)
Screenshot: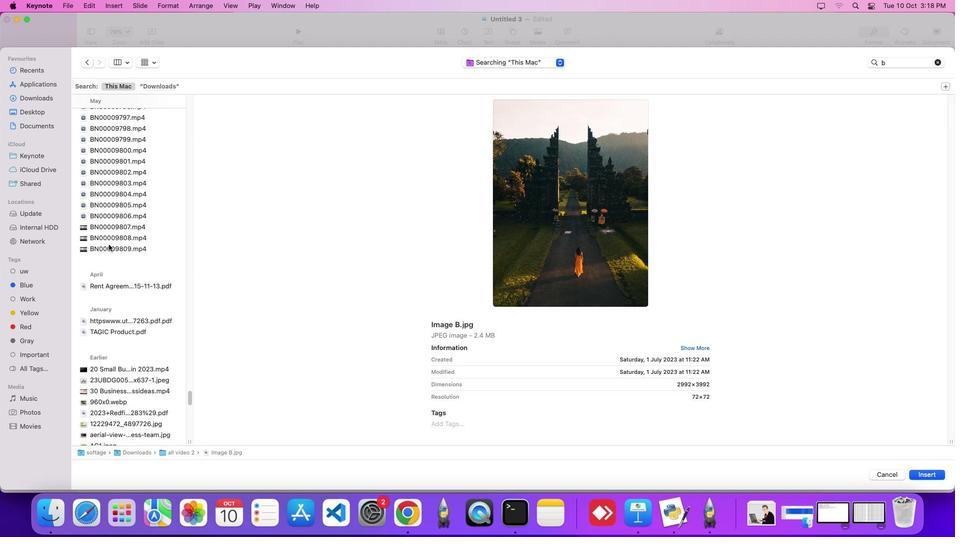 
Action: Mouse scrolled (108, 243) with delta (0, 0)
Screenshot: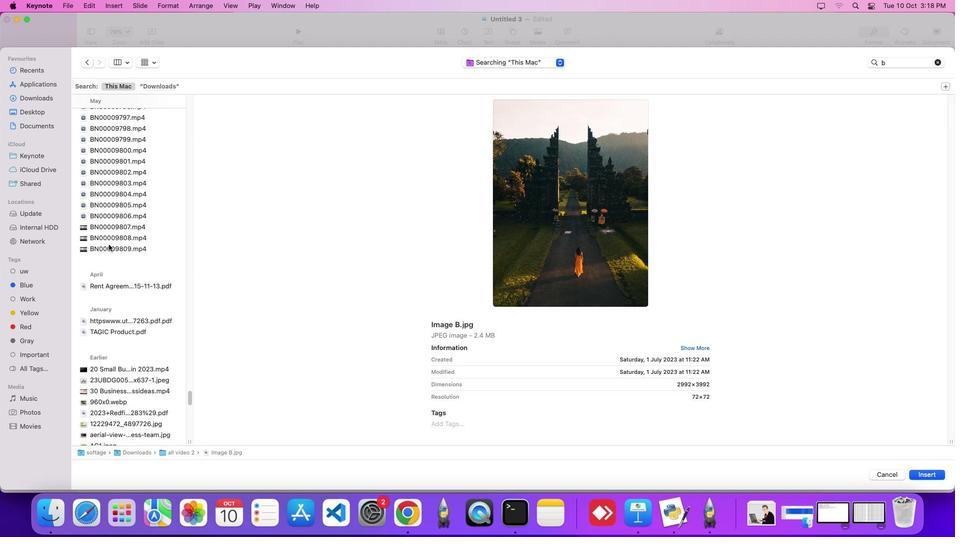 
Action: Mouse scrolled (108, 243) with delta (0, 4)
Screenshot: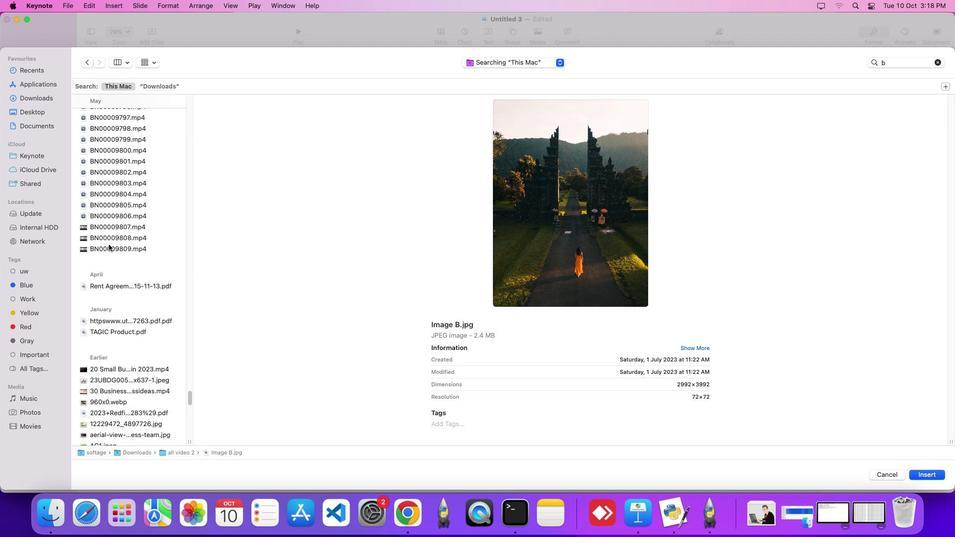 
Action: Mouse scrolled (108, 243) with delta (0, 6)
Screenshot: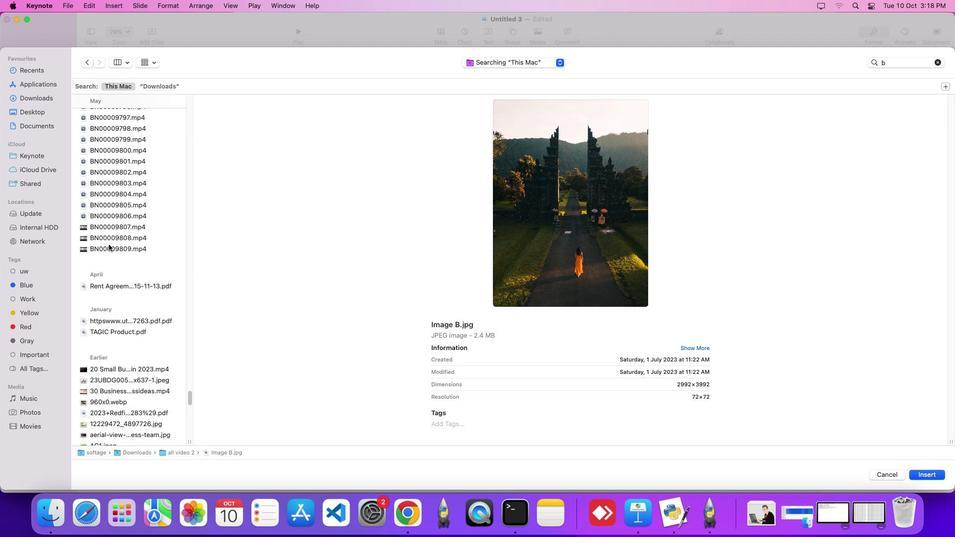 
Action: Mouse moved to (108, 244)
Screenshot: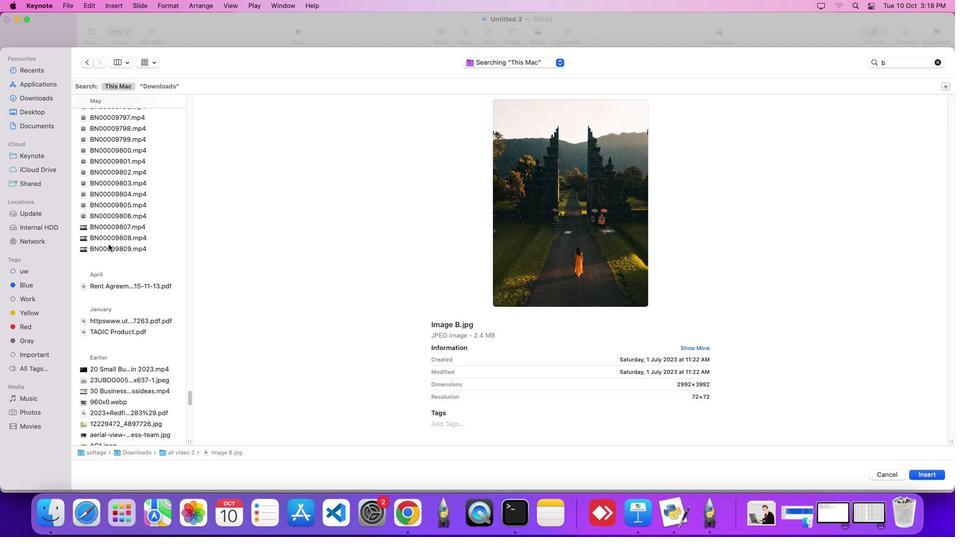 
Action: Mouse scrolled (108, 244) with delta (0, 0)
